 Task: Find connections with filter location Baie-Mahault with filter topic #coacheswith filter profile language English with filter current company Musim Mas Group with filter school Vikrama Simhapuri University College with filter industry Fashion Accessories Manufacturing with filter service category Interaction Design with filter keywords title Interior Designer
Action: Mouse moved to (283, 235)
Screenshot: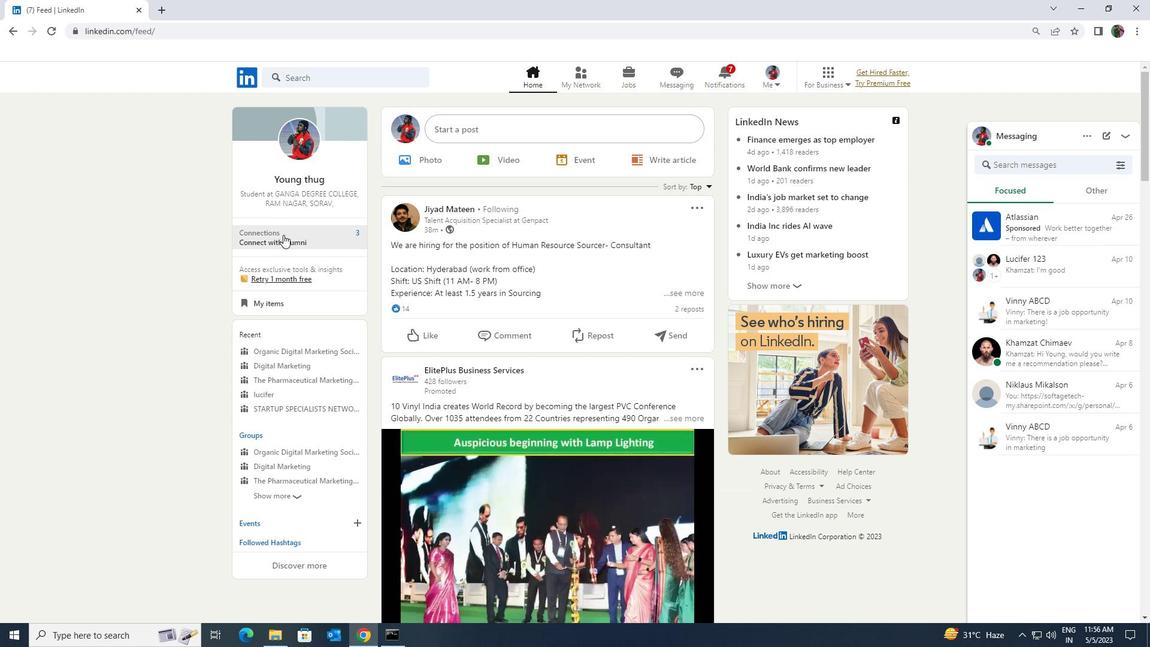 
Action: Mouse pressed left at (283, 235)
Screenshot: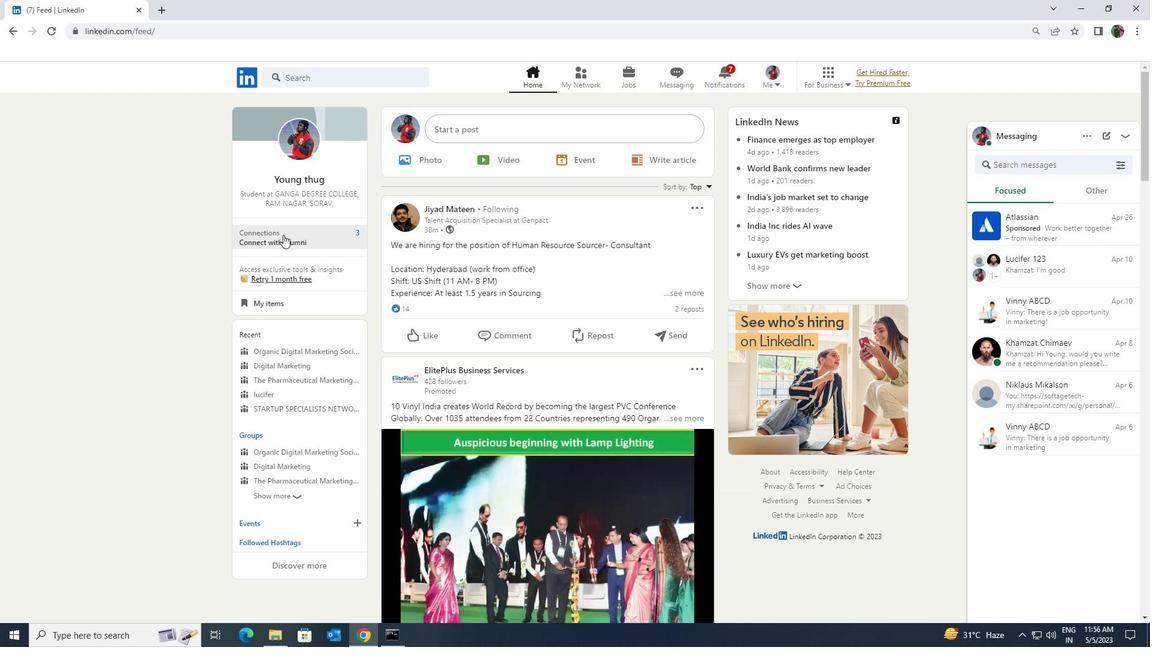 
Action: Mouse moved to (345, 149)
Screenshot: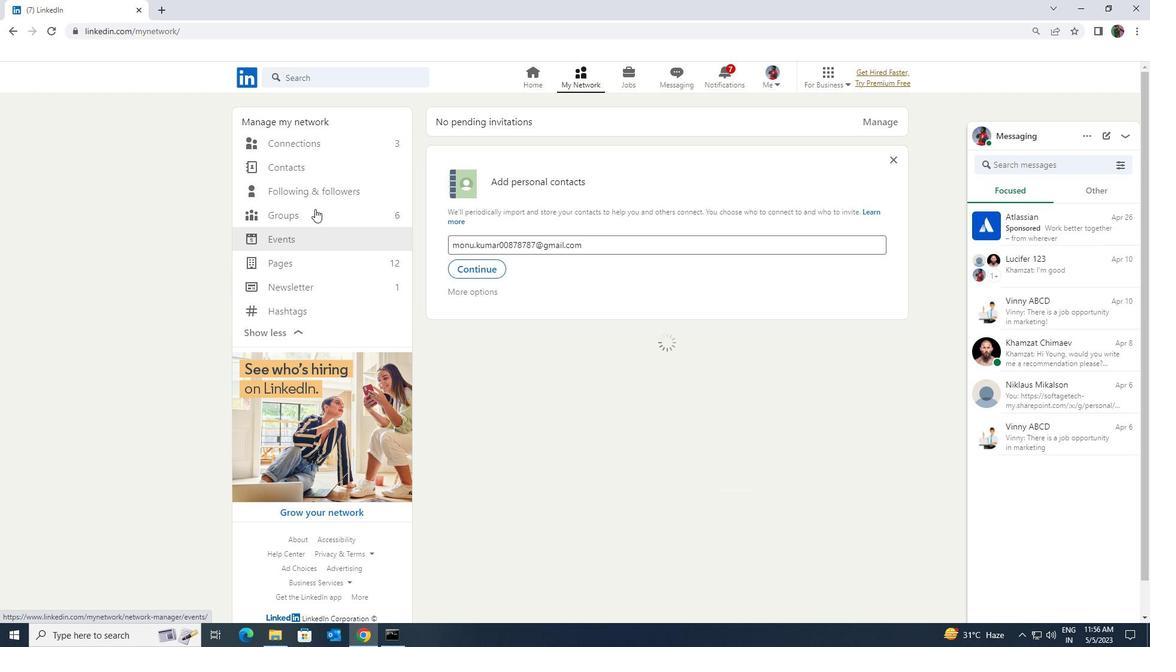 
Action: Mouse pressed left at (345, 149)
Screenshot: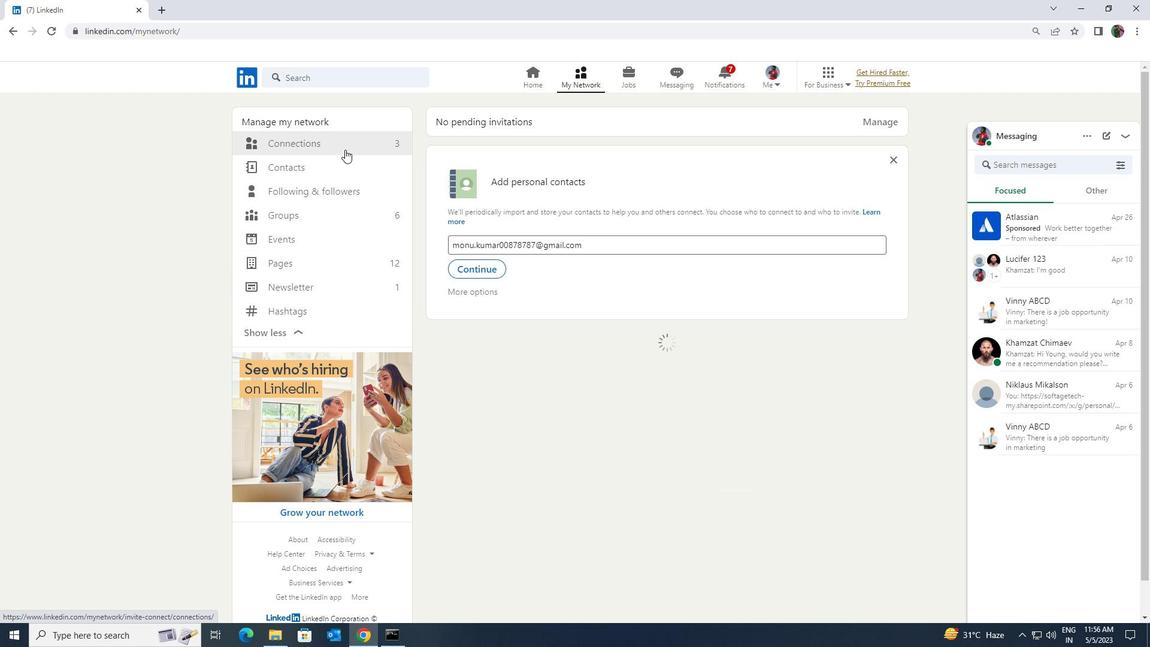 
Action: Mouse moved to (656, 147)
Screenshot: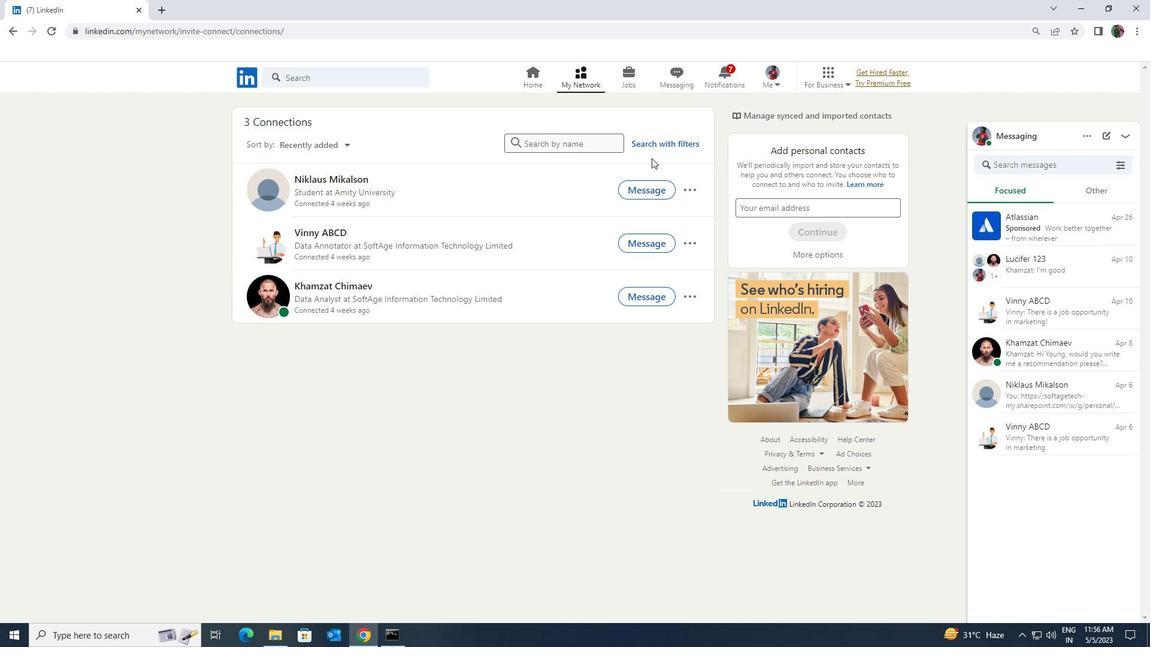 
Action: Mouse pressed left at (656, 147)
Screenshot: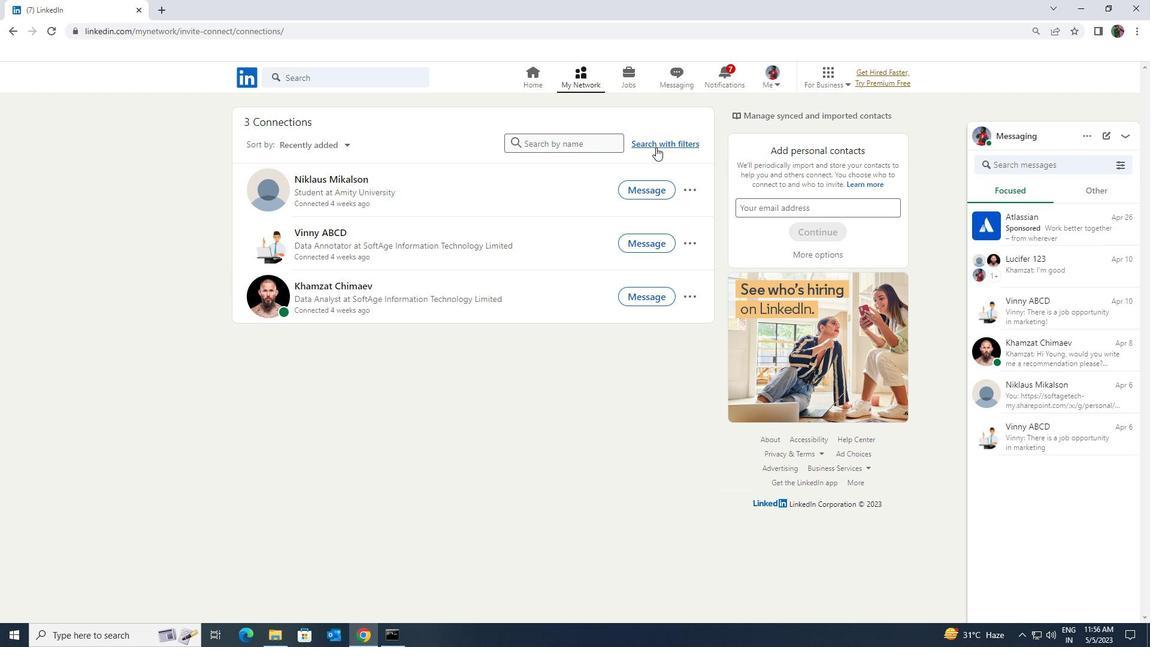 
Action: Mouse moved to (625, 112)
Screenshot: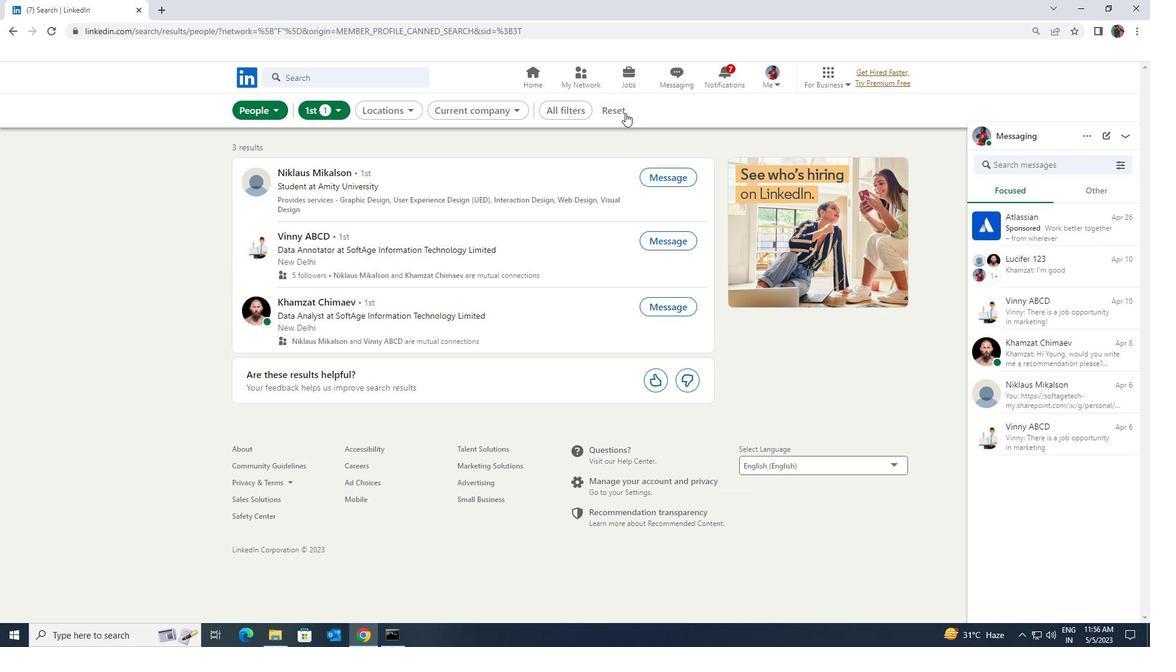 
Action: Mouse pressed left at (625, 112)
Screenshot: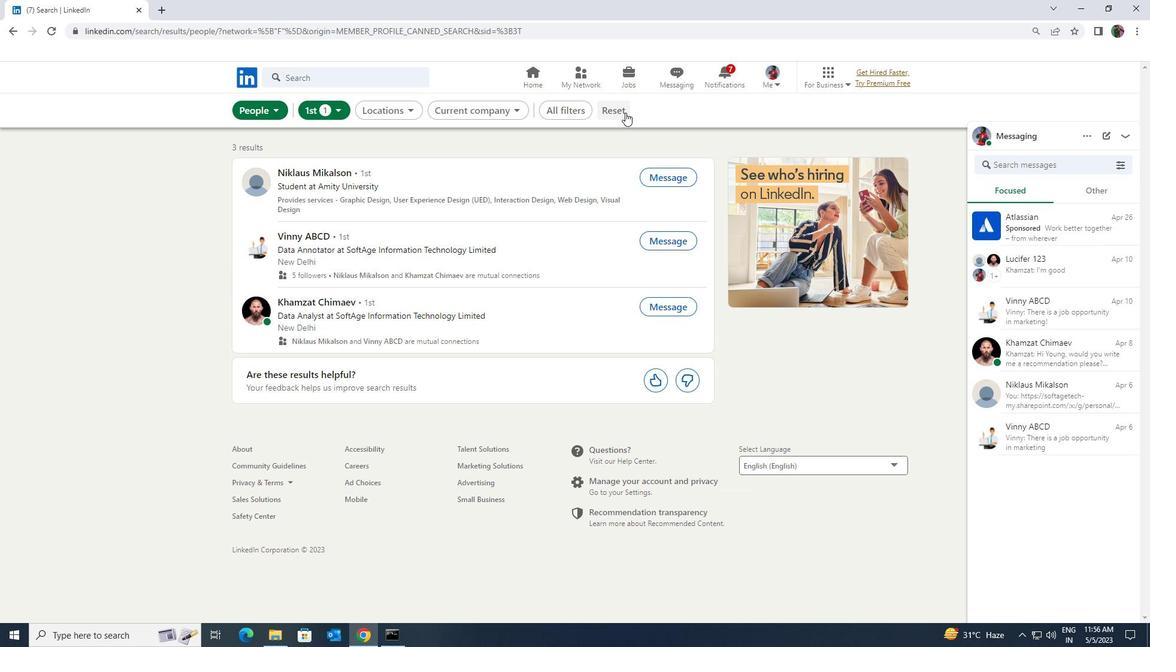 
Action: Mouse moved to (602, 110)
Screenshot: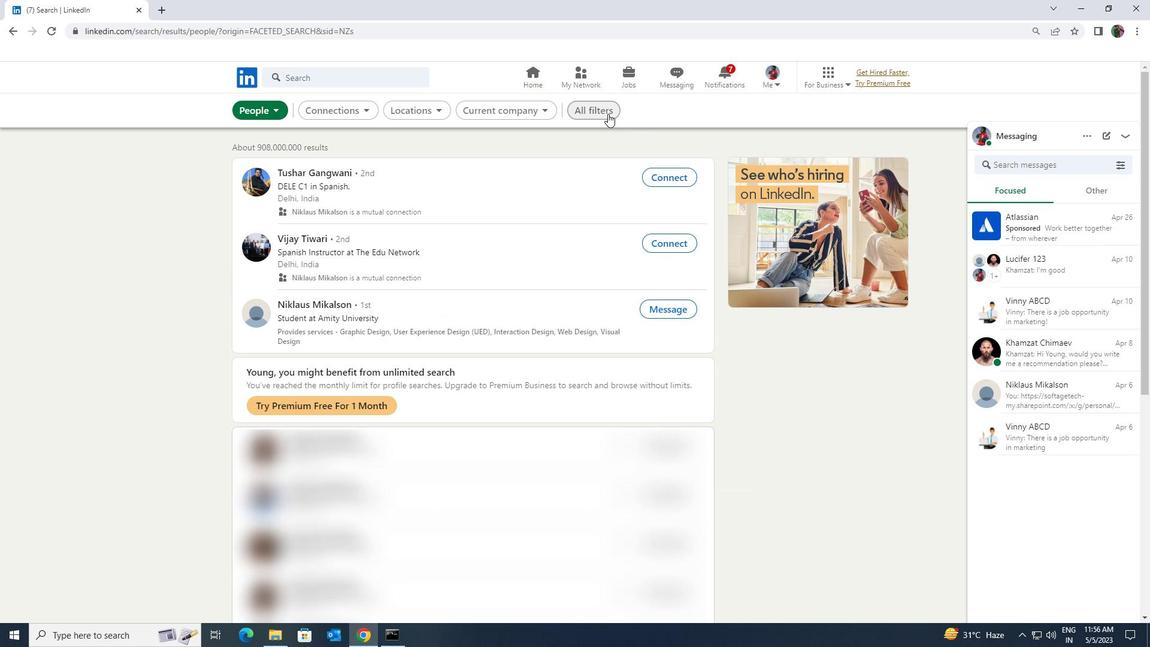 
Action: Mouse pressed left at (602, 110)
Screenshot: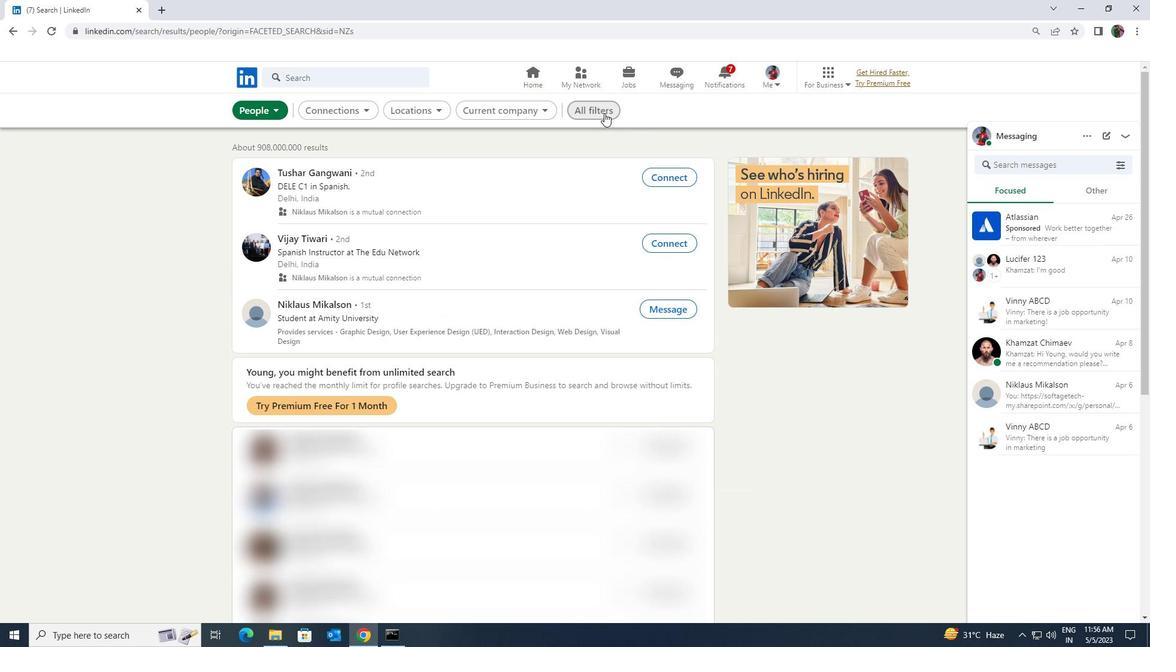 
Action: Mouse moved to (999, 473)
Screenshot: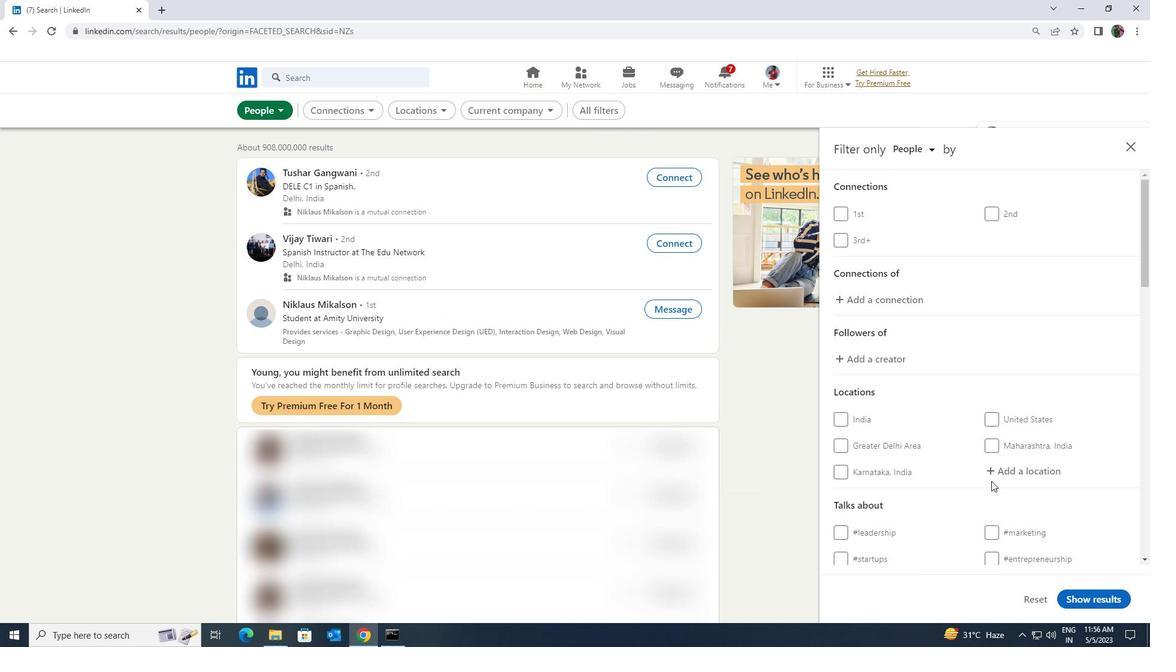 
Action: Mouse pressed left at (999, 473)
Screenshot: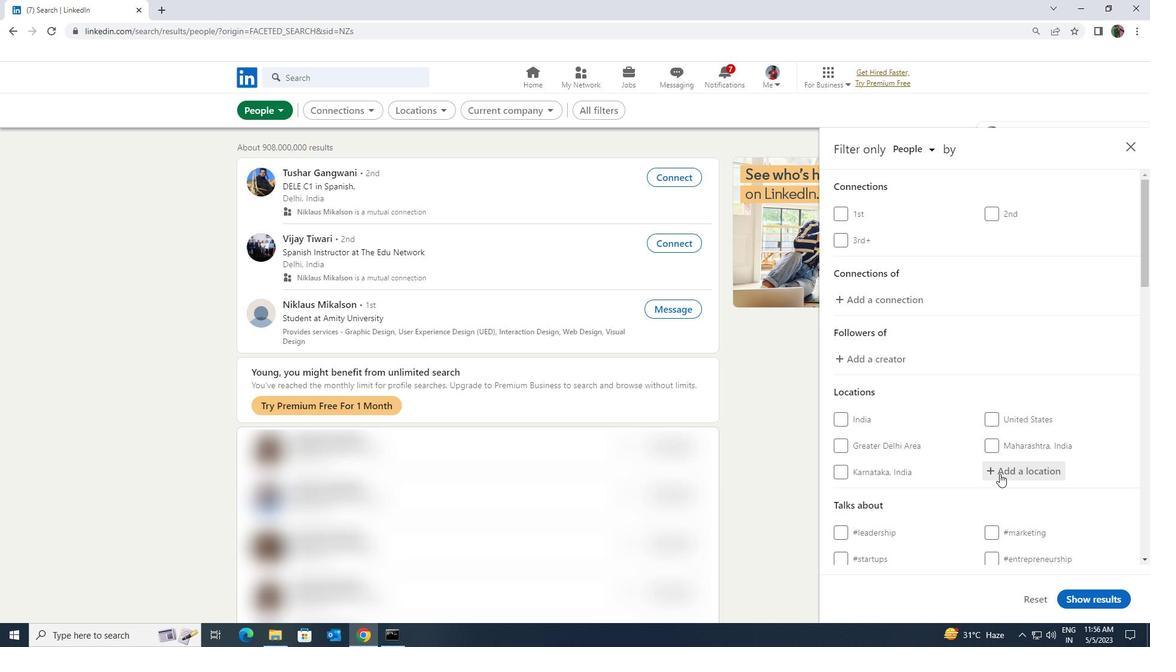 
Action: Mouse moved to (999, 473)
Screenshot: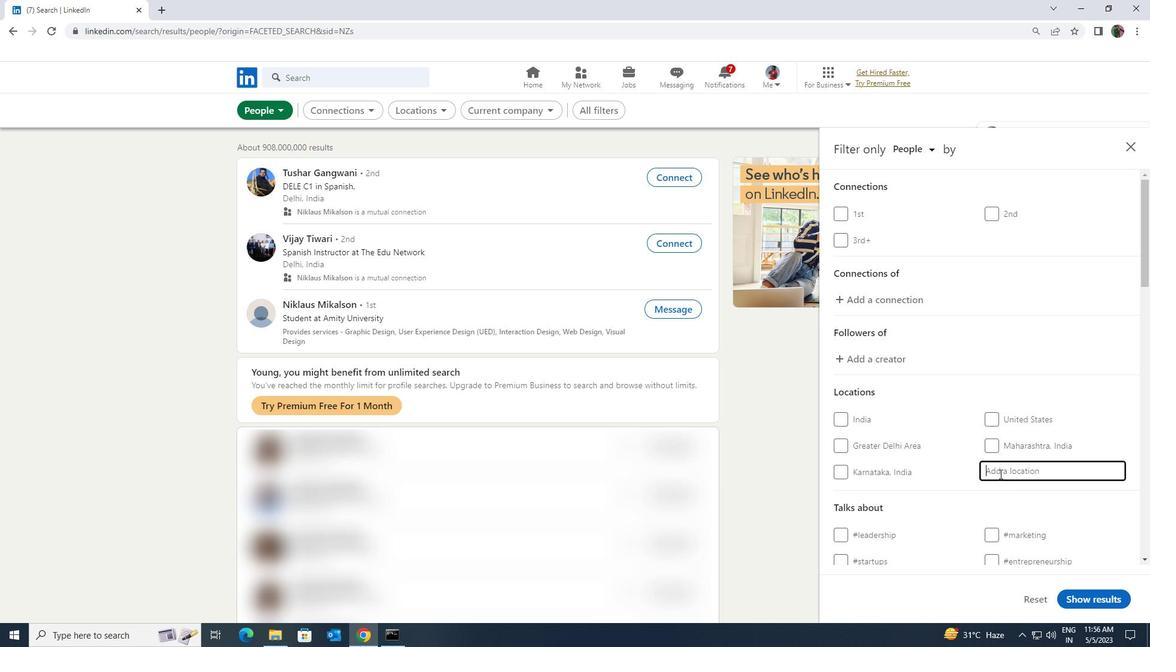 
Action: Key pressed <Key.shift>BAIE
Screenshot: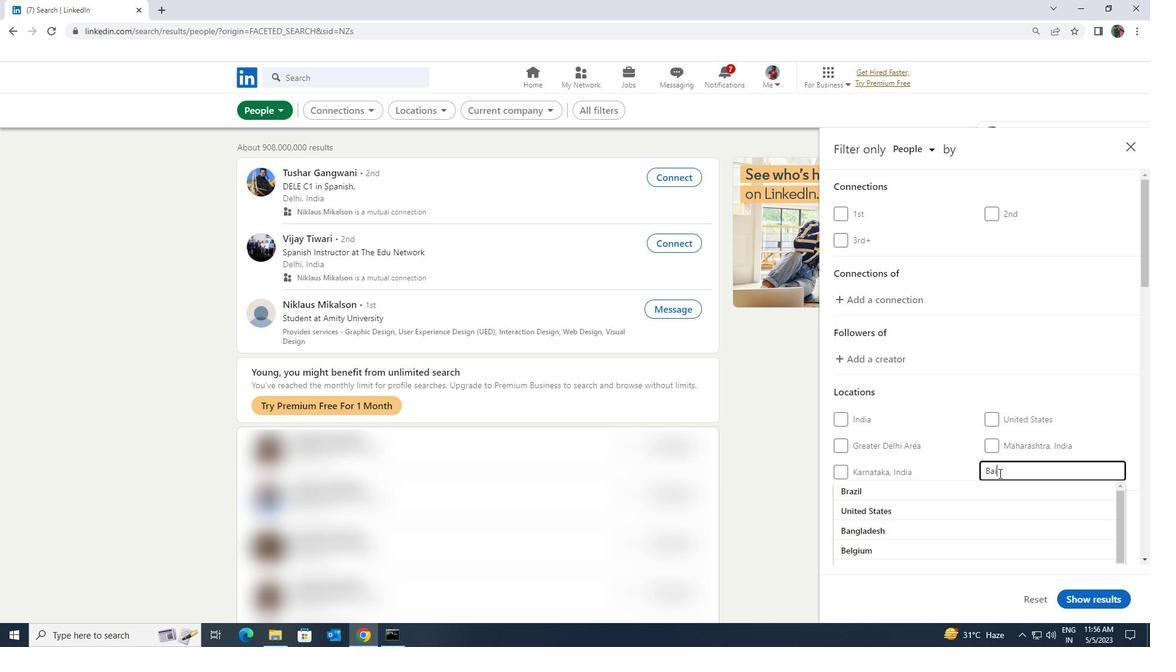 
Action: Mouse moved to (990, 508)
Screenshot: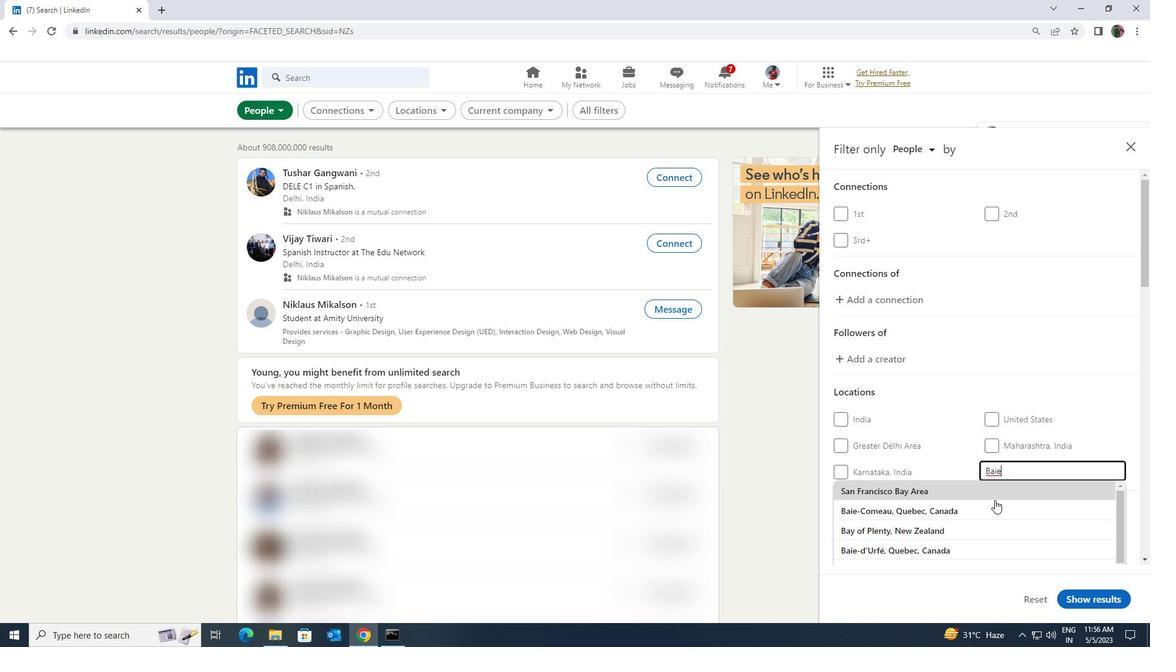 
Action: Mouse pressed left at (990, 508)
Screenshot: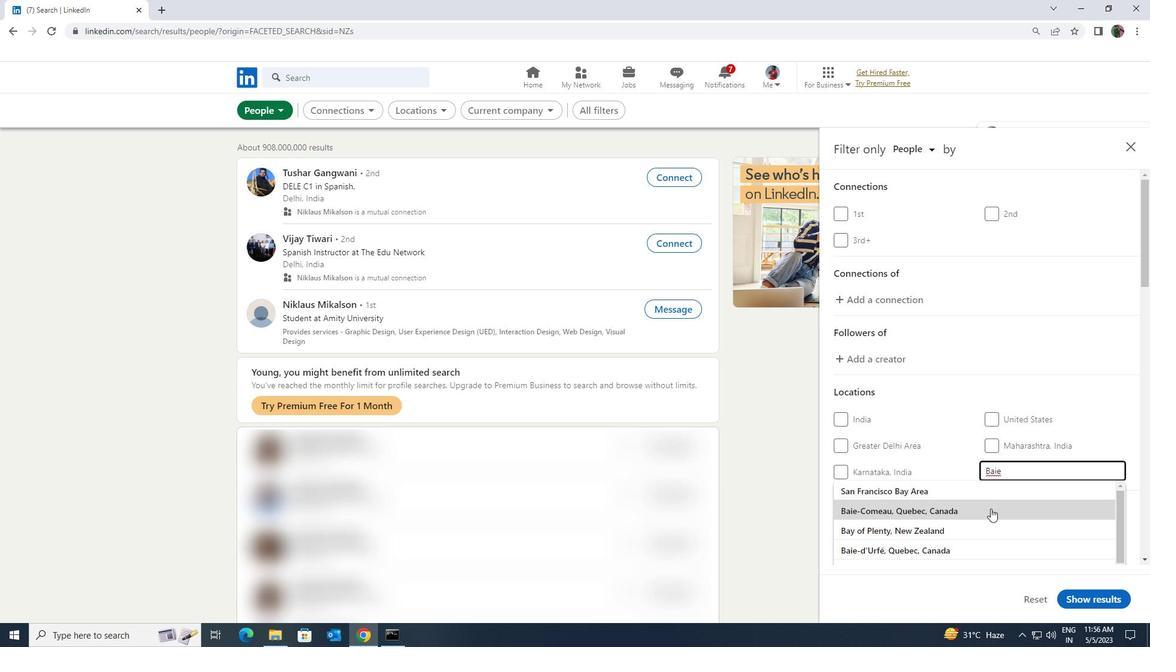
Action: Mouse moved to (989, 511)
Screenshot: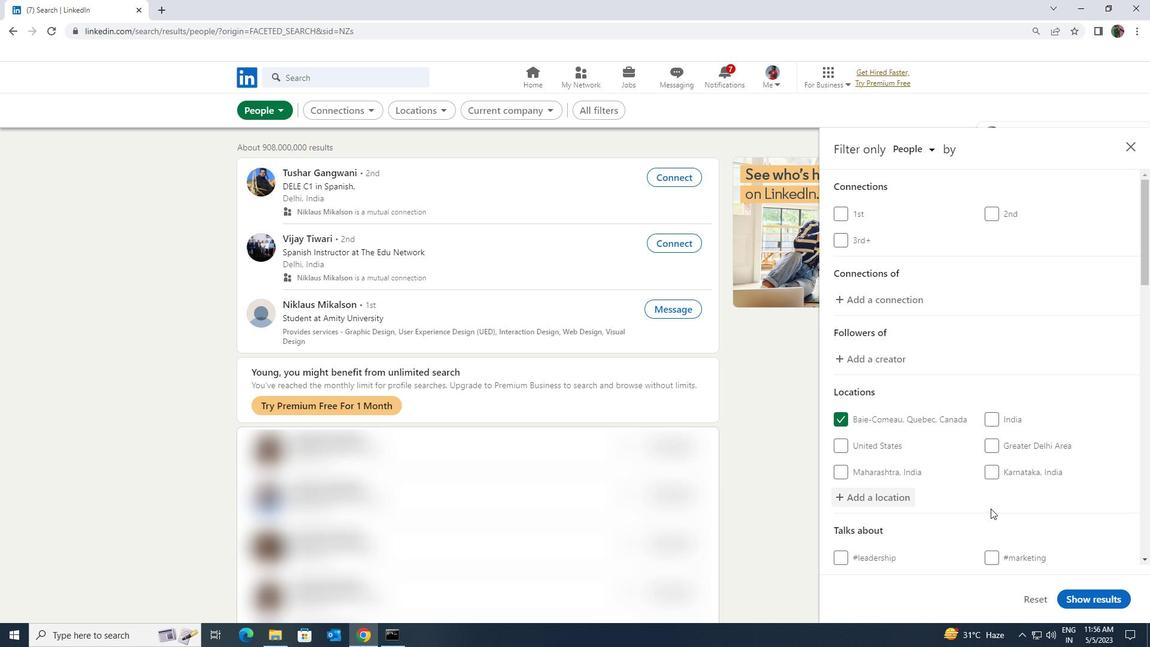 
Action: Mouse scrolled (989, 510) with delta (0, 0)
Screenshot: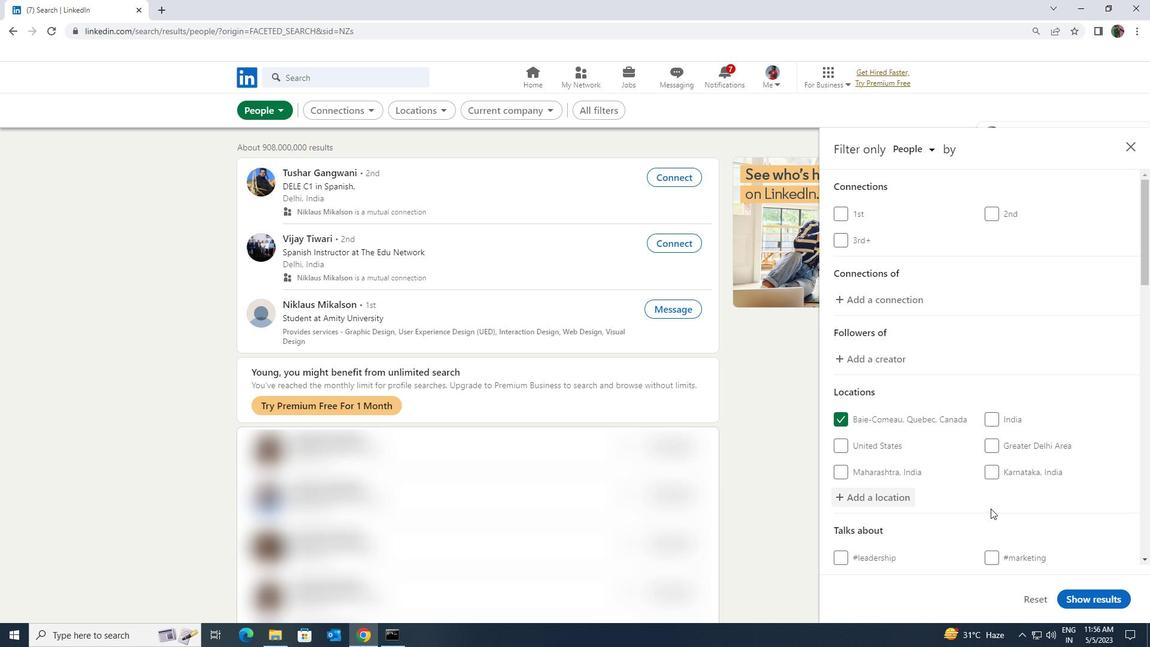
Action: Mouse scrolled (989, 510) with delta (0, 0)
Screenshot: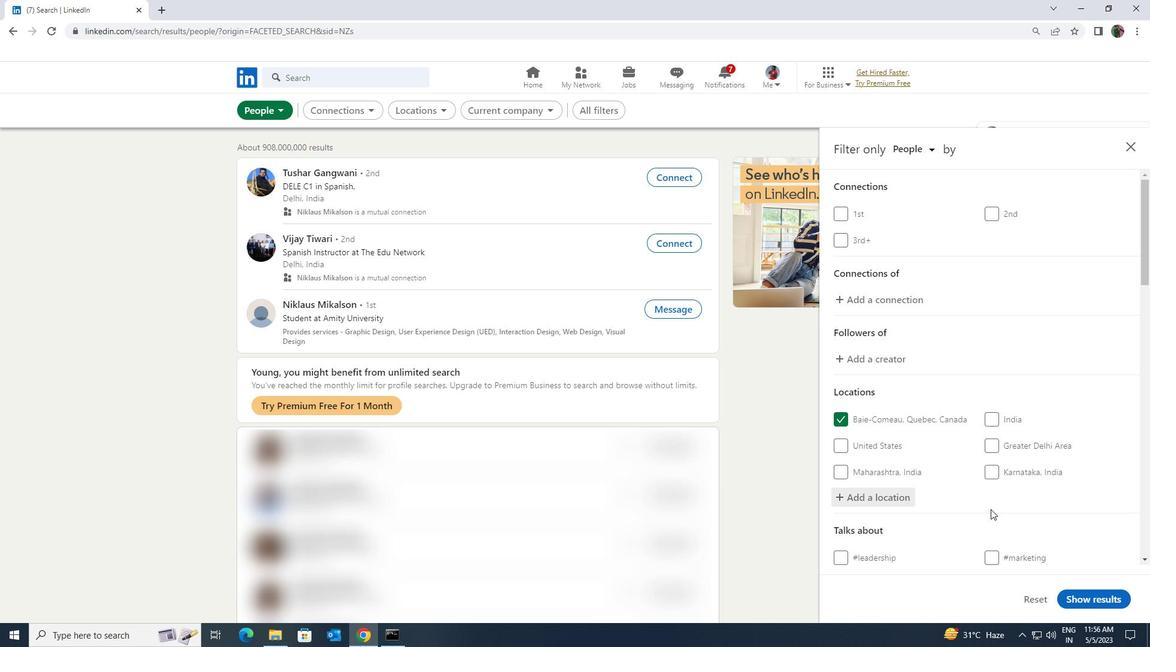 
Action: Mouse moved to (996, 493)
Screenshot: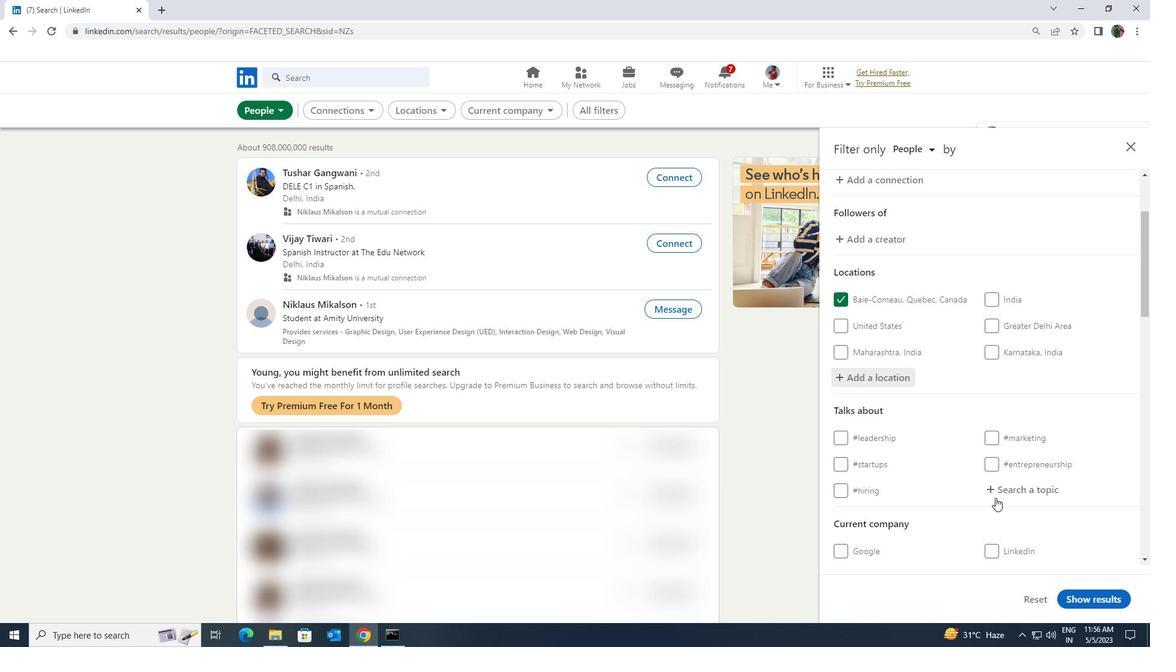 
Action: Mouse pressed left at (996, 493)
Screenshot: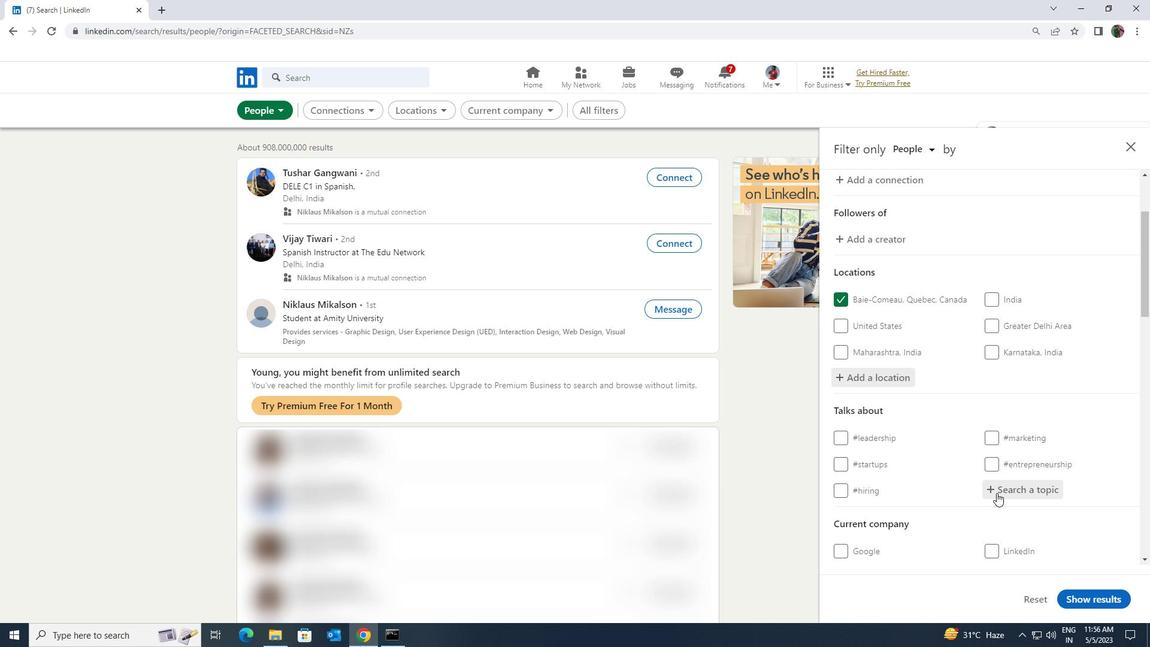 
Action: Key pressed <Key.shift><Key.shift><Key.shift><Key.shift><Key.shift><Key.shift><Key.shift><Key.shift>COACHES
Screenshot: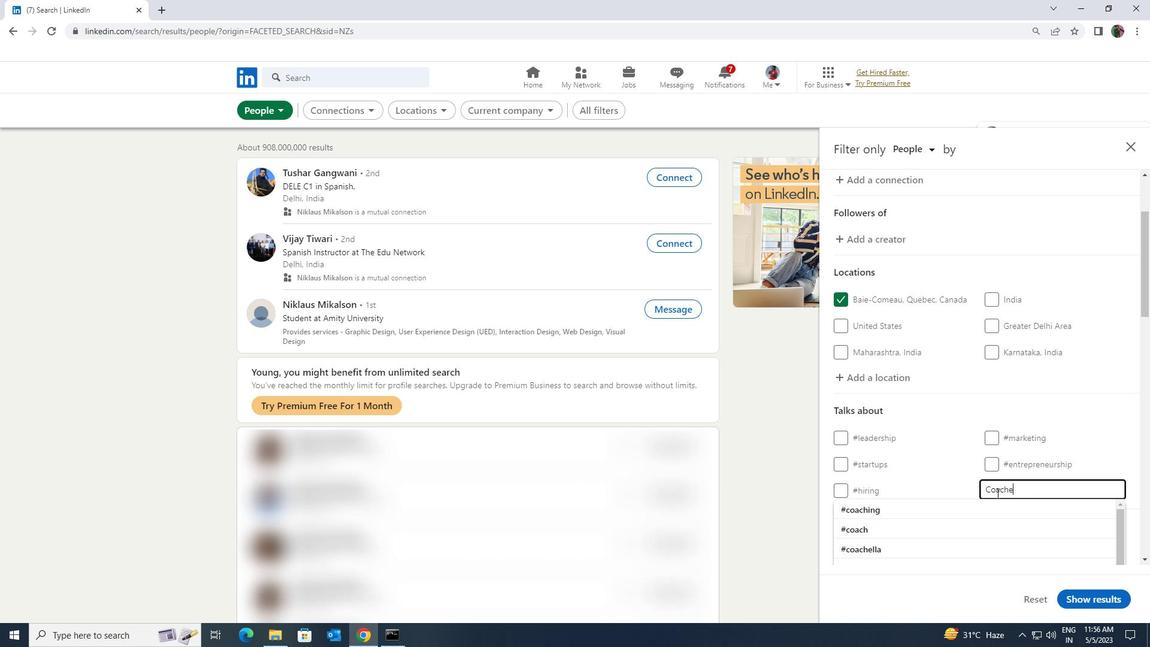 
Action: Mouse moved to (995, 502)
Screenshot: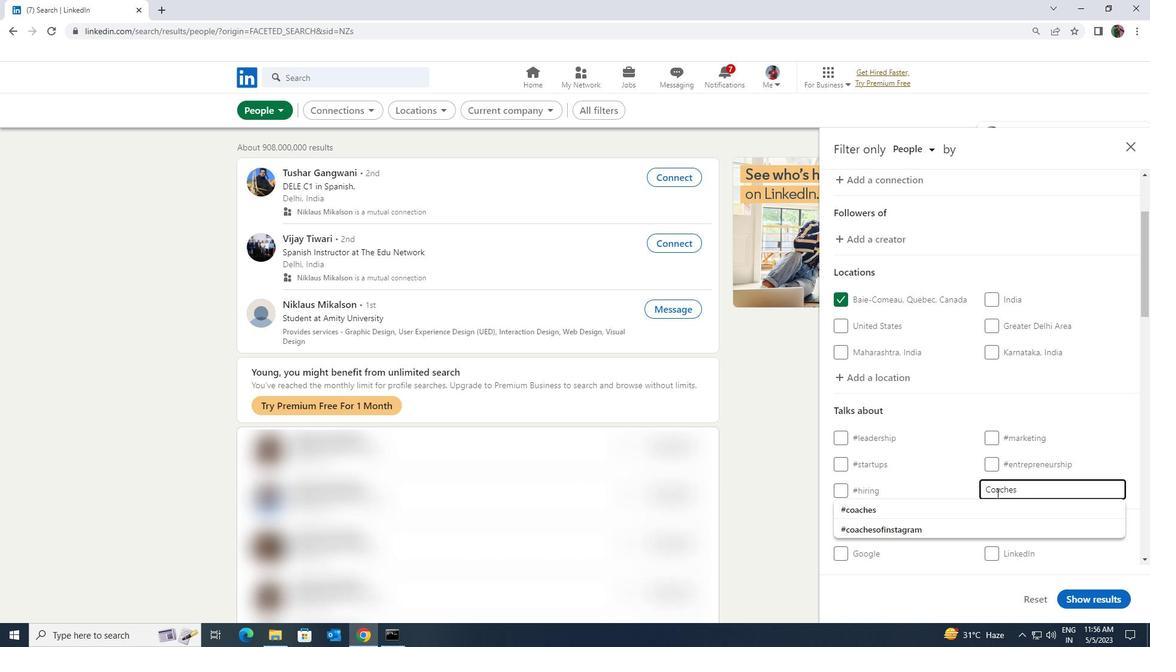 
Action: Mouse pressed left at (995, 502)
Screenshot: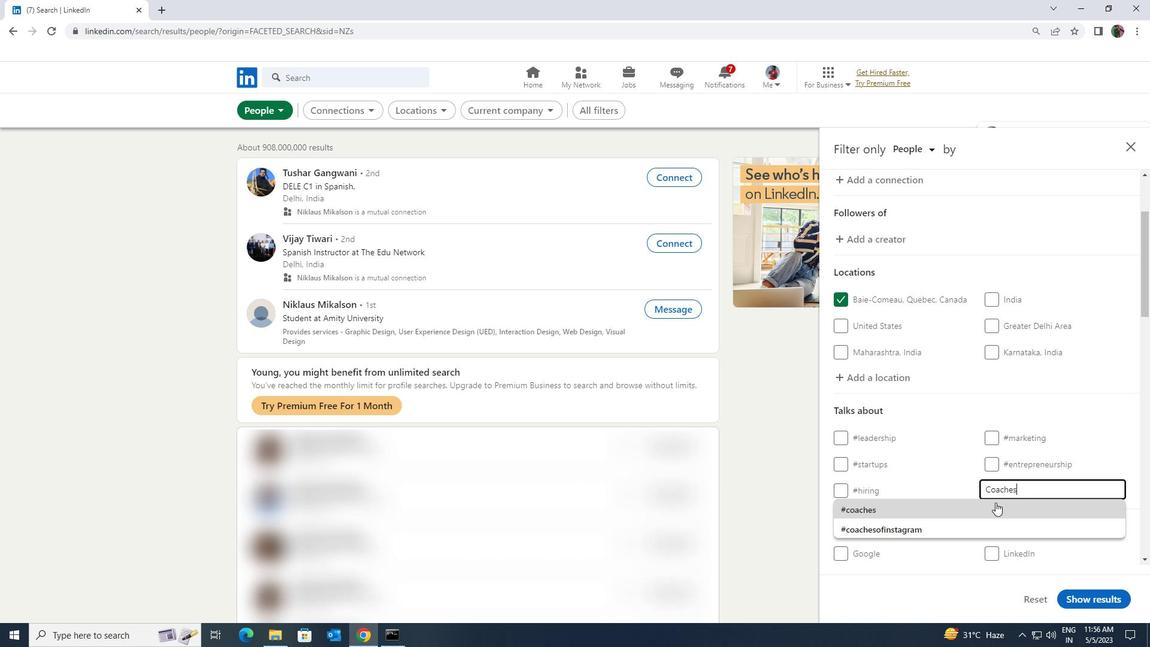 
Action: Mouse scrolled (995, 502) with delta (0, 0)
Screenshot: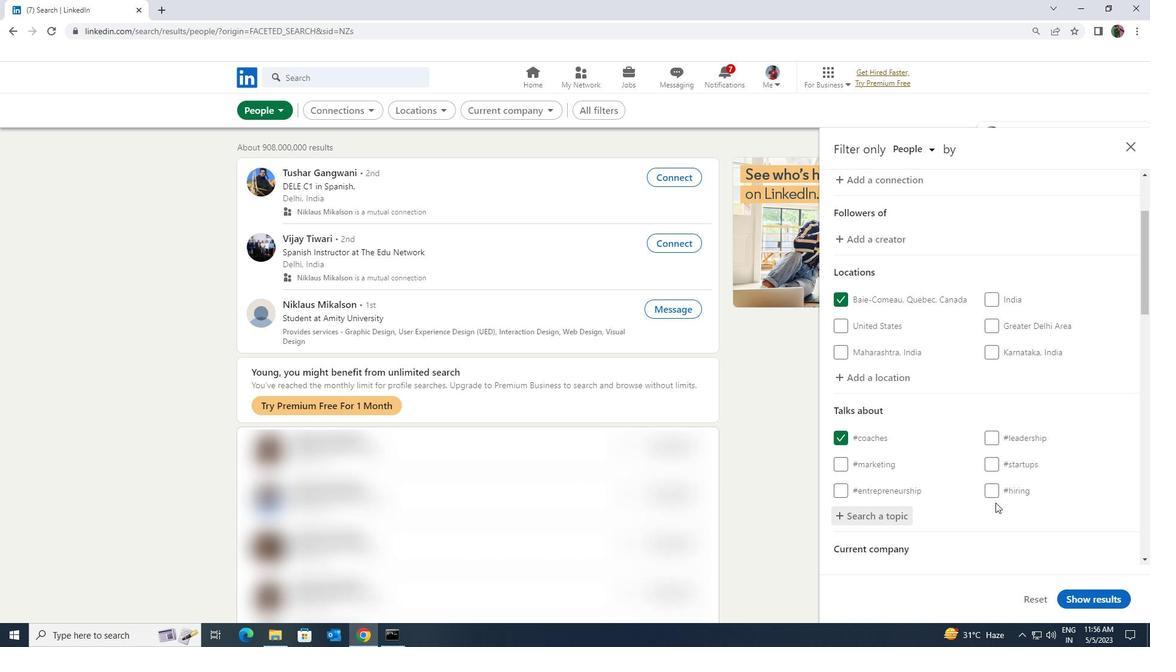 
Action: Mouse scrolled (995, 502) with delta (0, 0)
Screenshot: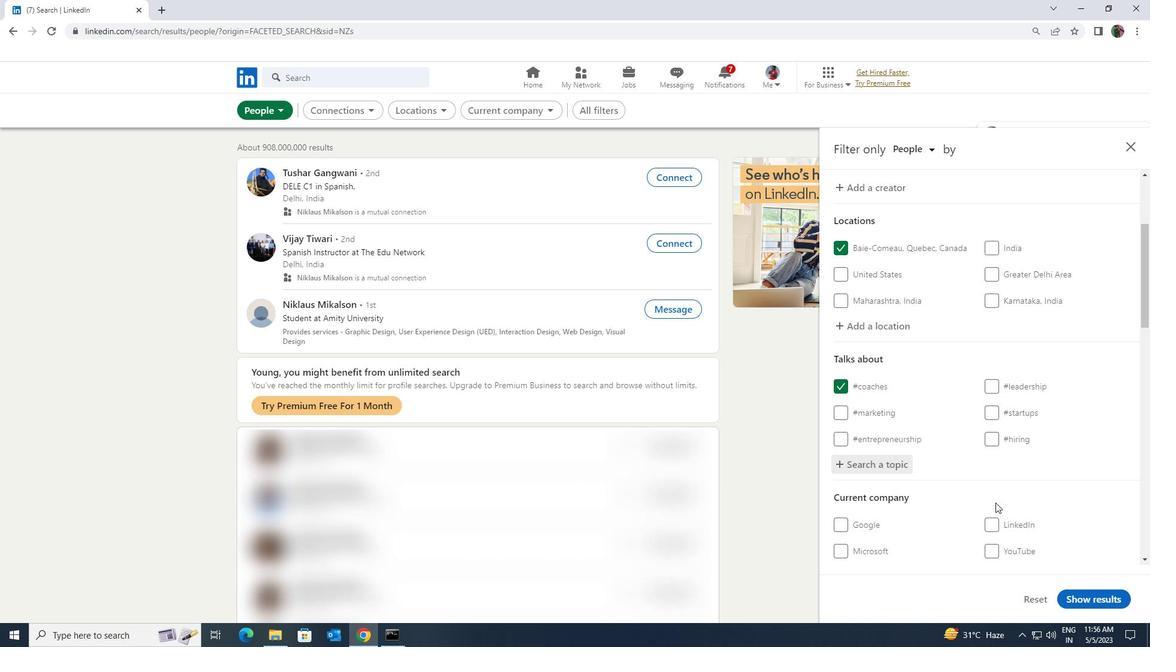 
Action: Mouse moved to (996, 511)
Screenshot: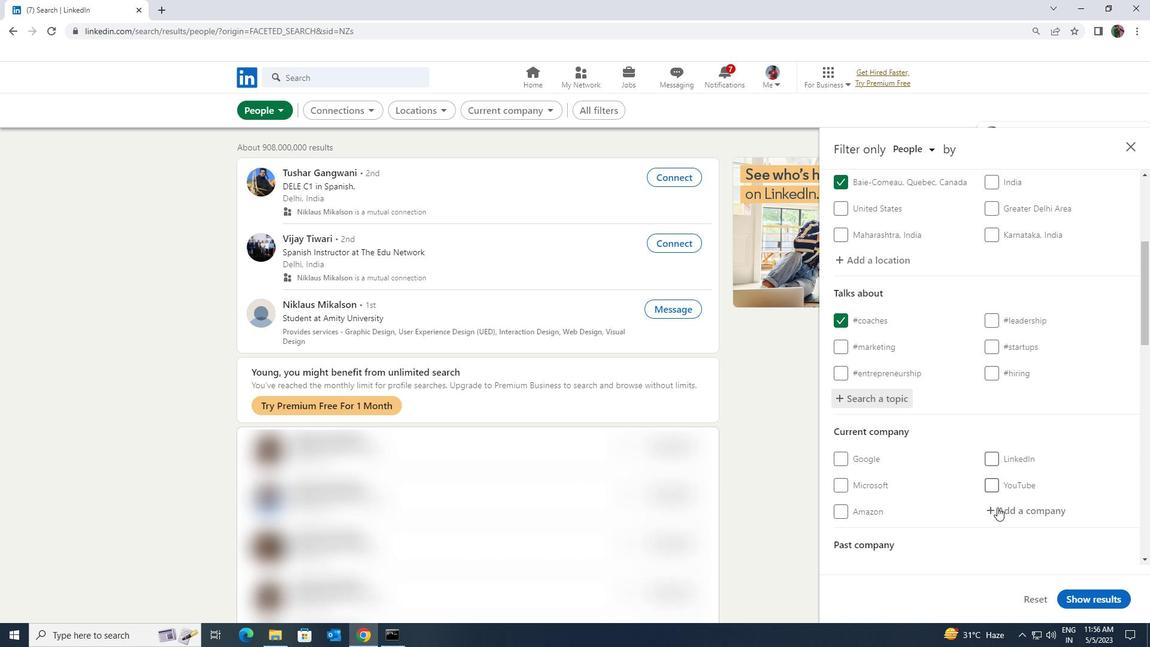 
Action: Mouse scrolled (996, 511) with delta (0, 0)
Screenshot: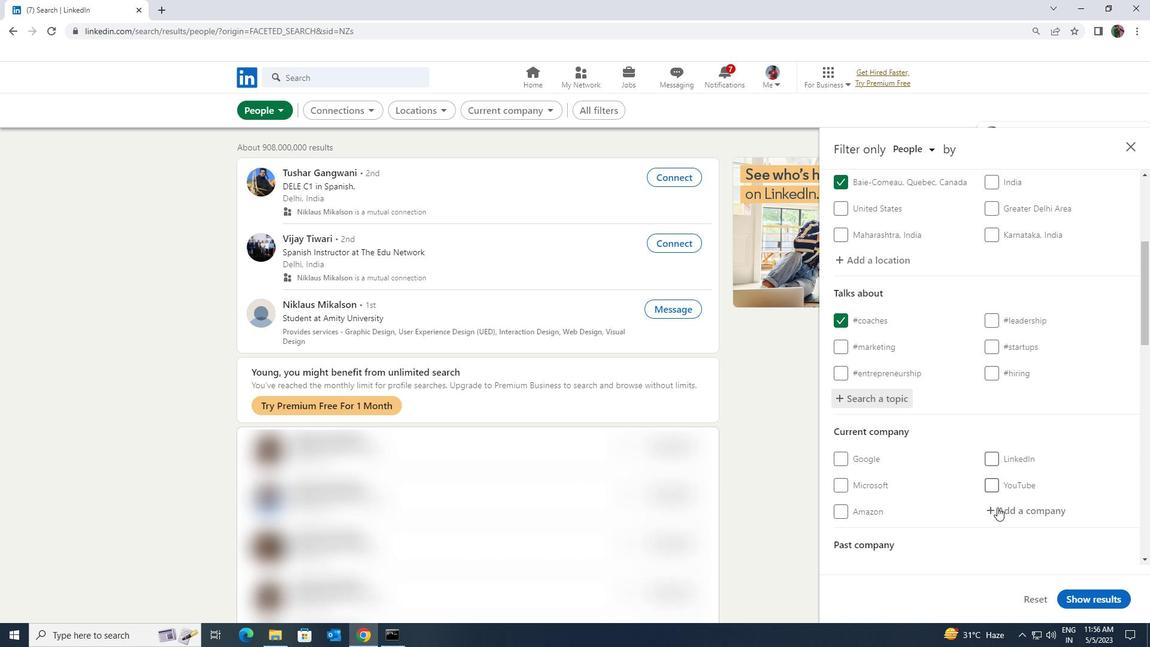 
Action: Mouse moved to (995, 514)
Screenshot: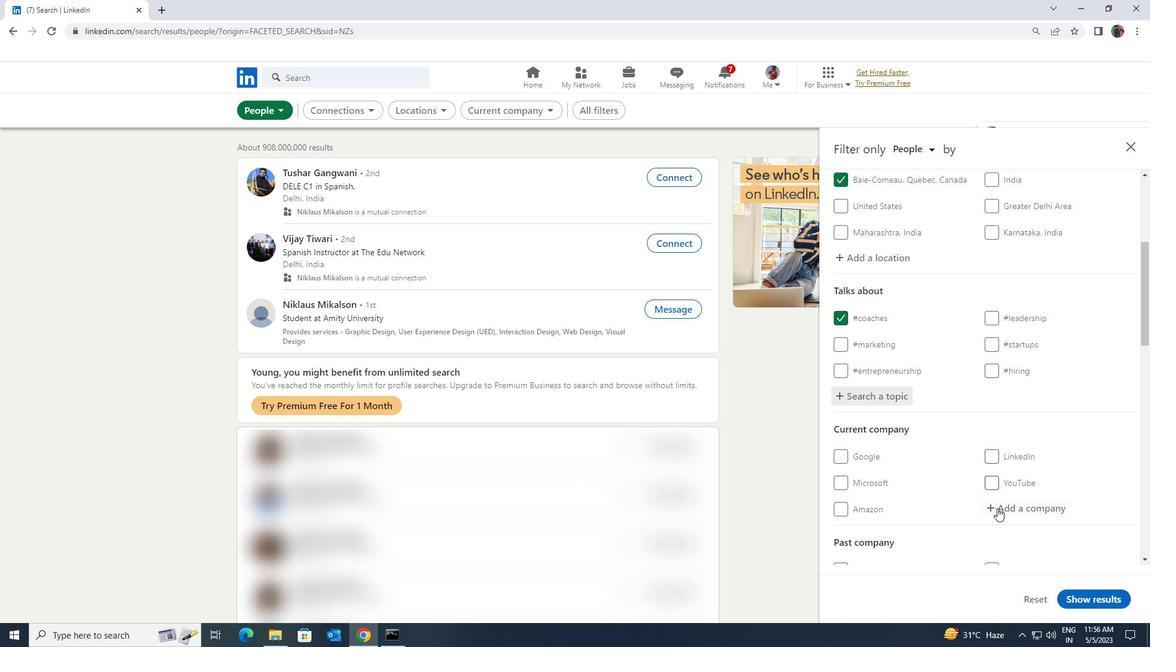 
Action: Mouse scrolled (995, 514) with delta (0, 0)
Screenshot: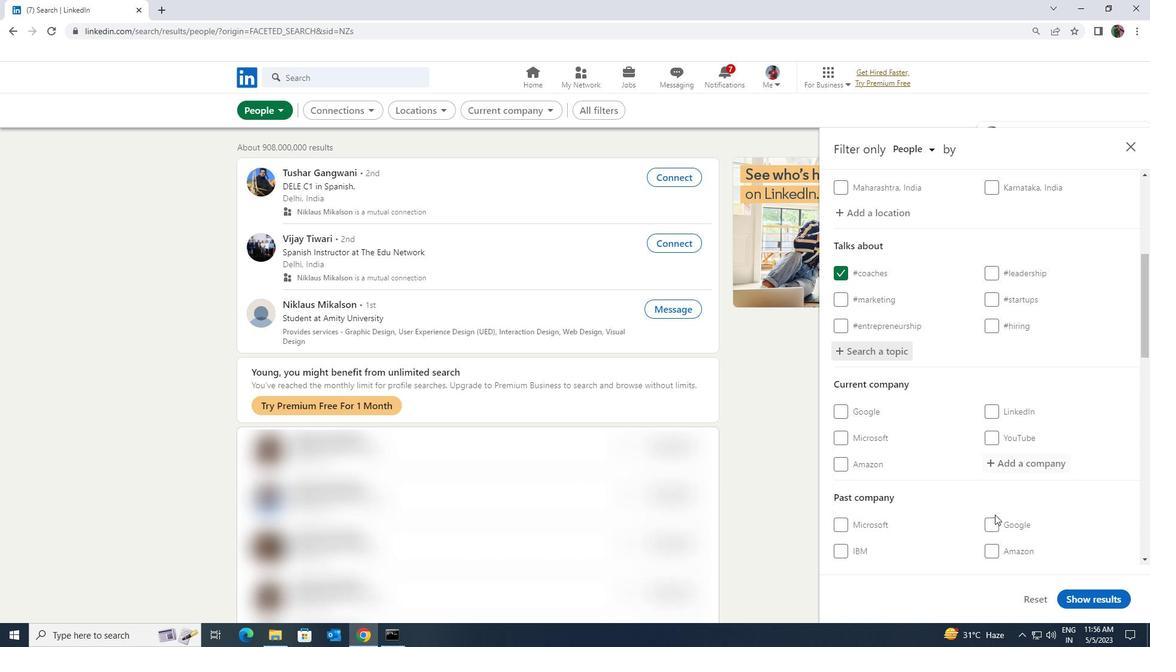
Action: Mouse scrolled (995, 514) with delta (0, 0)
Screenshot: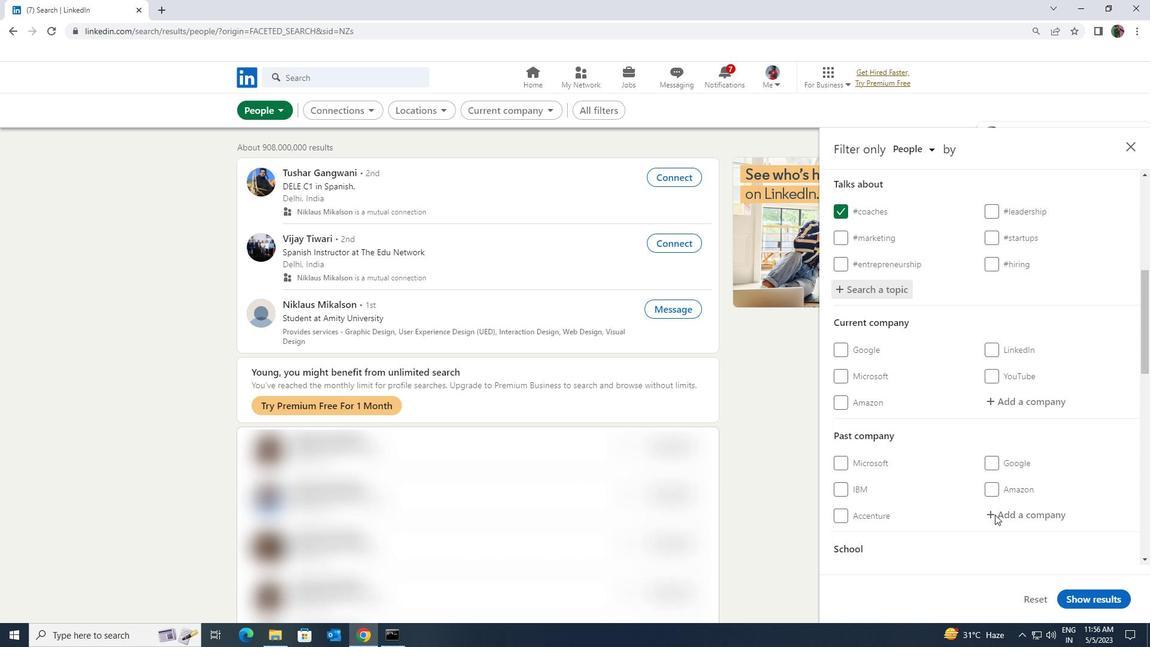 
Action: Mouse scrolled (995, 514) with delta (0, 0)
Screenshot: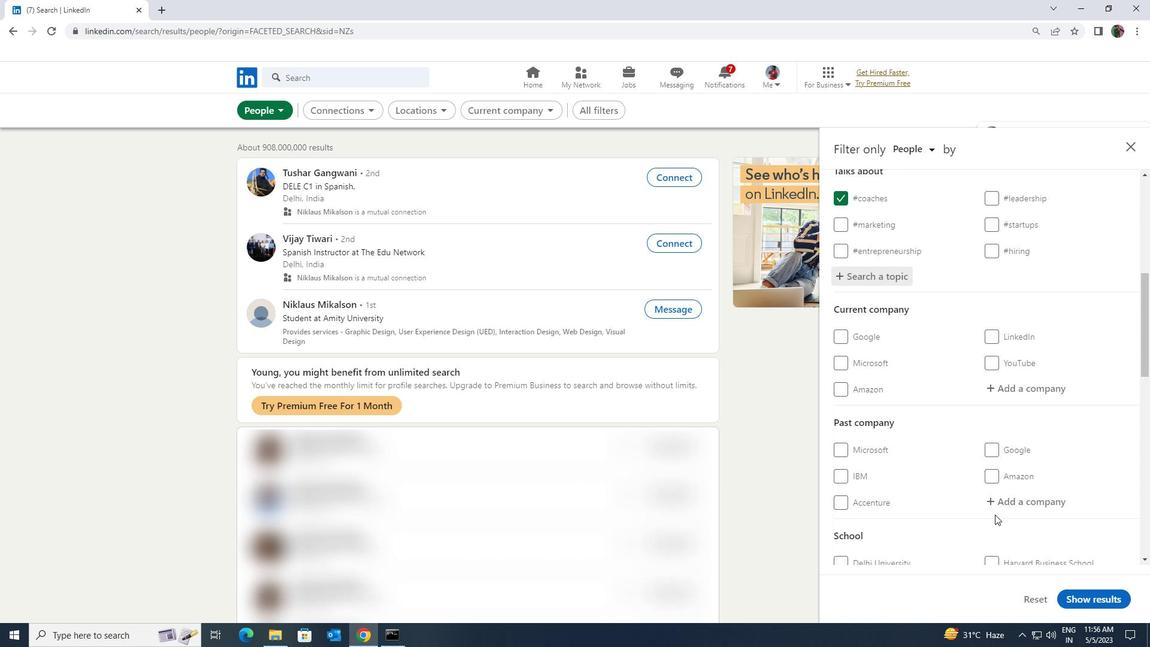 
Action: Mouse scrolled (995, 514) with delta (0, 0)
Screenshot: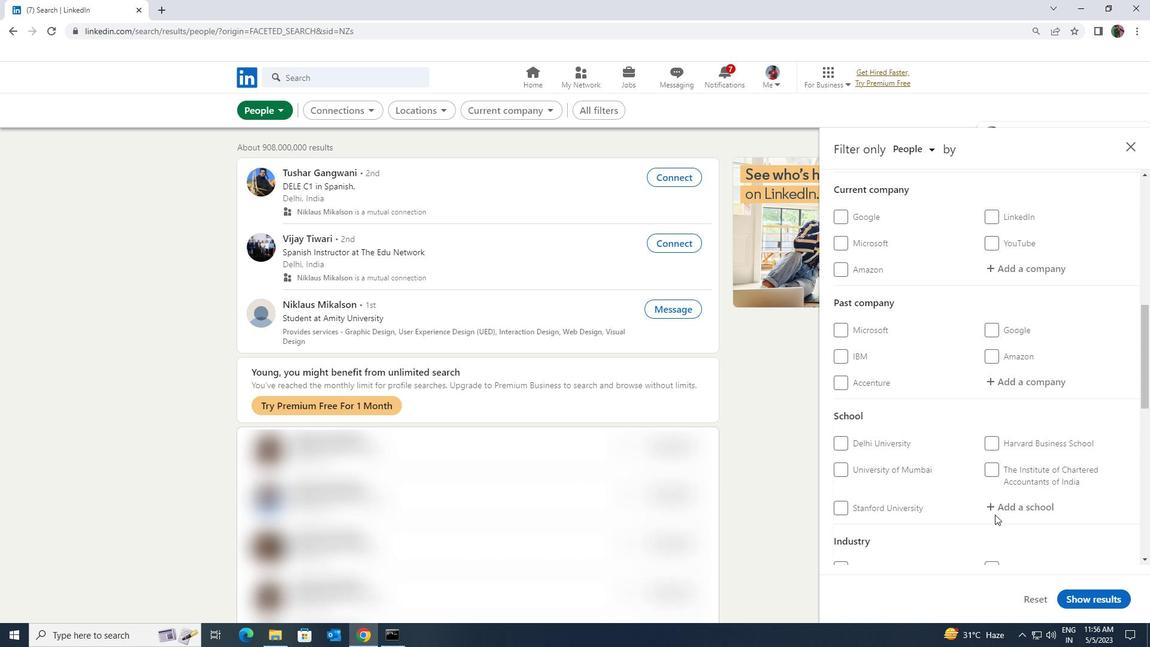 
Action: Mouse scrolled (995, 514) with delta (0, 0)
Screenshot: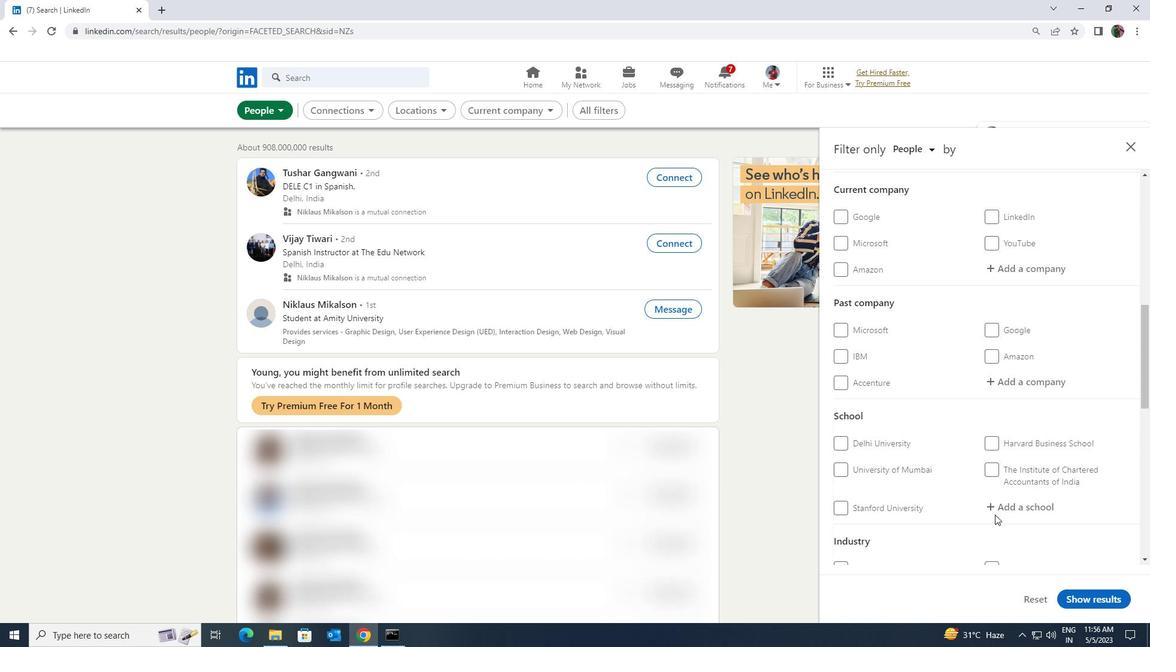 
Action: Mouse moved to (987, 510)
Screenshot: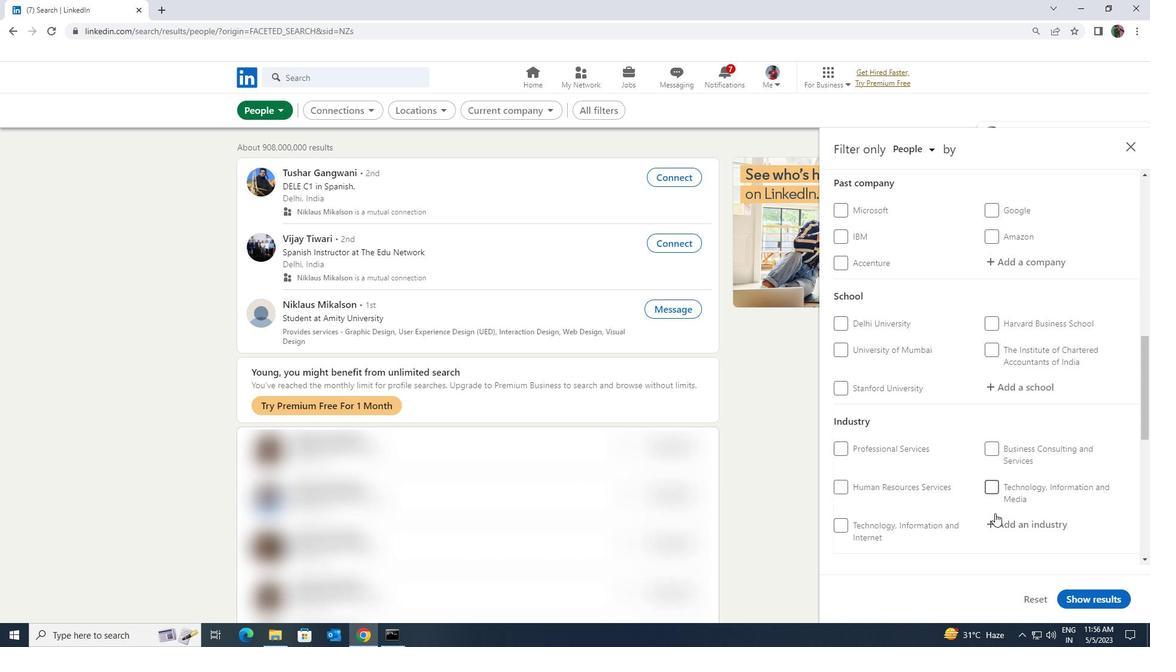 
Action: Mouse scrolled (987, 509) with delta (0, 0)
Screenshot: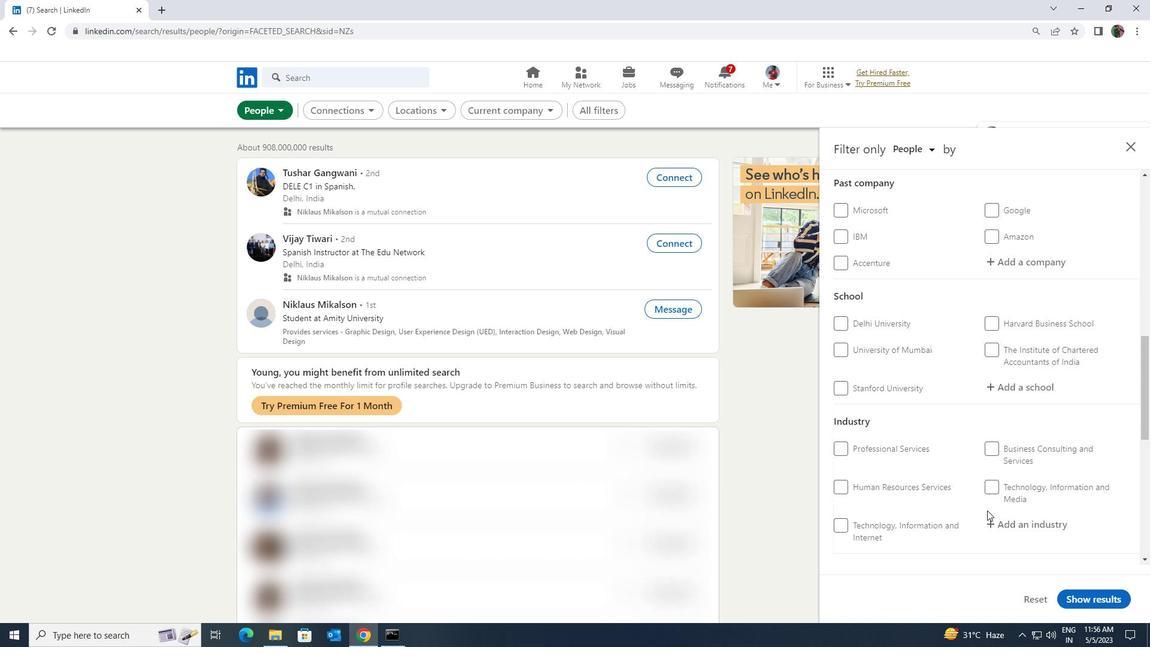 
Action: Mouse moved to (880, 539)
Screenshot: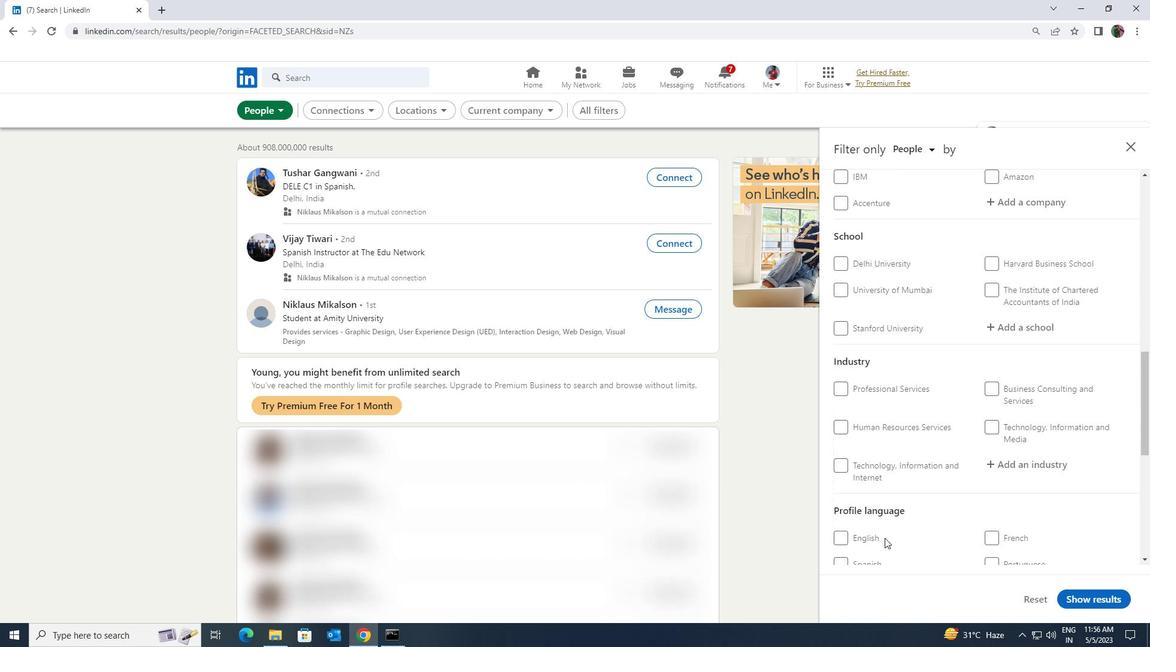 
Action: Mouse pressed left at (880, 539)
Screenshot: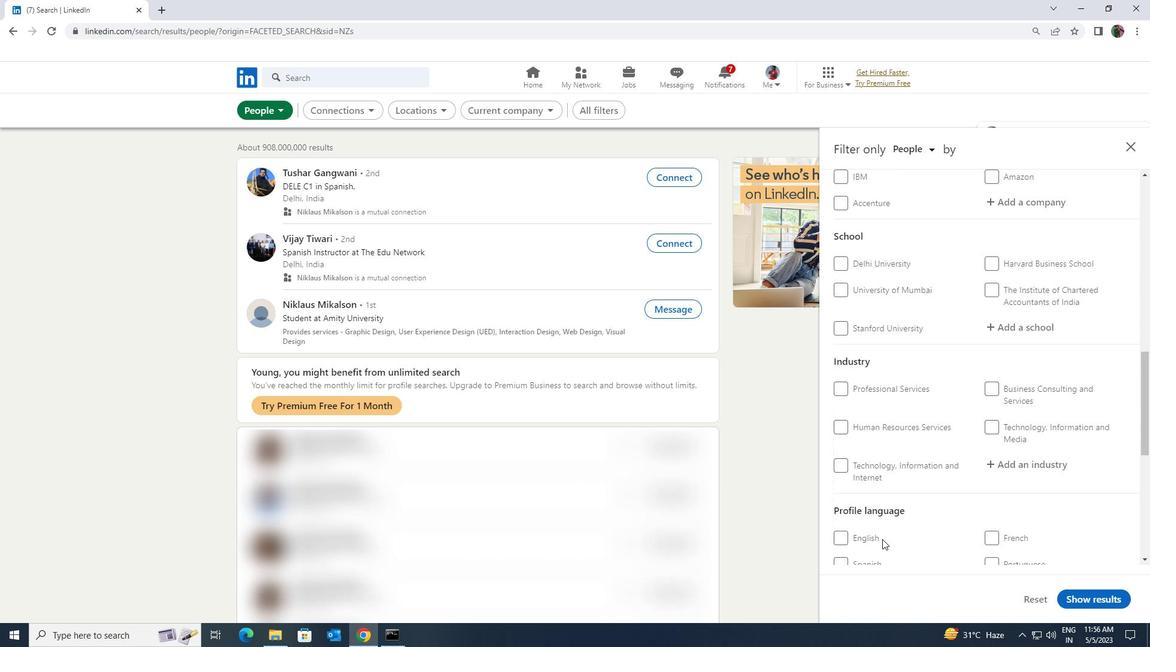 
Action: Mouse moved to (868, 538)
Screenshot: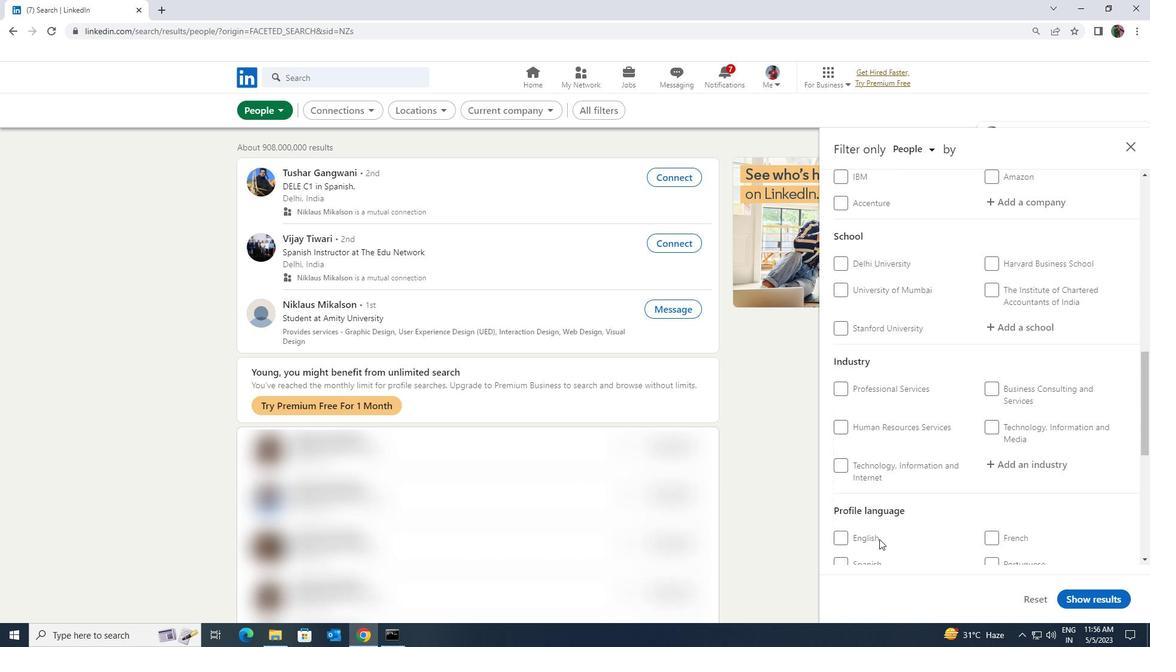 
Action: Mouse pressed left at (868, 538)
Screenshot: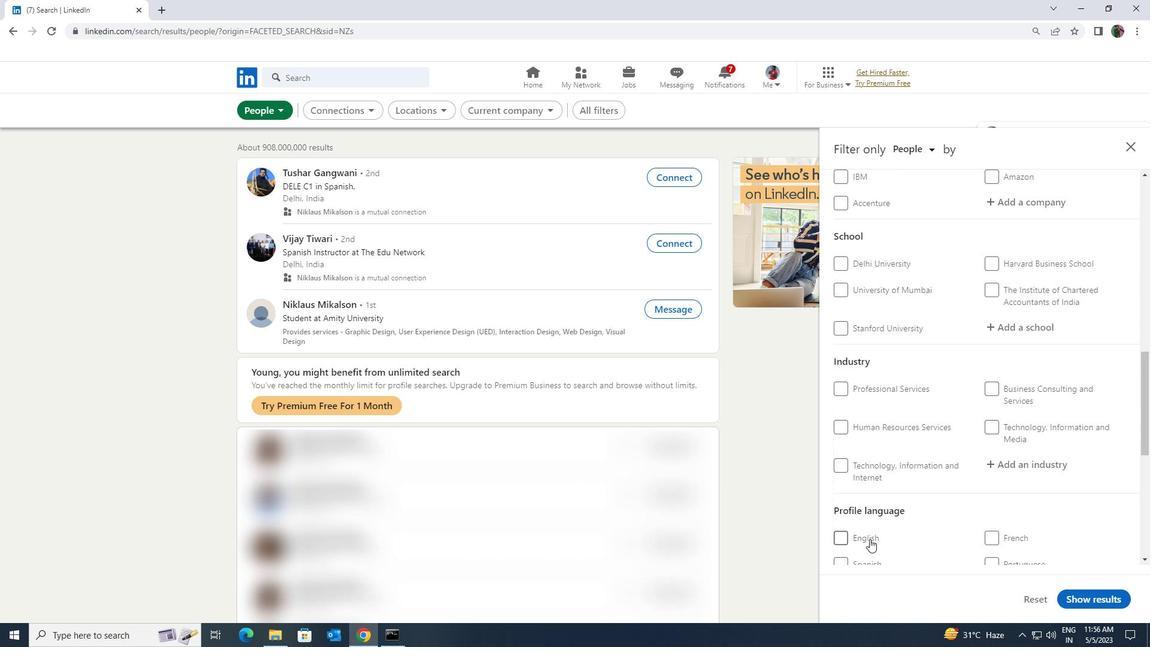 
Action: Mouse moved to (932, 533)
Screenshot: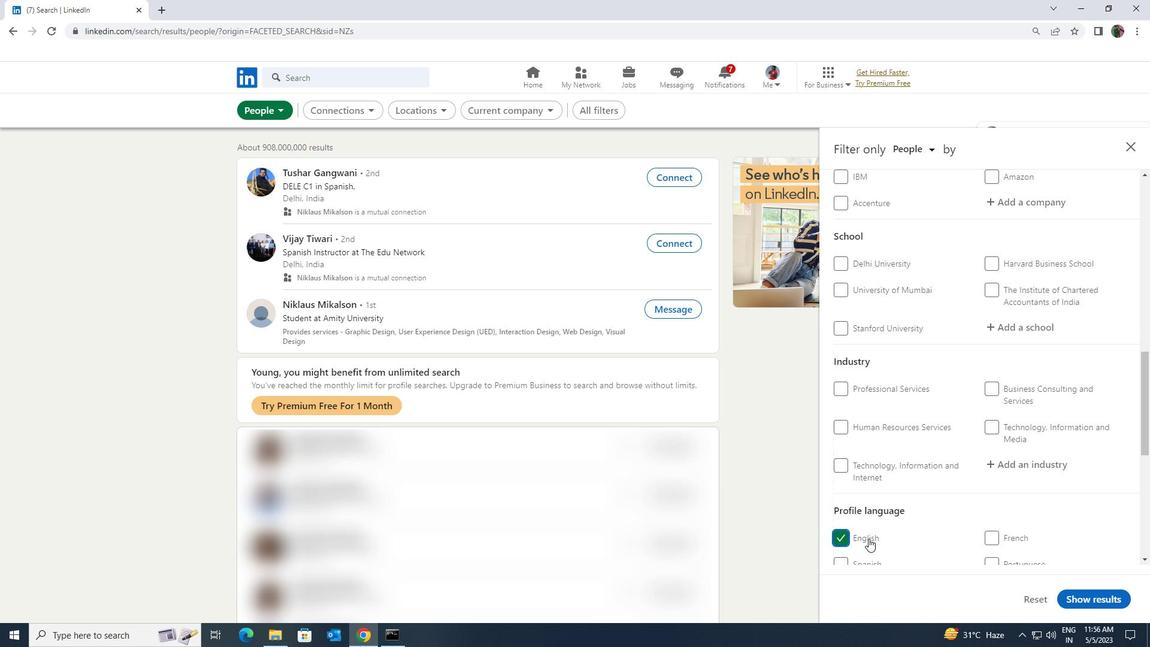 
Action: Mouse scrolled (932, 534) with delta (0, 0)
Screenshot: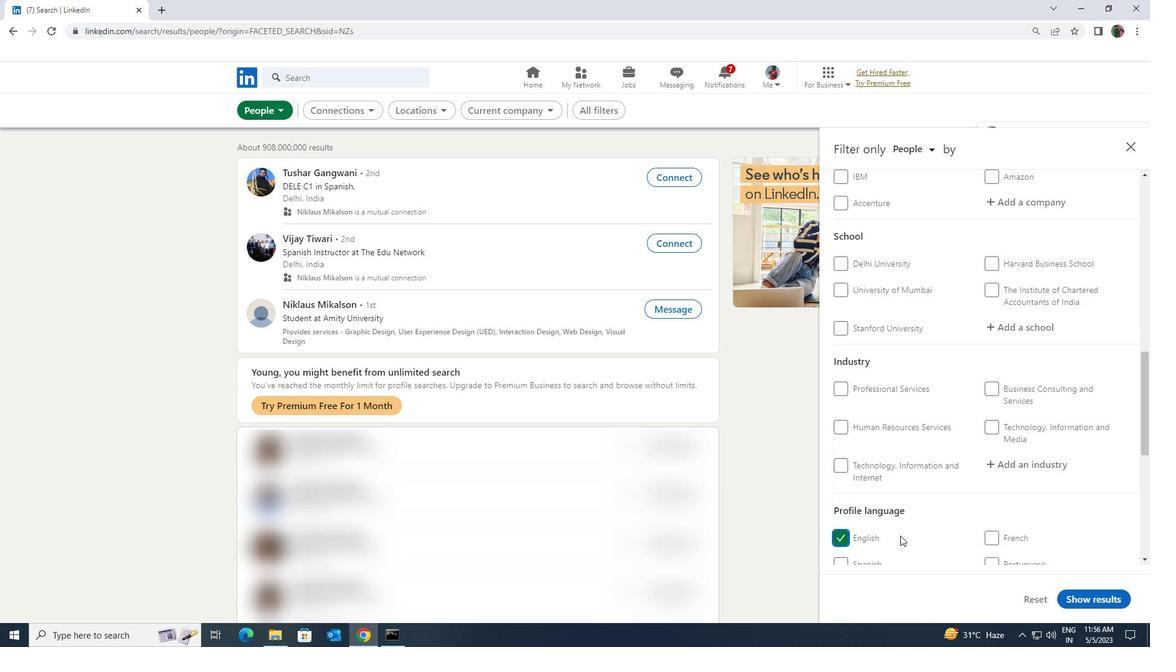 
Action: Mouse scrolled (932, 534) with delta (0, 0)
Screenshot: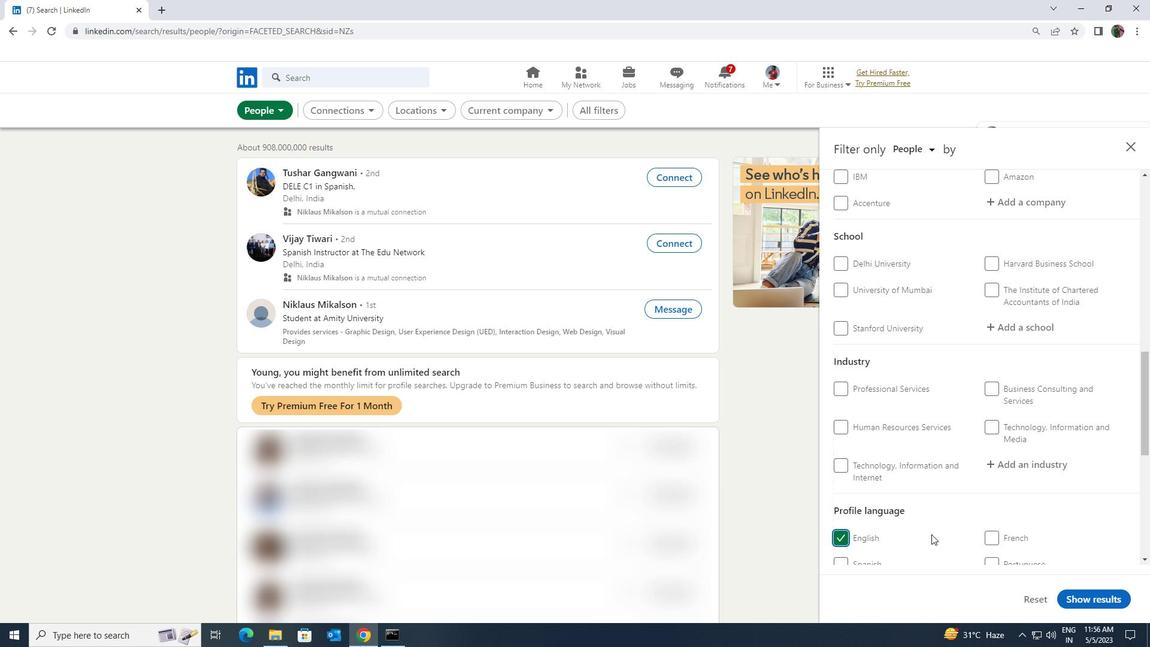 
Action: Mouse moved to (932, 532)
Screenshot: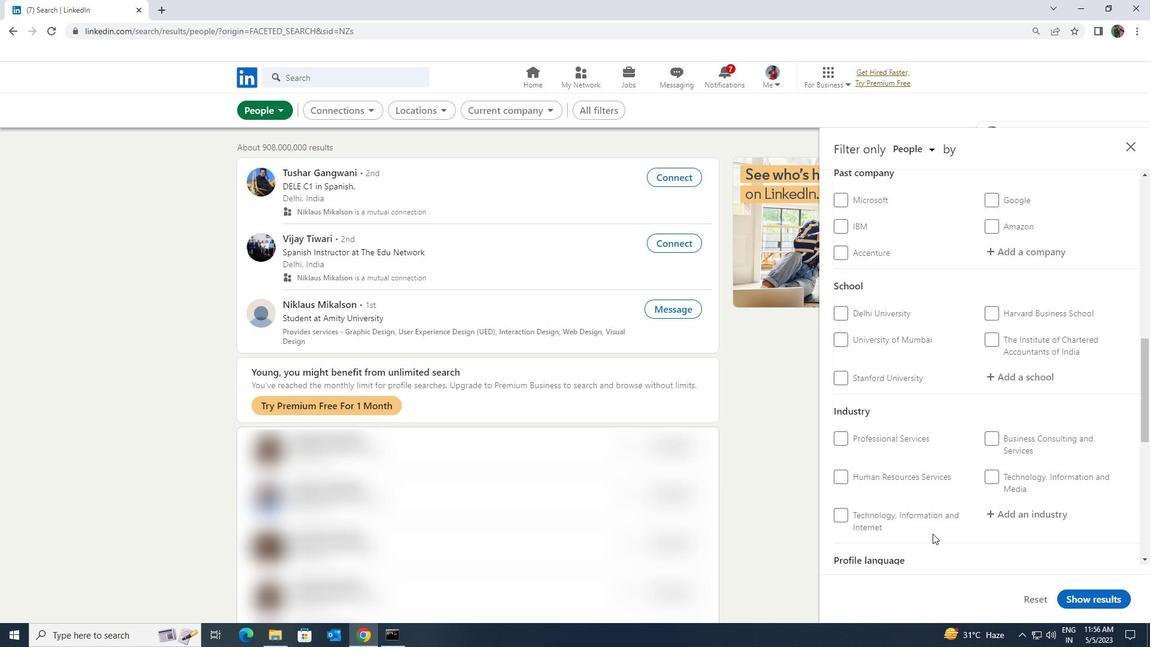 
Action: Mouse scrolled (932, 533) with delta (0, 0)
Screenshot: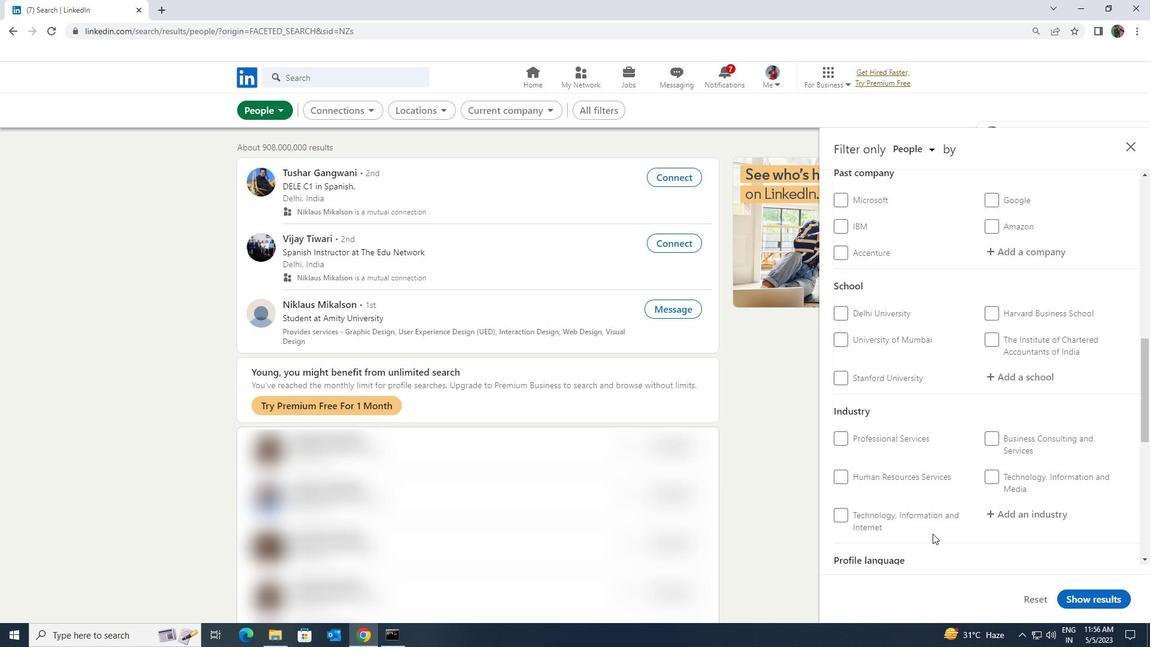 
Action: Mouse moved to (932, 532)
Screenshot: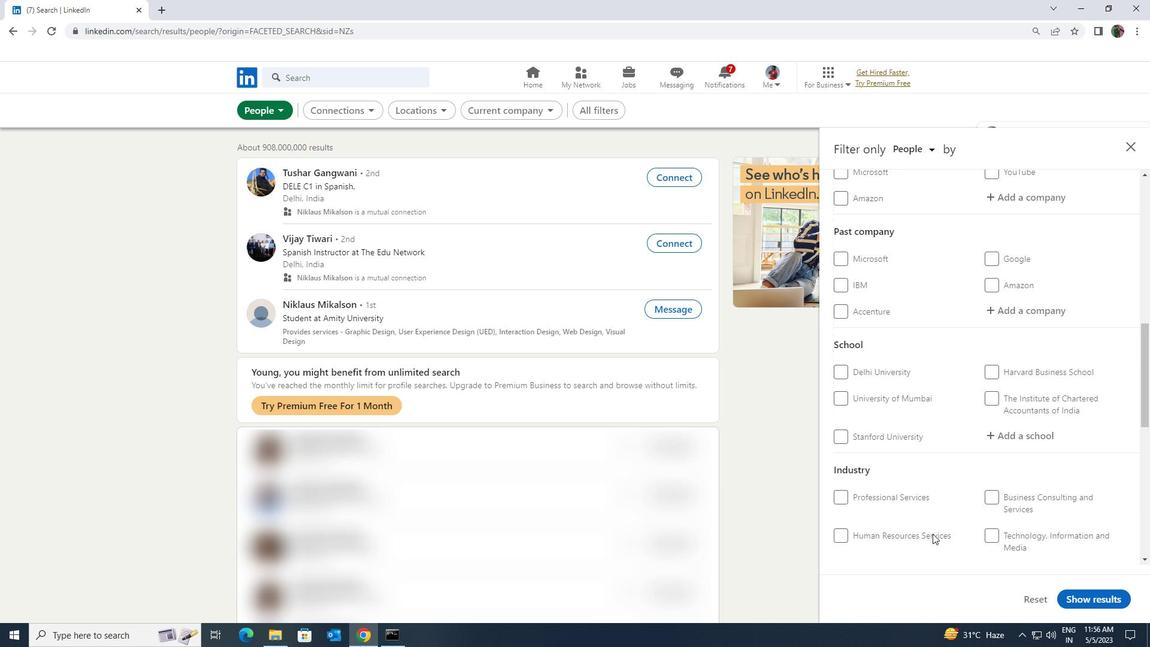 
Action: Mouse scrolled (932, 533) with delta (0, 0)
Screenshot: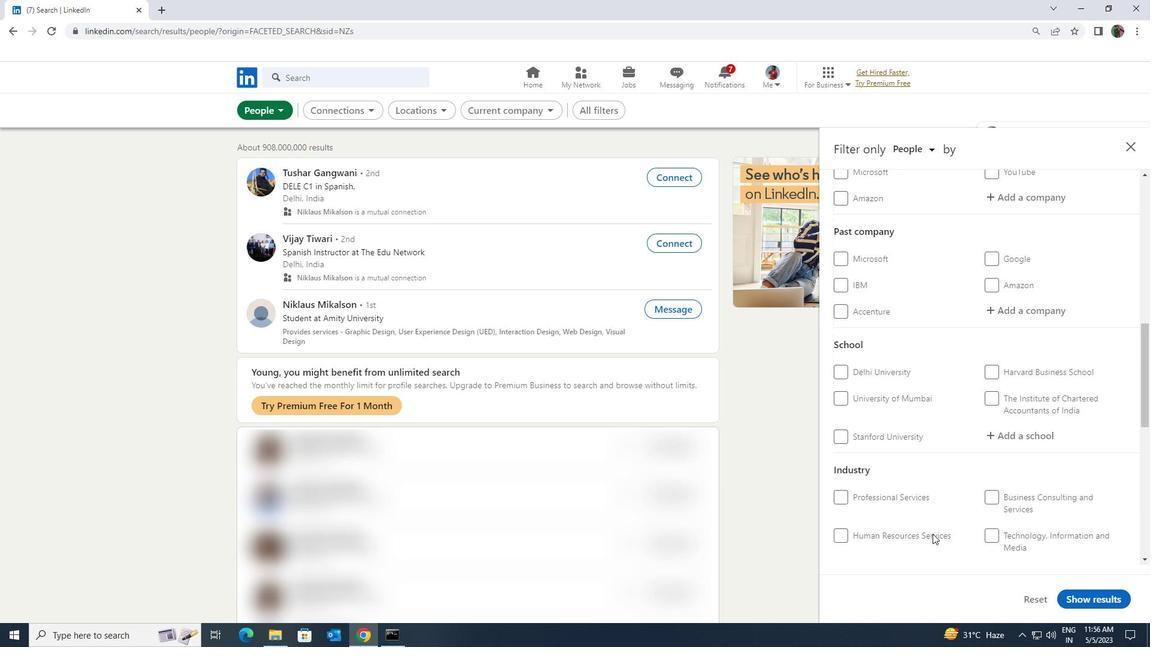 
Action: Mouse scrolled (932, 533) with delta (0, 0)
Screenshot: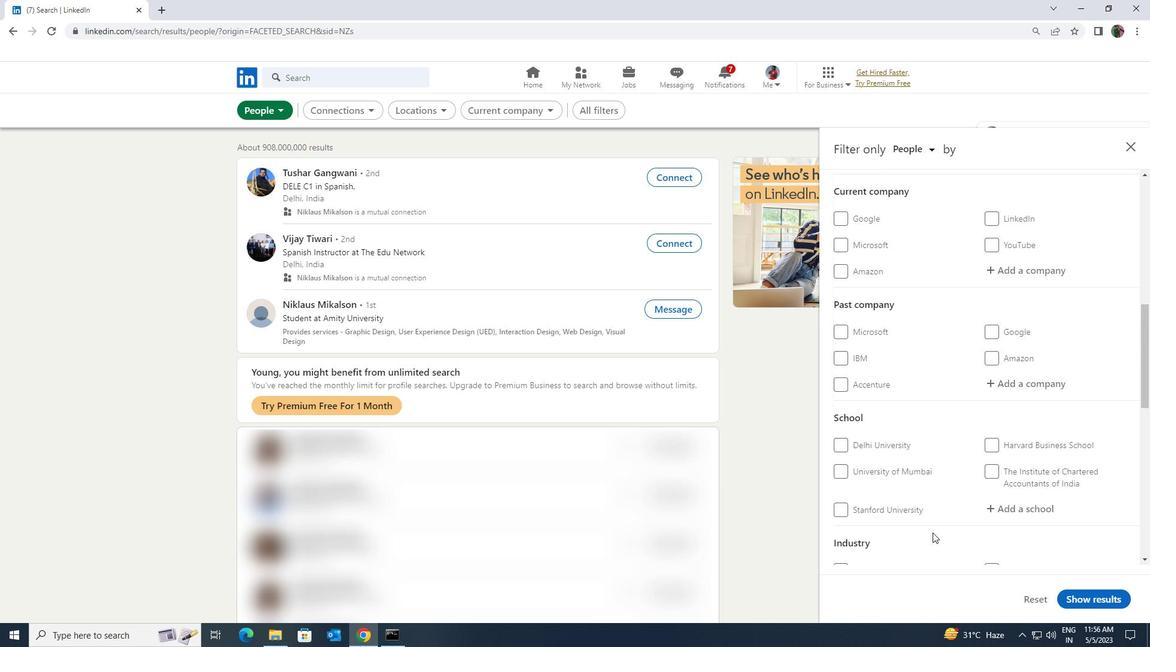 
Action: Mouse moved to (931, 534)
Screenshot: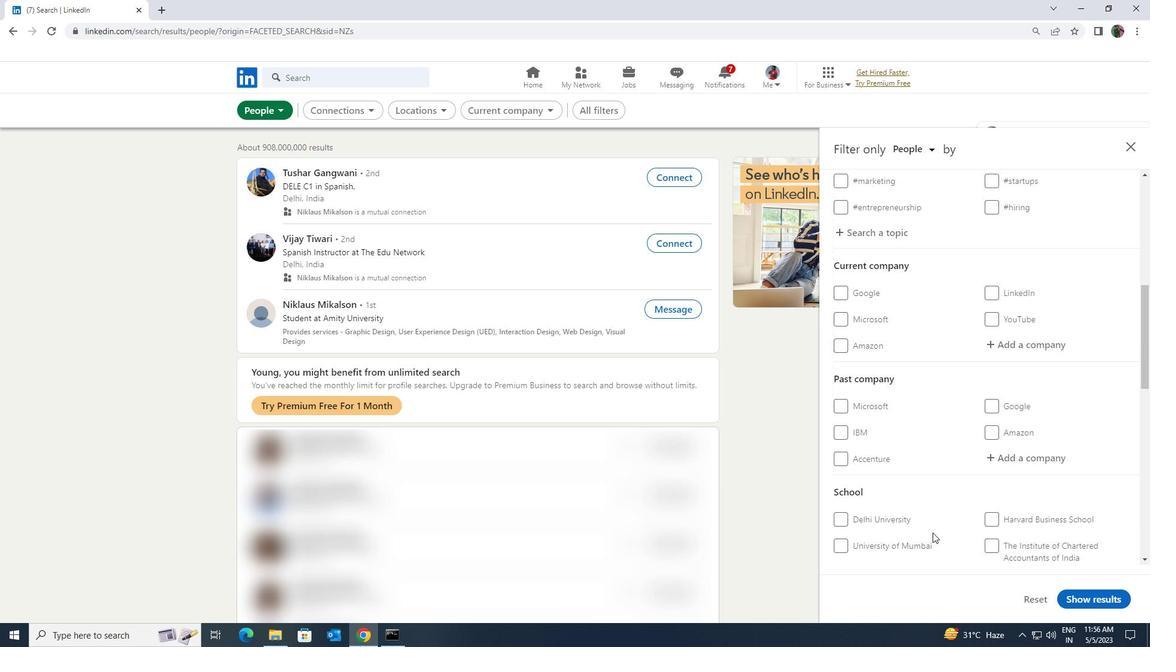 
Action: Mouse scrolled (931, 535) with delta (0, 0)
Screenshot: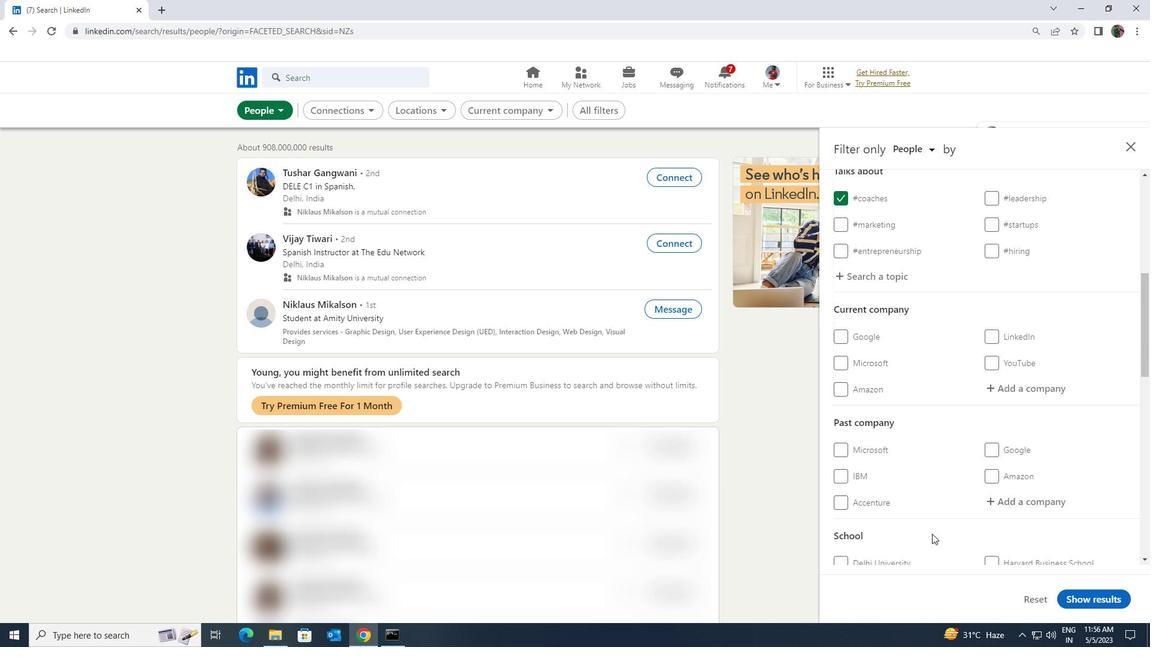 
Action: Mouse scrolled (931, 535) with delta (0, 0)
Screenshot: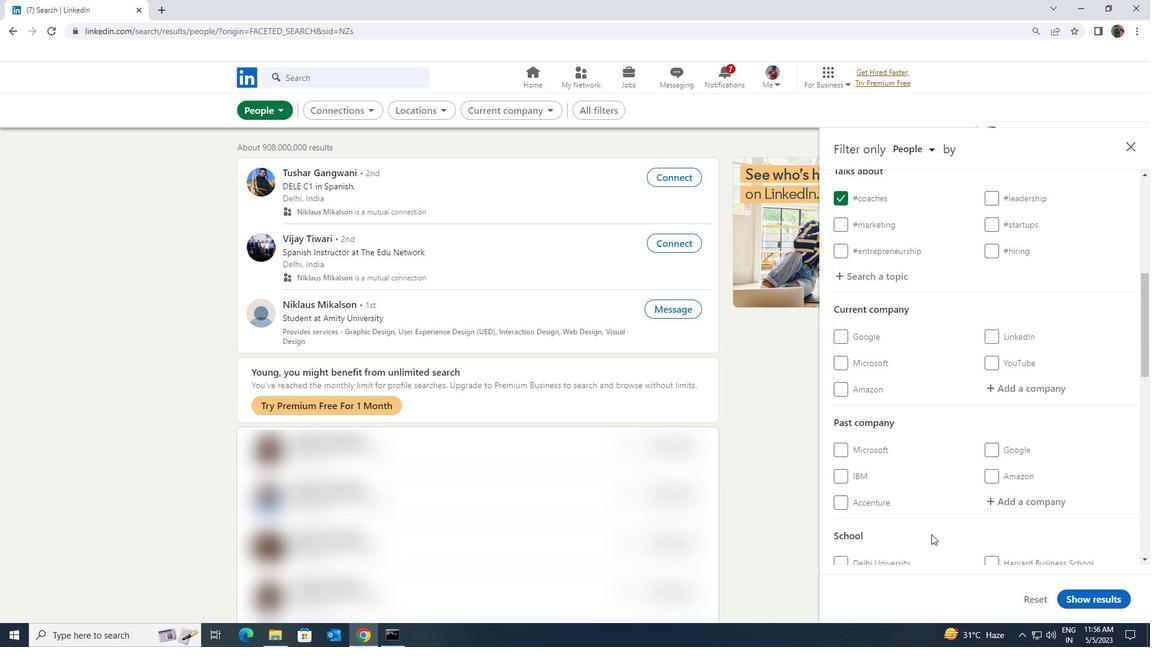 
Action: Mouse moved to (1038, 499)
Screenshot: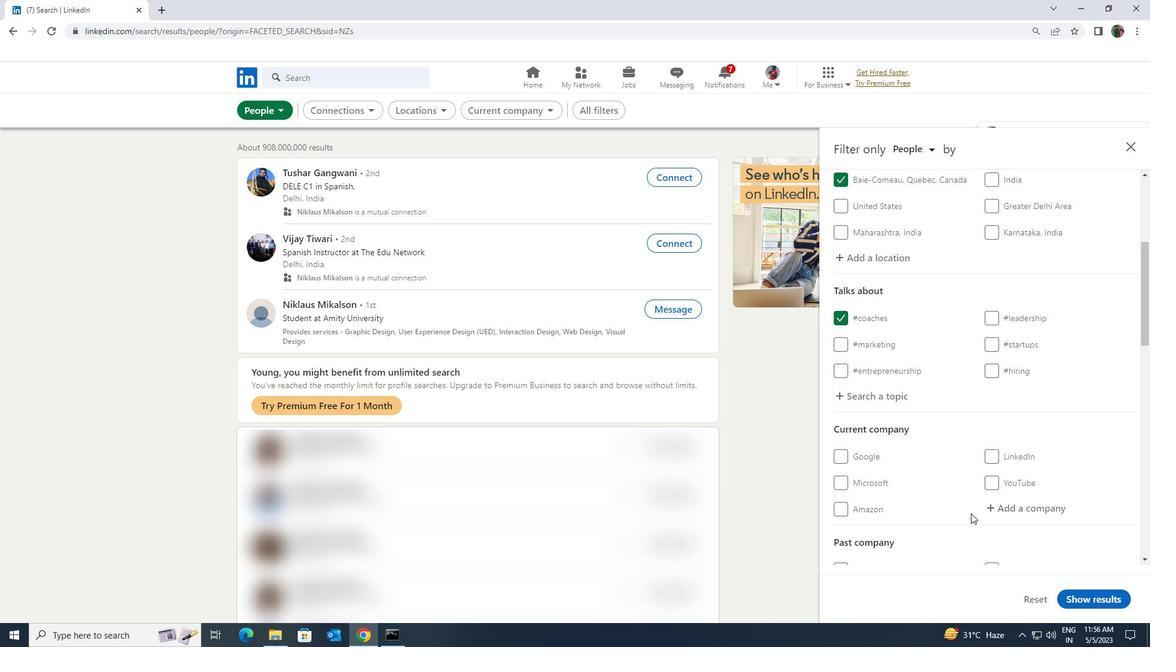 
Action: Mouse pressed left at (1038, 499)
Screenshot: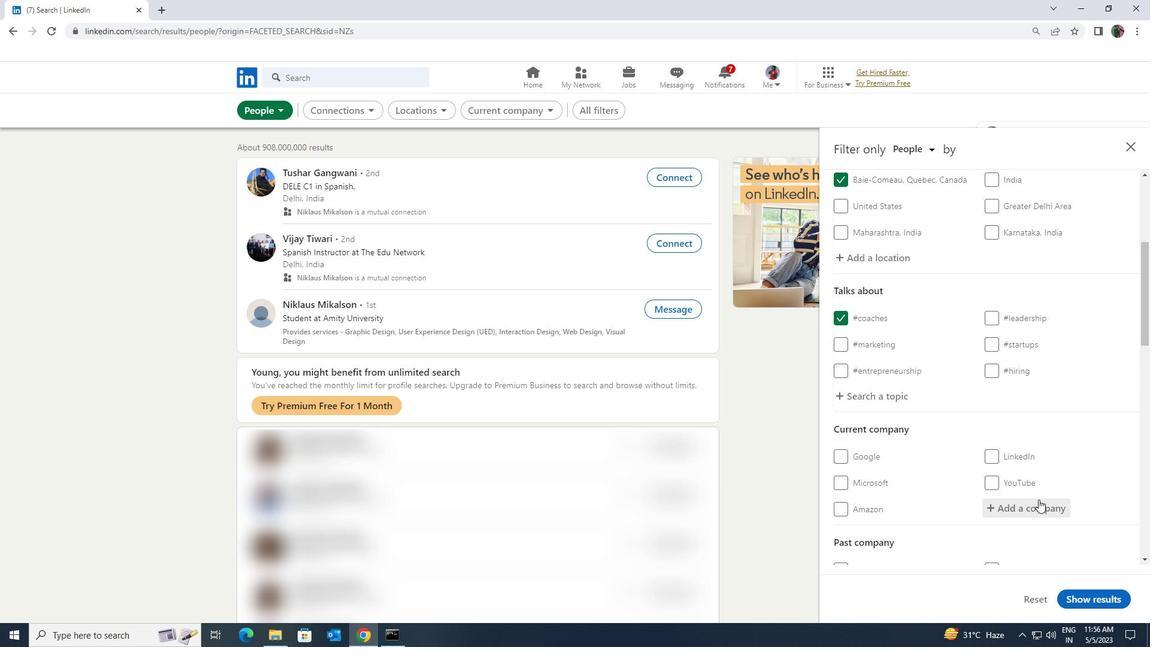 
Action: Key pressed <Key.shift>MUSO<Key.backspace>IM<Key.space><Key.shift>MAS
Screenshot: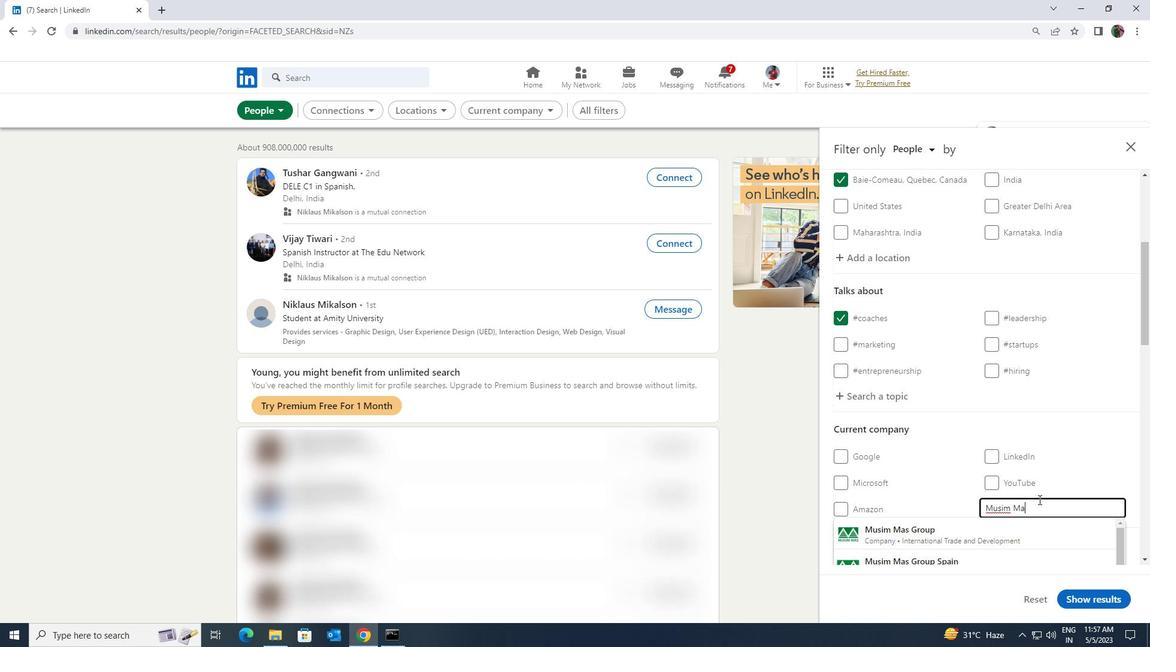 
Action: Mouse moved to (1013, 529)
Screenshot: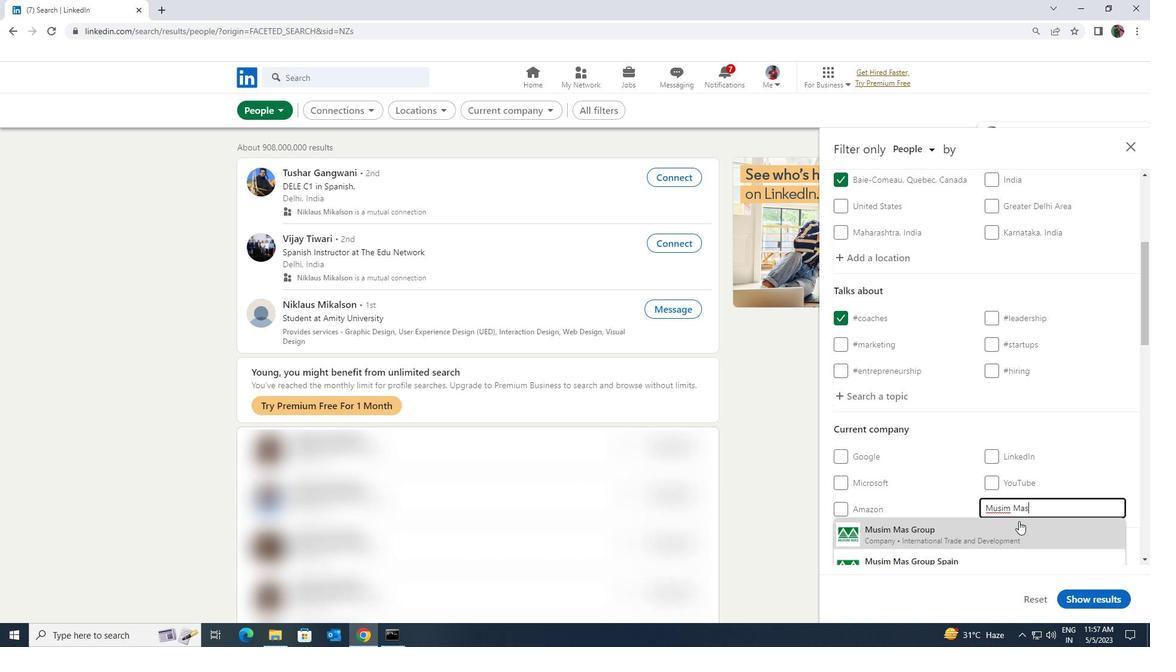 
Action: Mouse pressed left at (1013, 529)
Screenshot: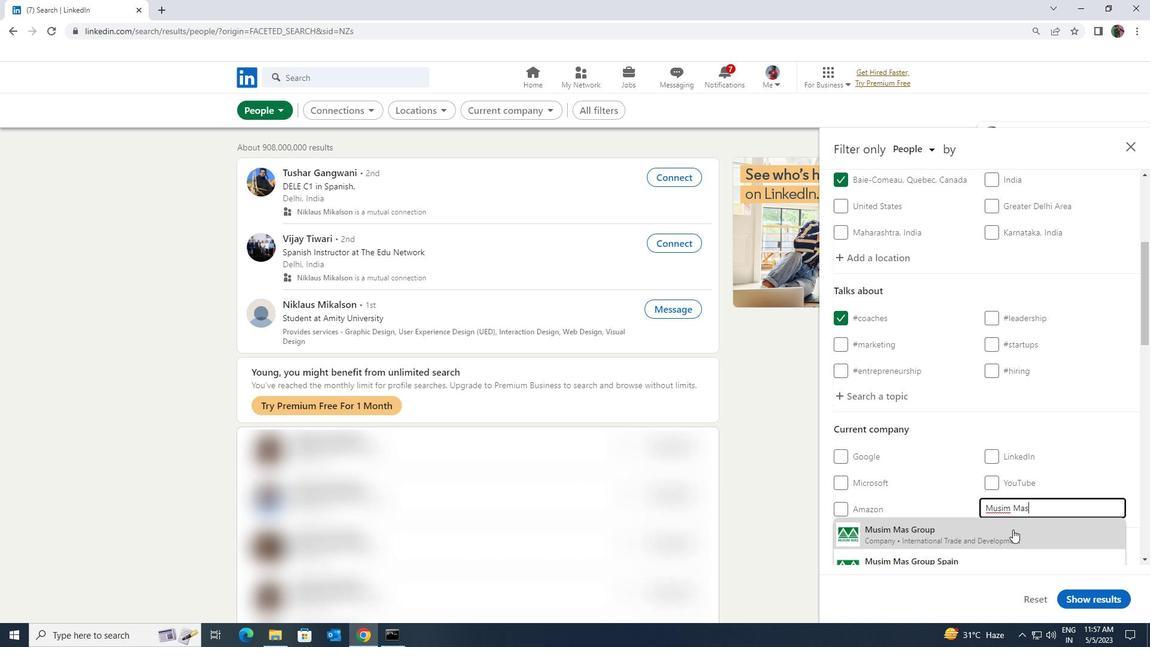 
Action: Mouse moved to (1008, 507)
Screenshot: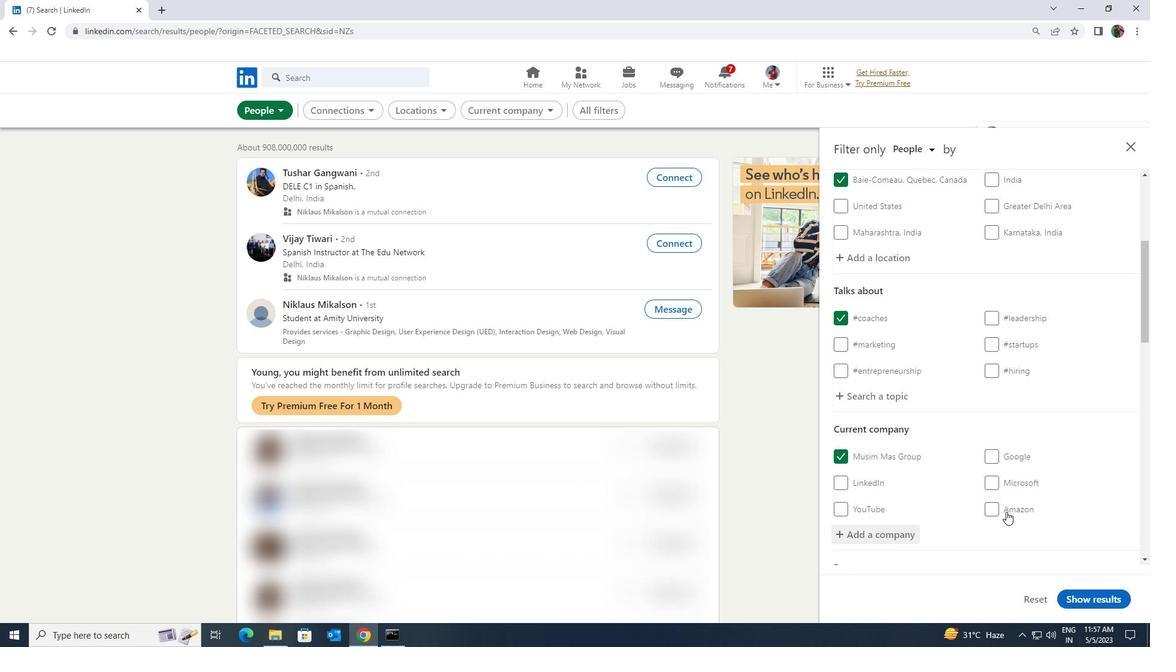 
Action: Mouse scrolled (1008, 506) with delta (0, 0)
Screenshot: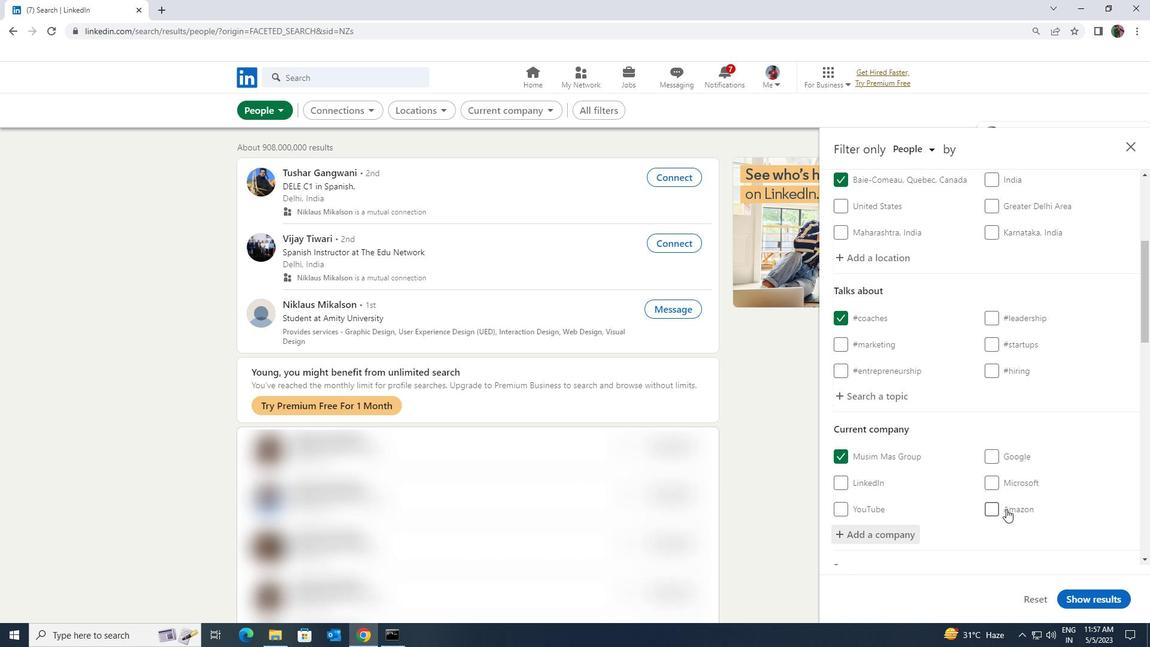 
Action: Mouse scrolled (1008, 506) with delta (0, 0)
Screenshot: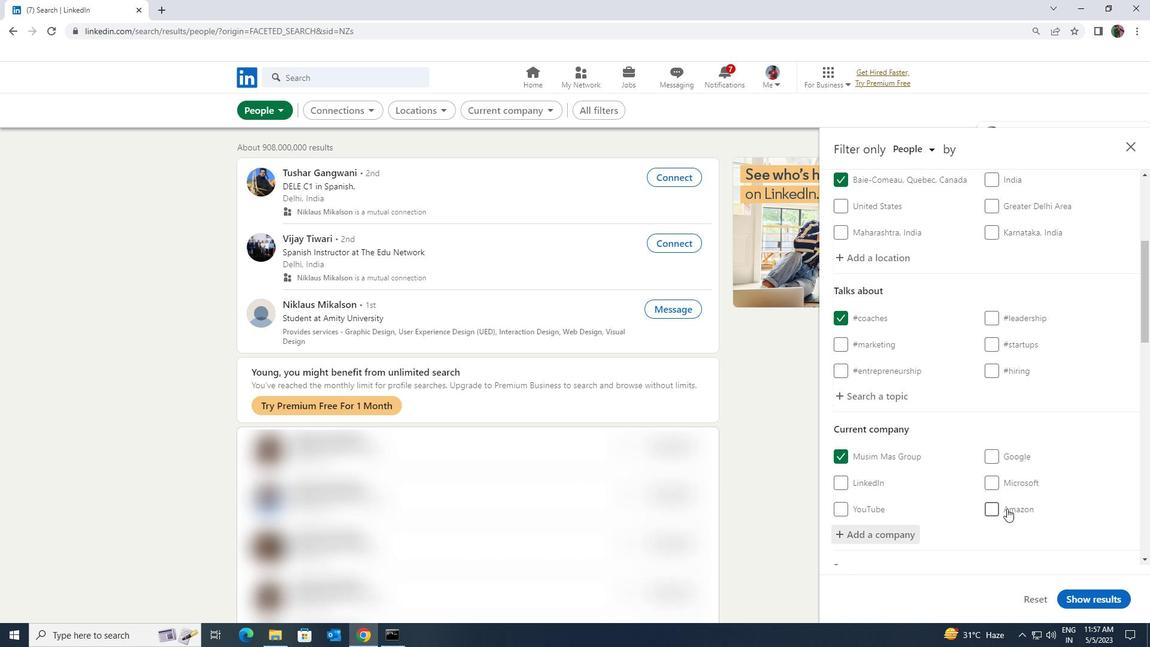 
Action: Mouse moved to (1008, 506)
Screenshot: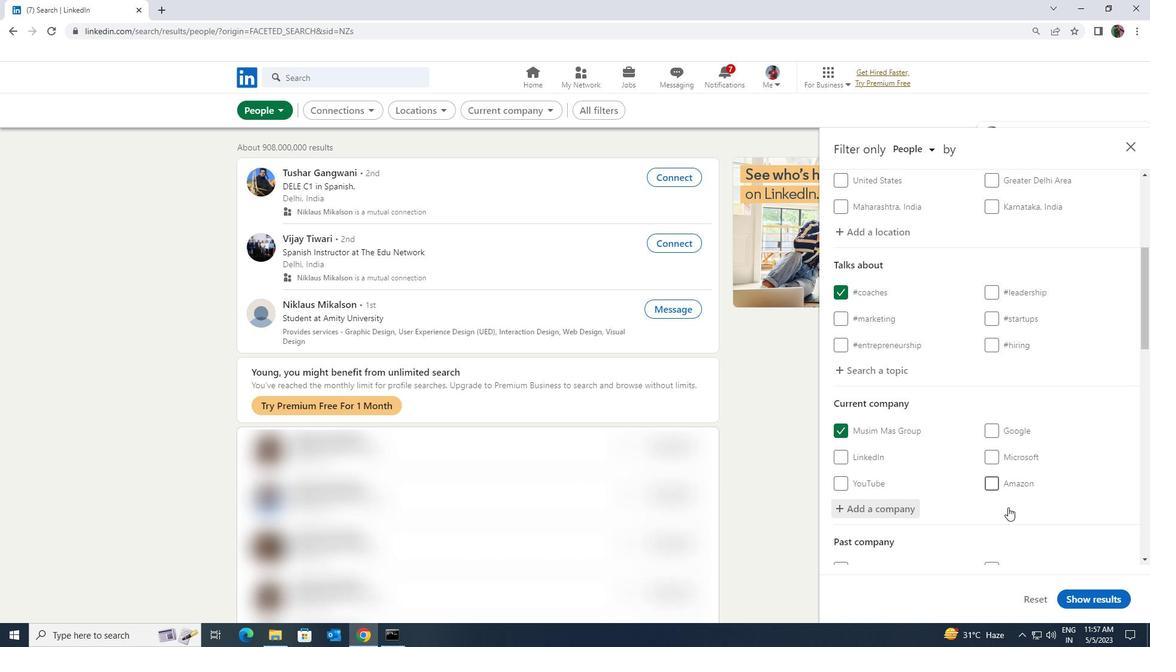 
Action: Mouse scrolled (1008, 506) with delta (0, 0)
Screenshot: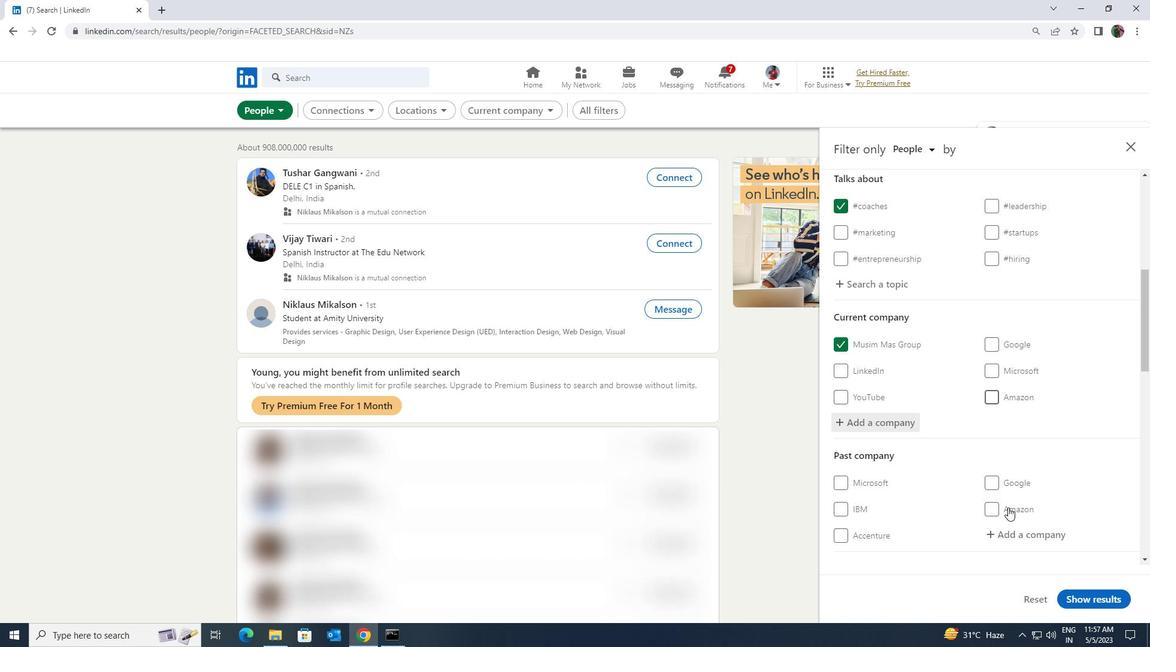 
Action: Mouse moved to (1008, 503)
Screenshot: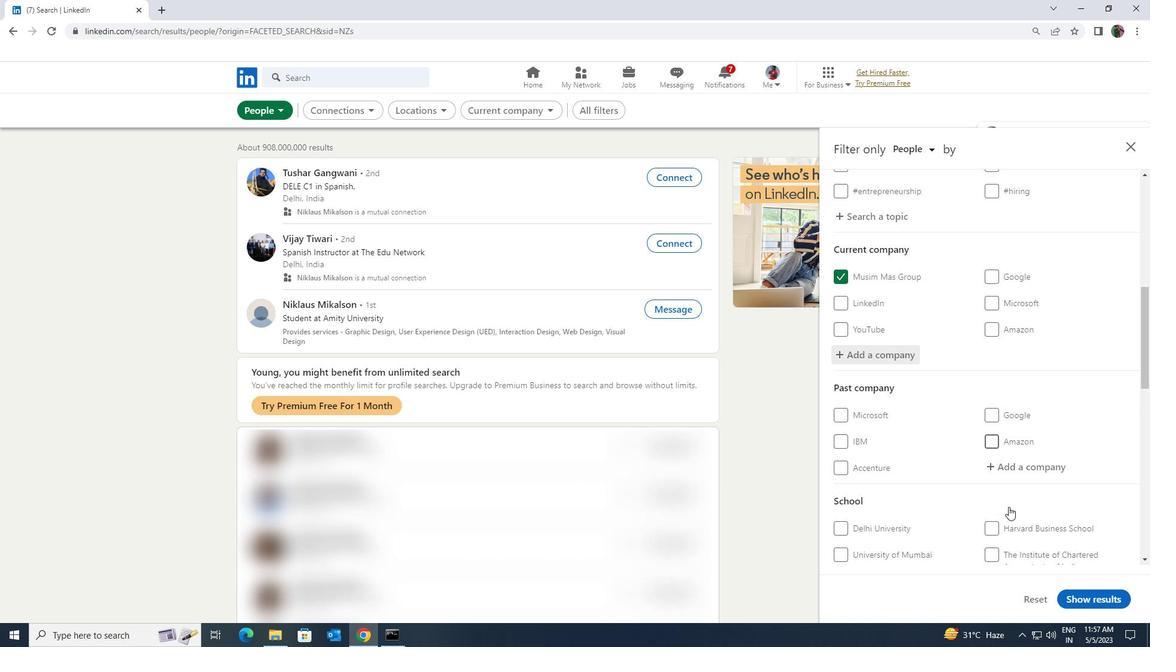 
Action: Mouse scrolled (1008, 502) with delta (0, 0)
Screenshot: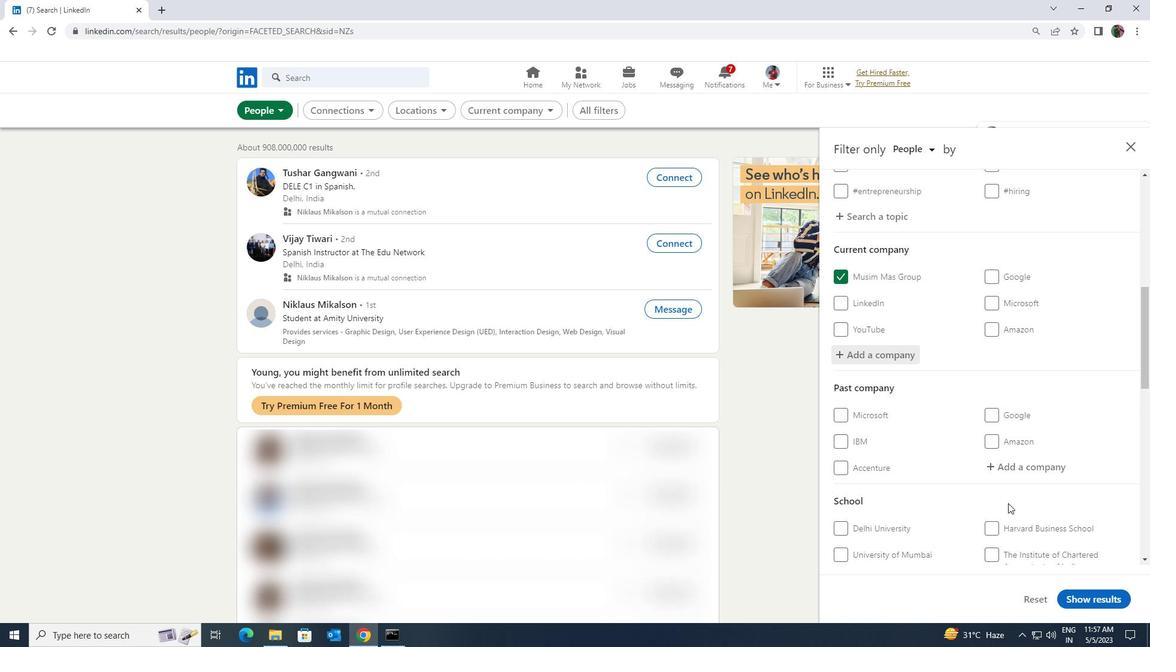 
Action: Mouse moved to (1008, 502)
Screenshot: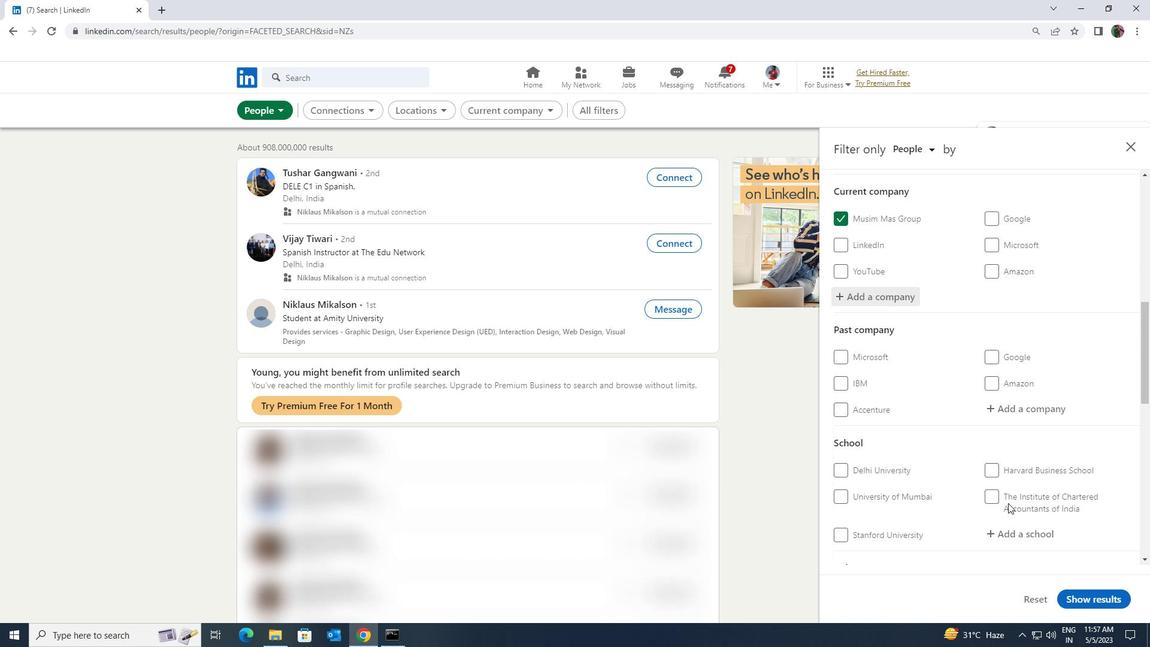 
Action: Mouse scrolled (1008, 502) with delta (0, 0)
Screenshot: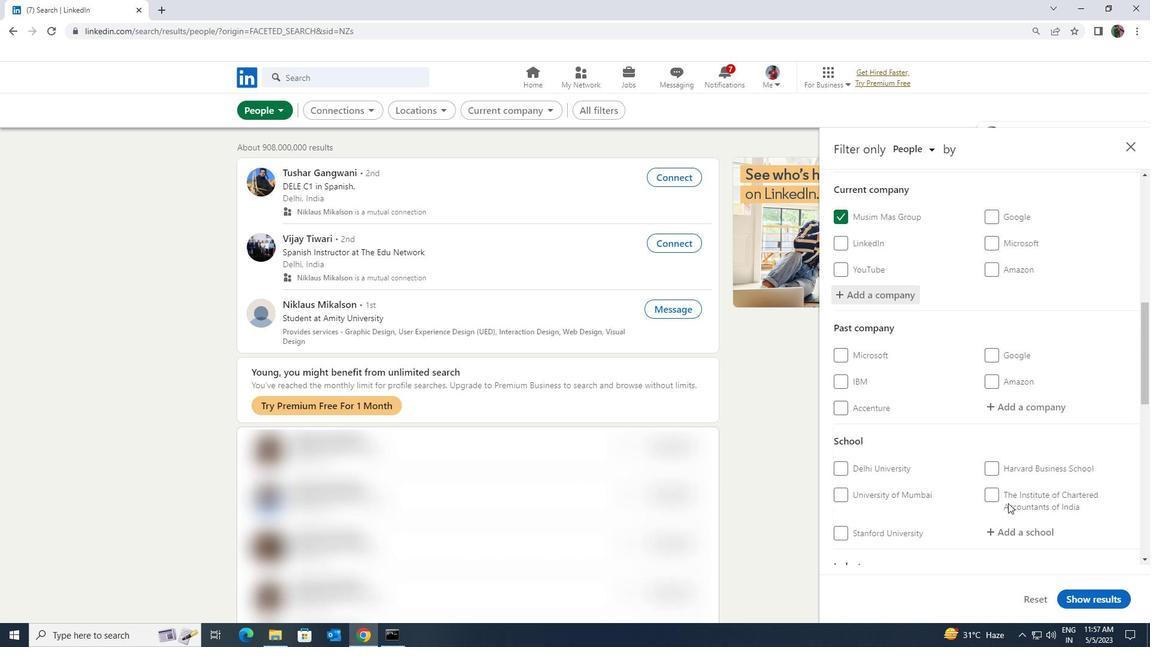 
Action: Mouse moved to (1011, 474)
Screenshot: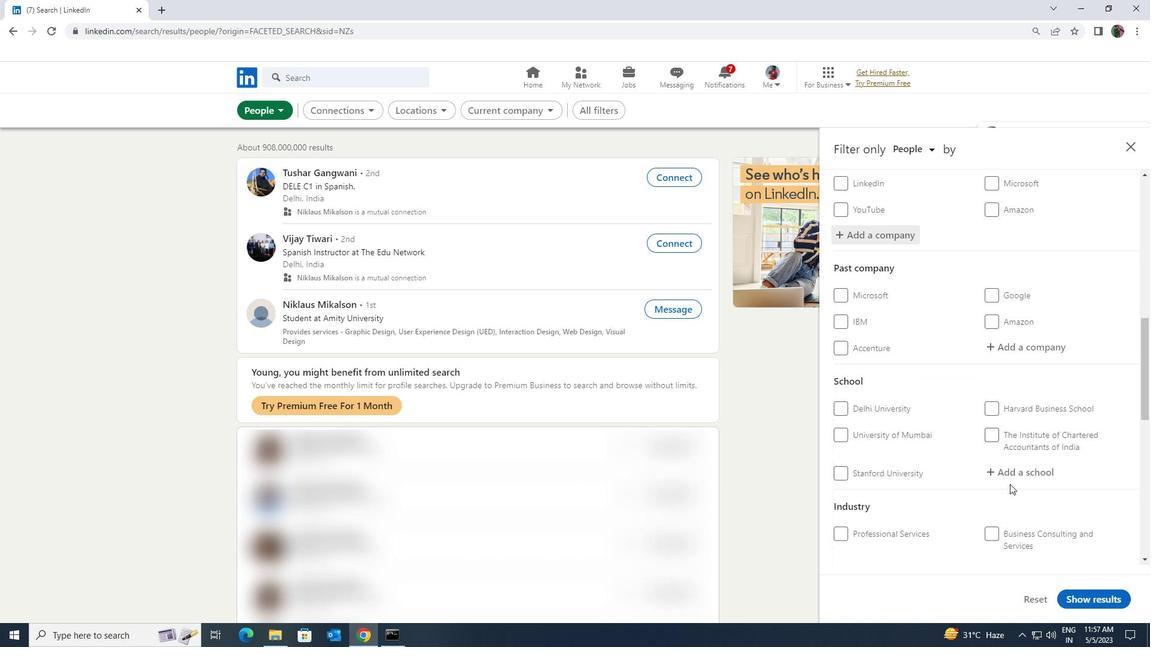 
Action: Mouse pressed left at (1011, 474)
Screenshot: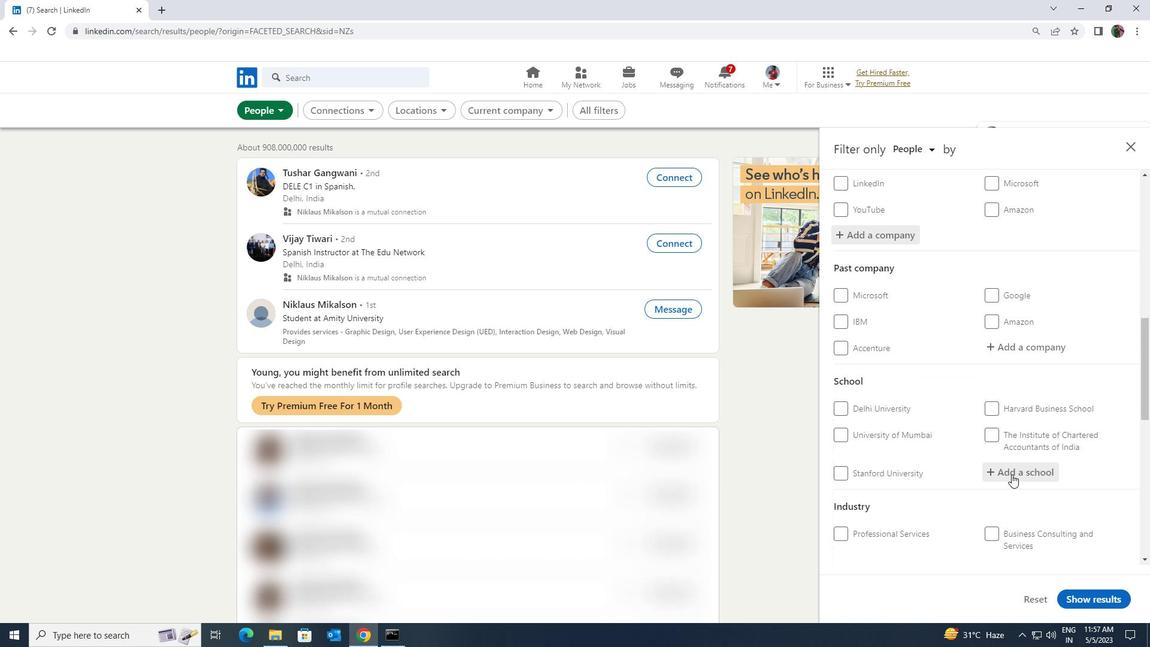 
Action: Mouse moved to (1011, 473)
Screenshot: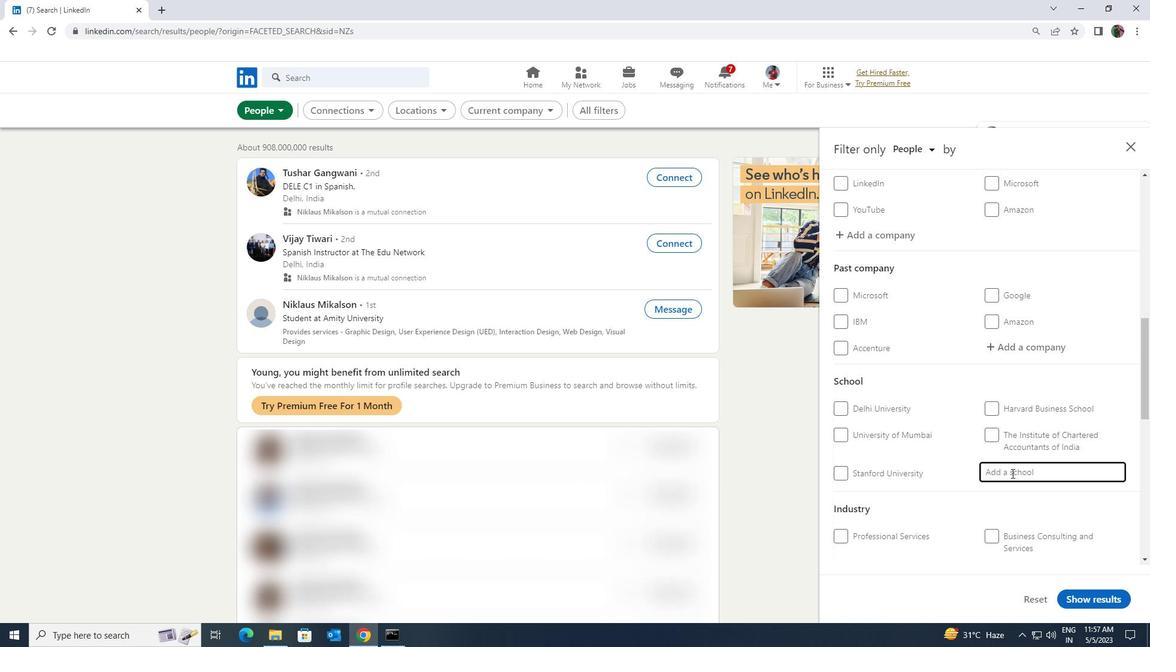 
Action: Key pressed <Key.shift><Key.shift><Key.shift><Key.shift><Key.shift><Key.shift>VIKRAMA<Key.space><Key.shift>SIM
Screenshot: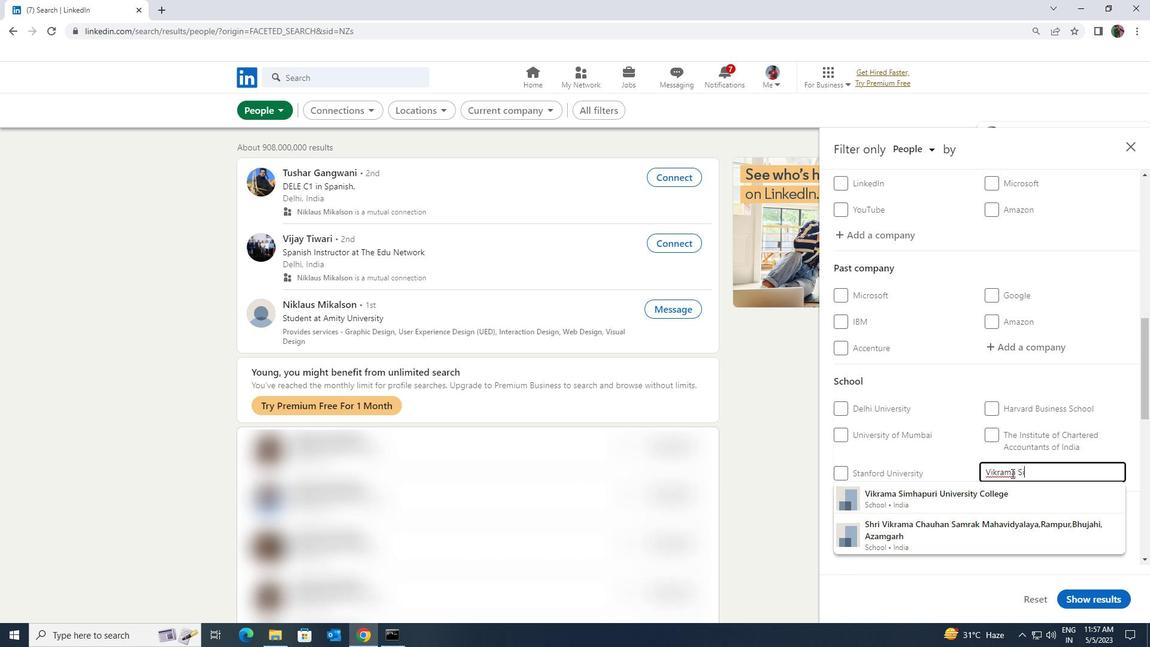 
Action: Mouse moved to (1007, 493)
Screenshot: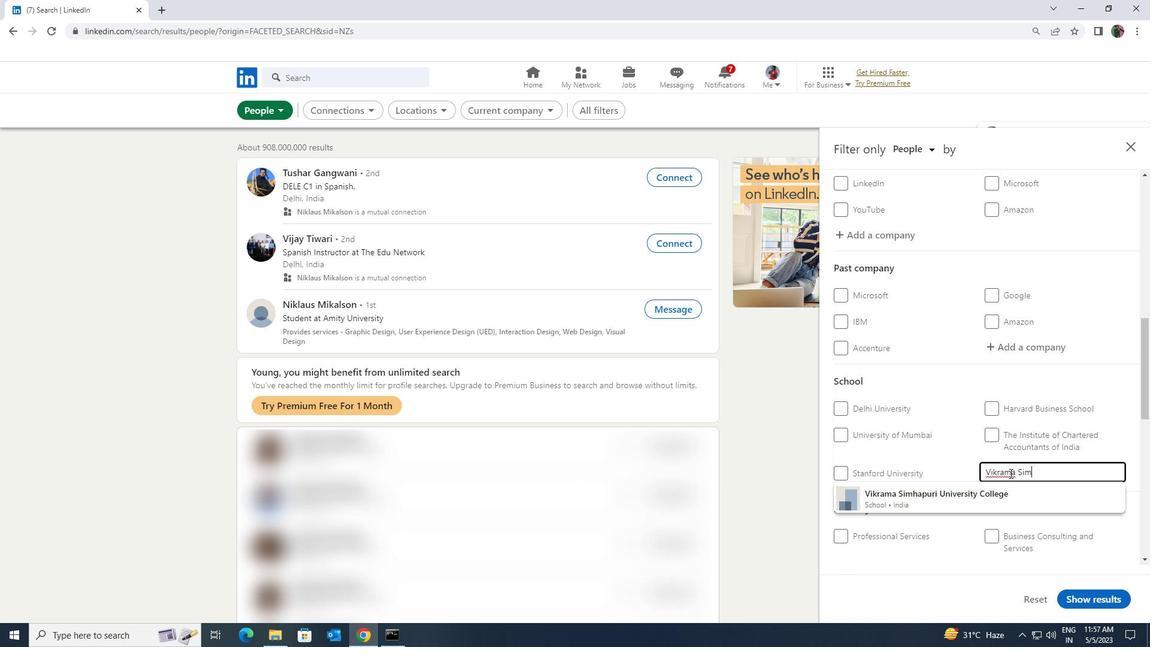 
Action: Mouse pressed left at (1007, 493)
Screenshot: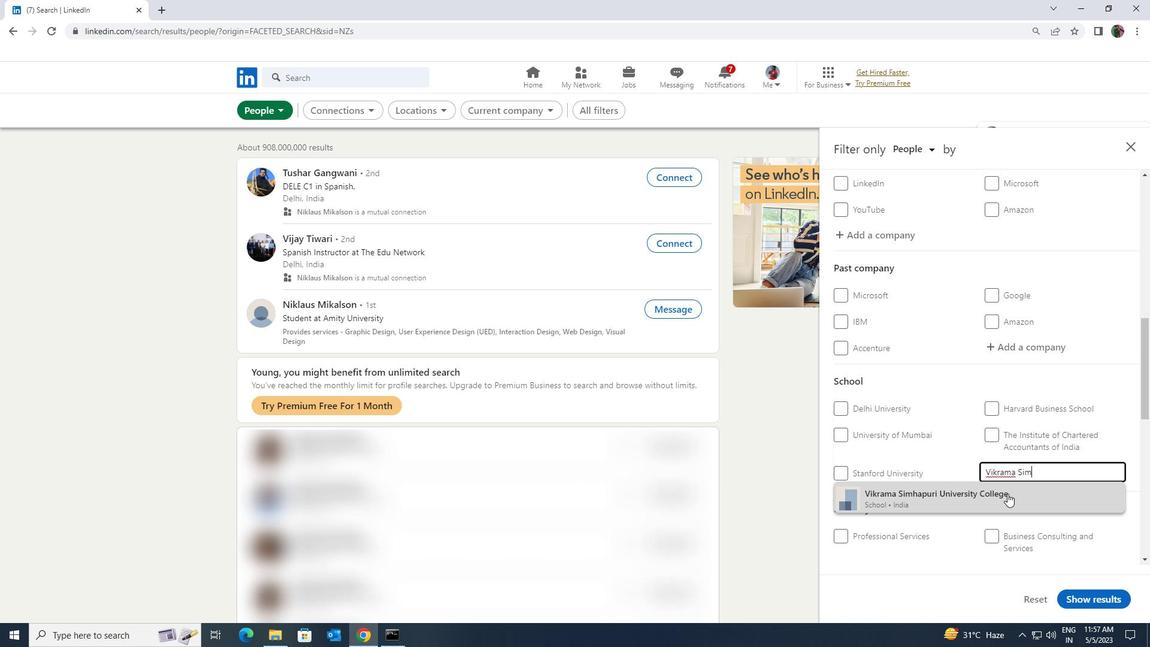 
Action: Mouse moved to (1005, 492)
Screenshot: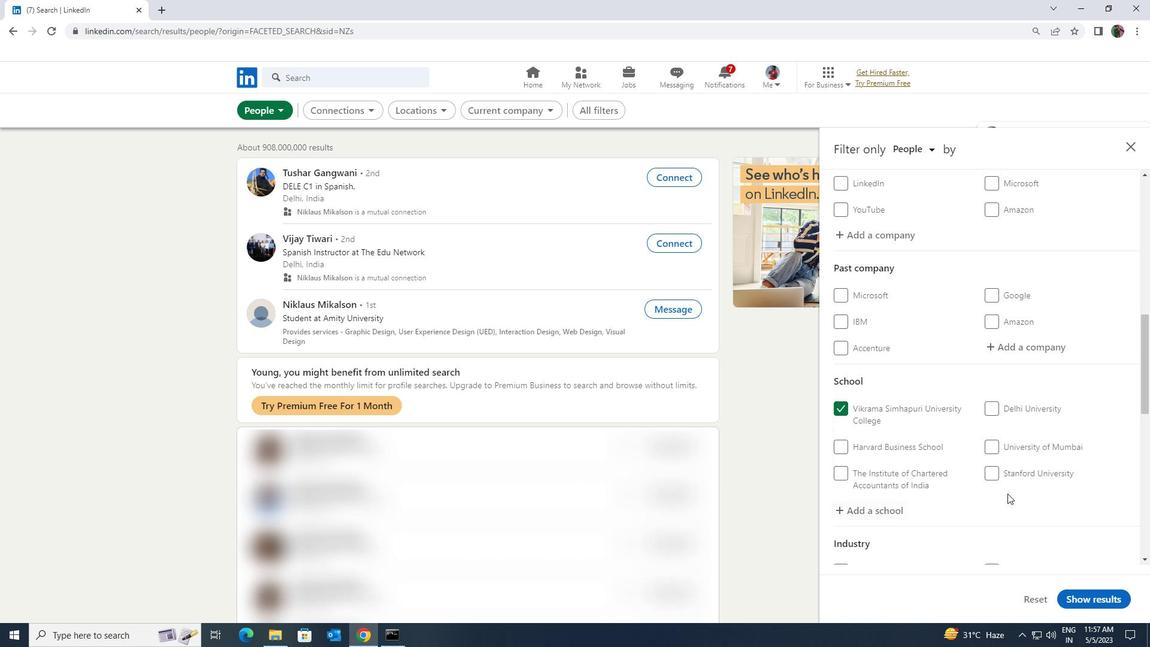 
Action: Mouse scrolled (1005, 491) with delta (0, 0)
Screenshot: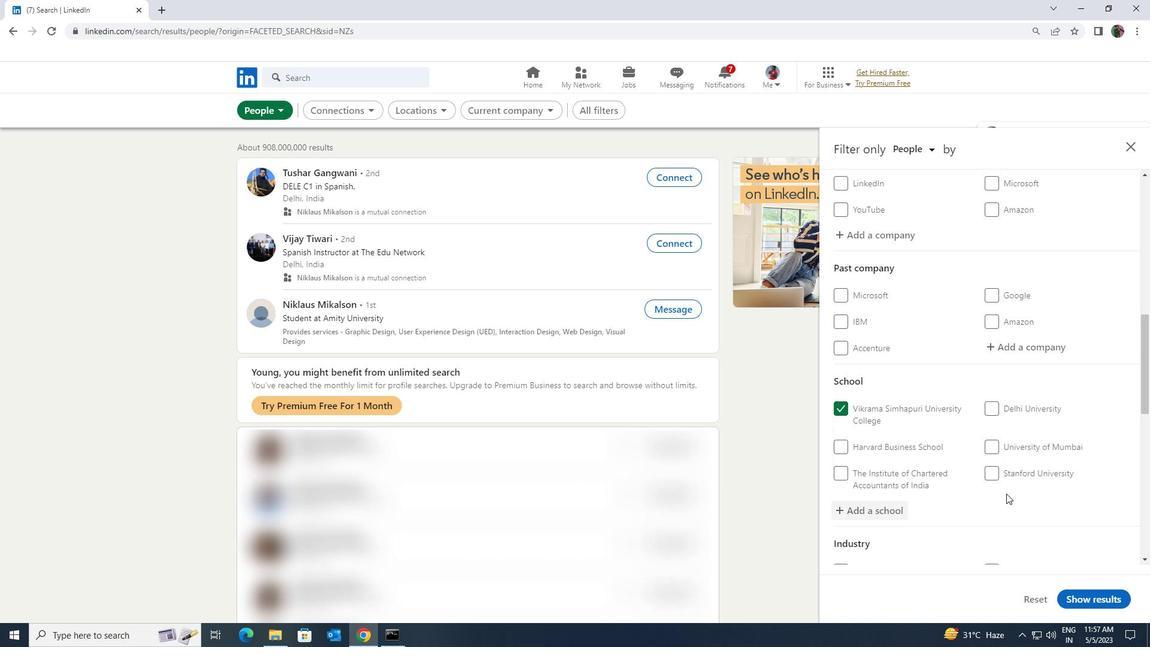 
Action: Mouse scrolled (1005, 491) with delta (0, 0)
Screenshot: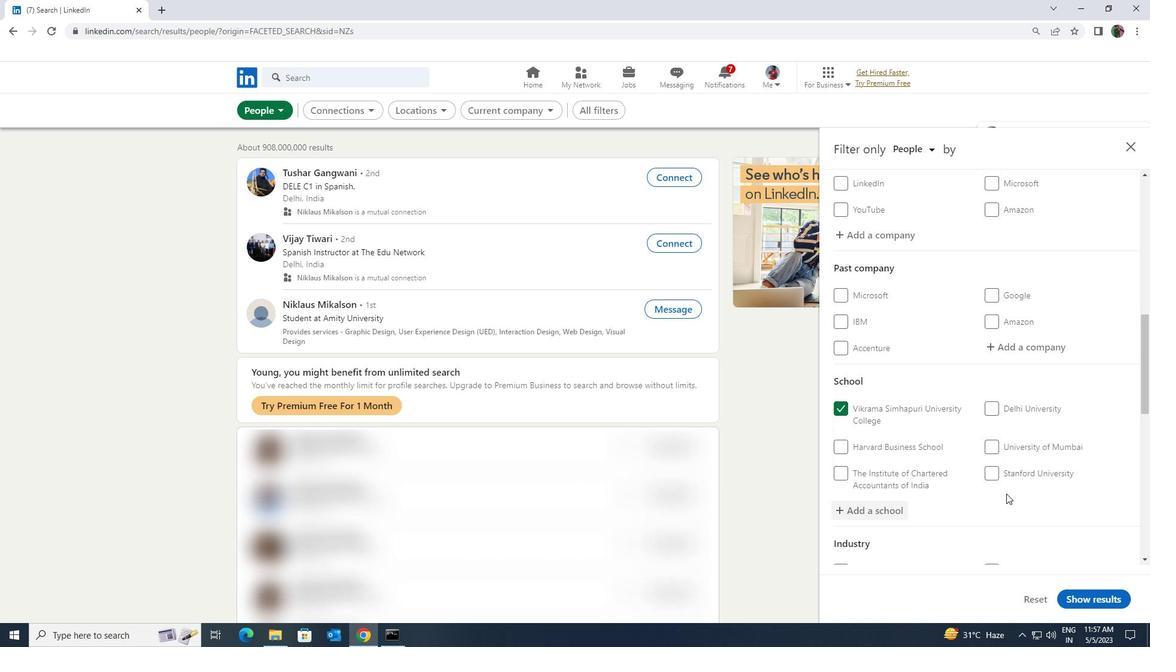 
Action: Mouse scrolled (1005, 491) with delta (0, 0)
Screenshot: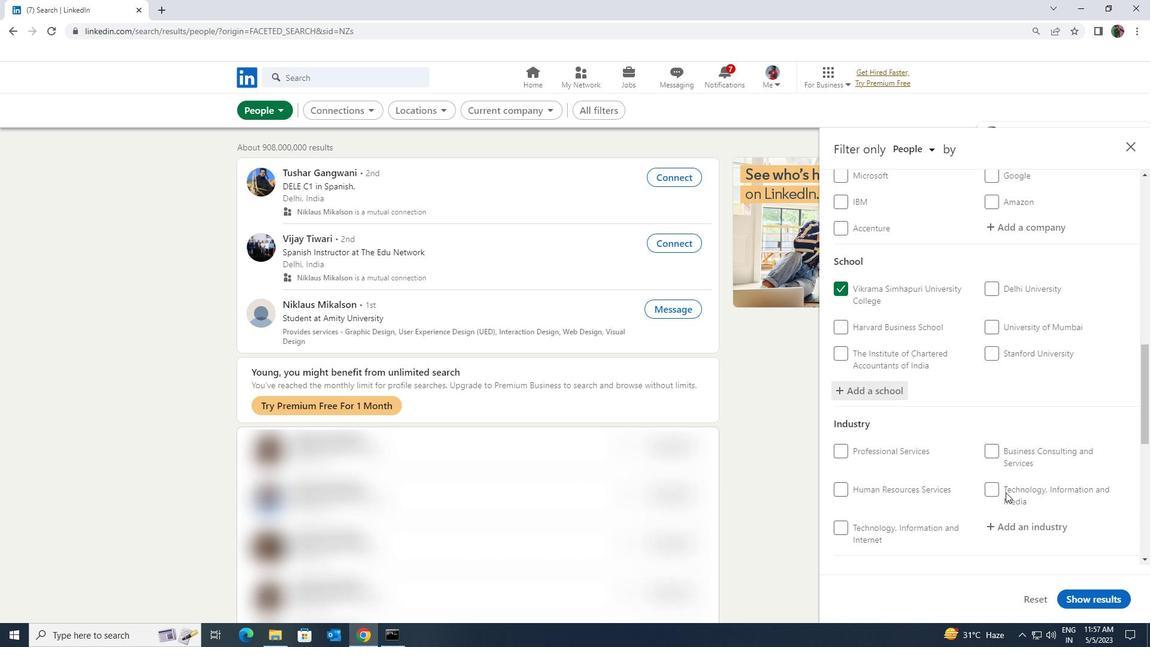 
Action: Mouse moved to (1006, 472)
Screenshot: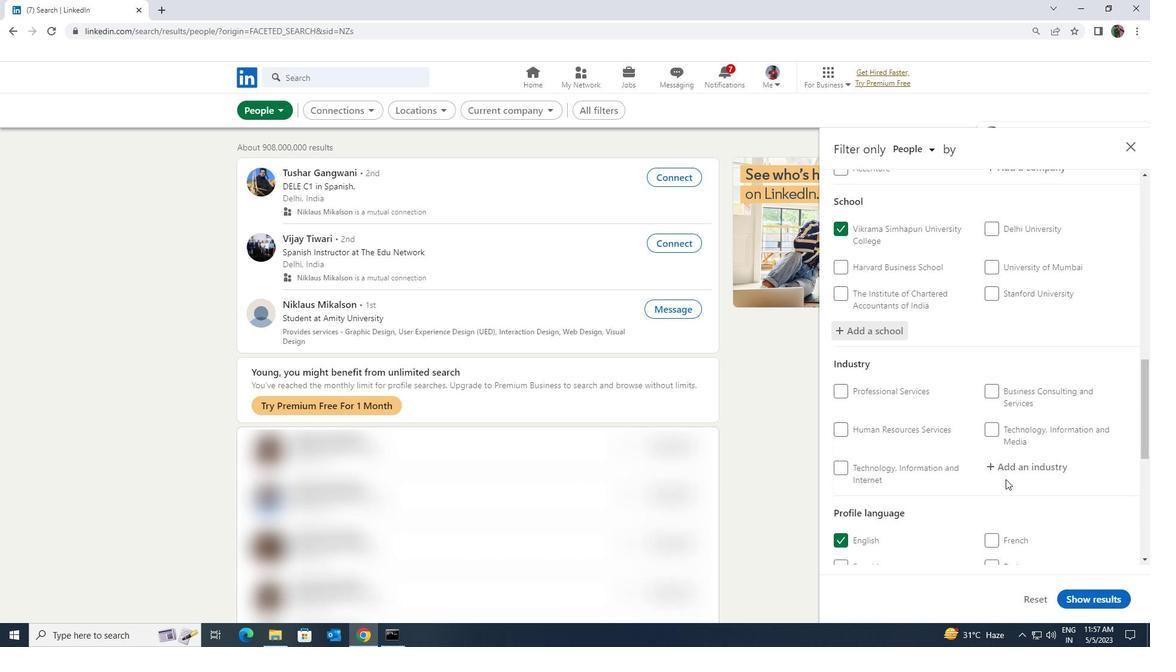 
Action: Mouse pressed left at (1006, 472)
Screenshot: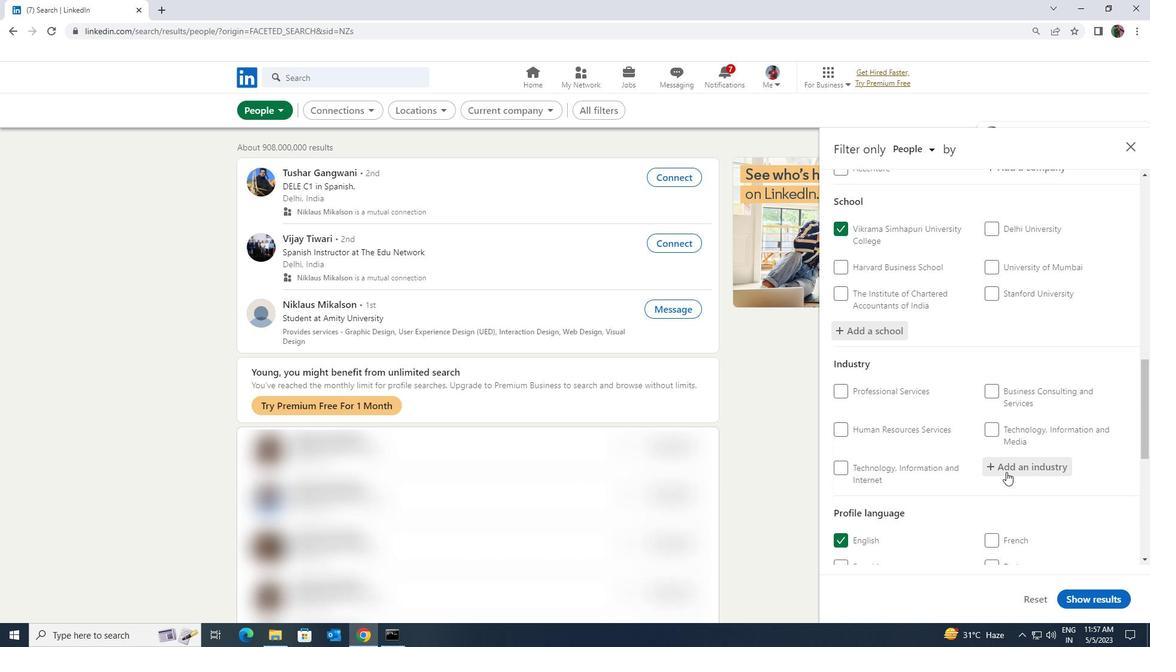 
Action: Key pressed <Key.shift><Key.shift>FASHION<Key.space><Key.shift>ACC
Screenshot: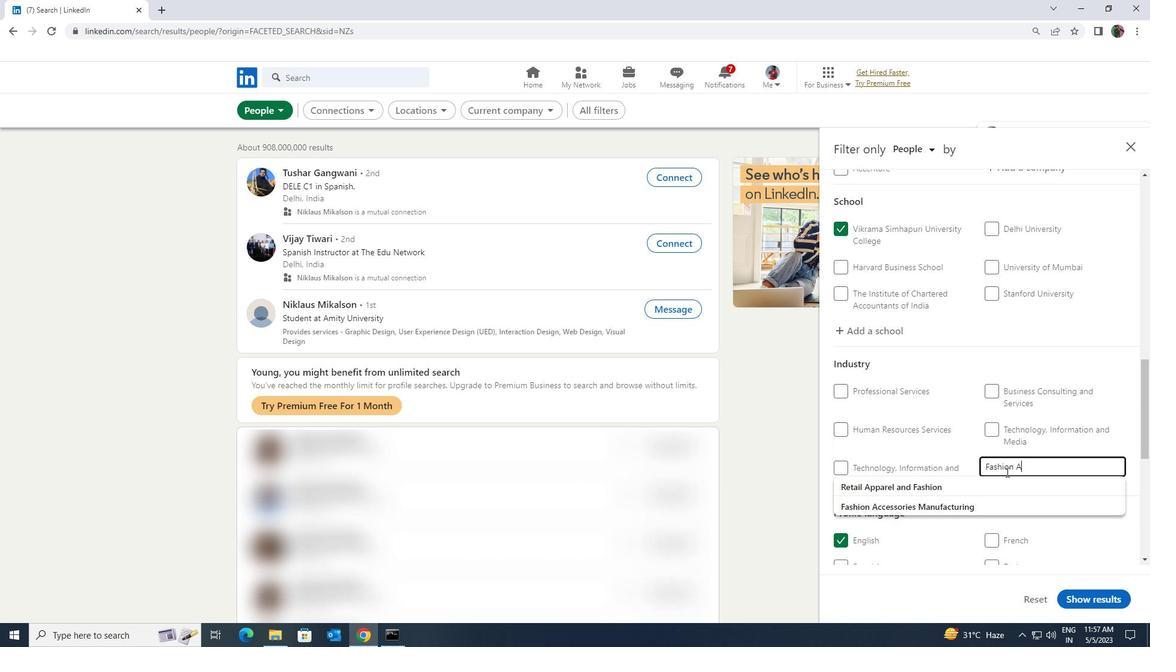 
Action: Mouse moved to (996, 476)
Screenshot: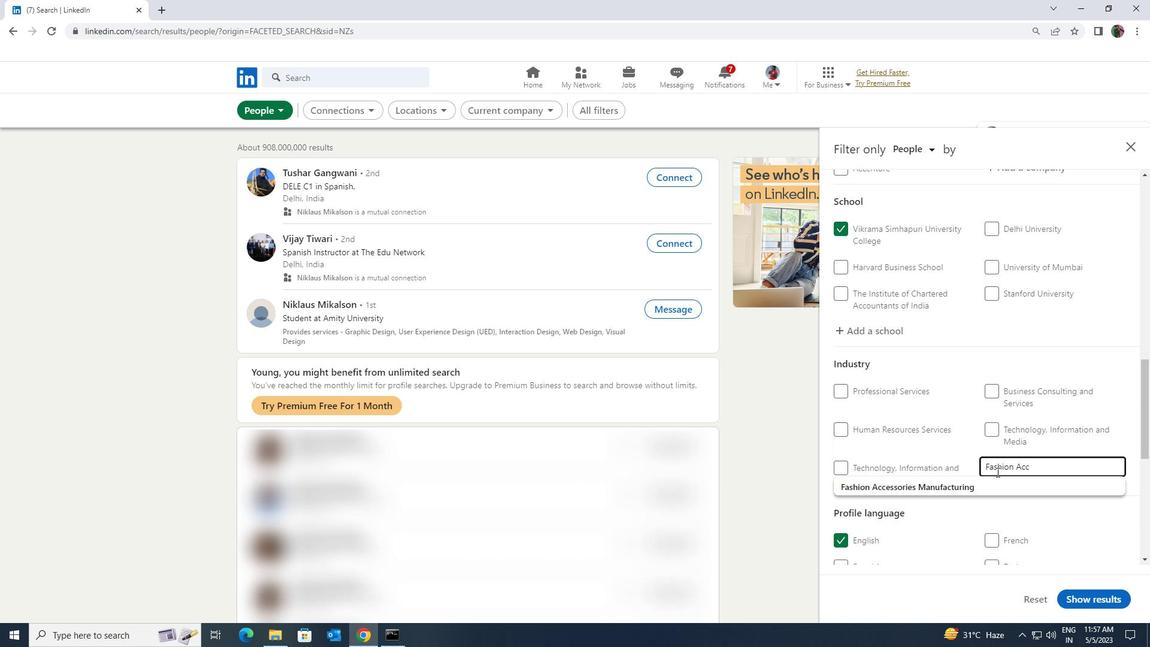 
Action: Mouse pressed left at (996, 476)
Screenshot: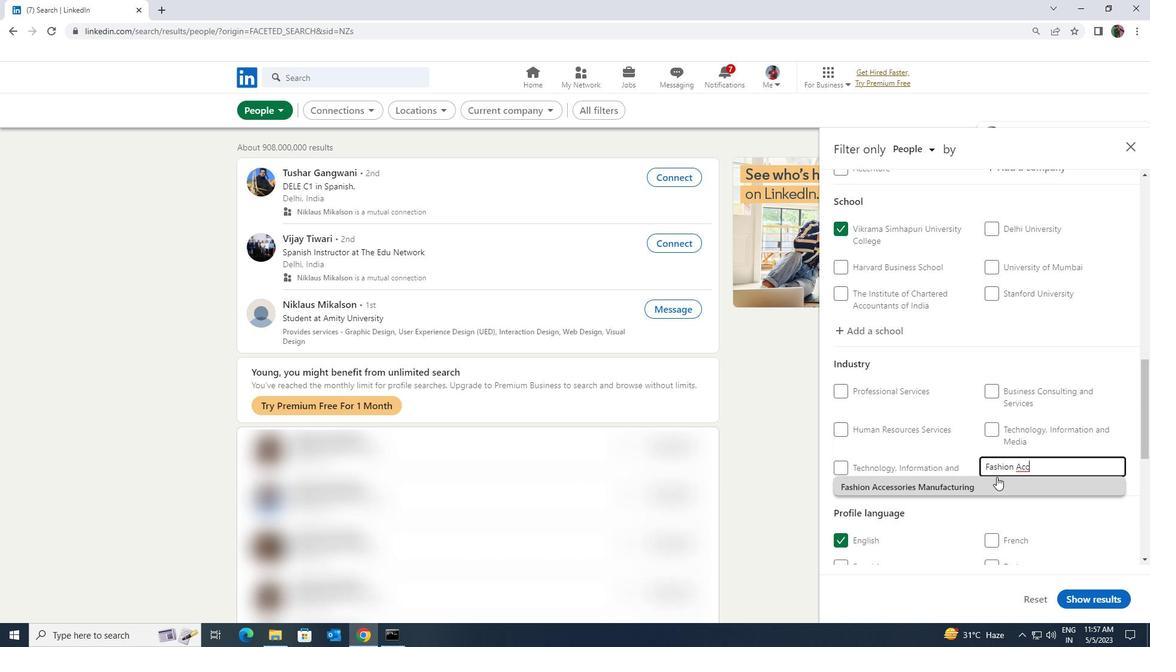 
Action: Mouse moved to (1001, 476)
Screenshot: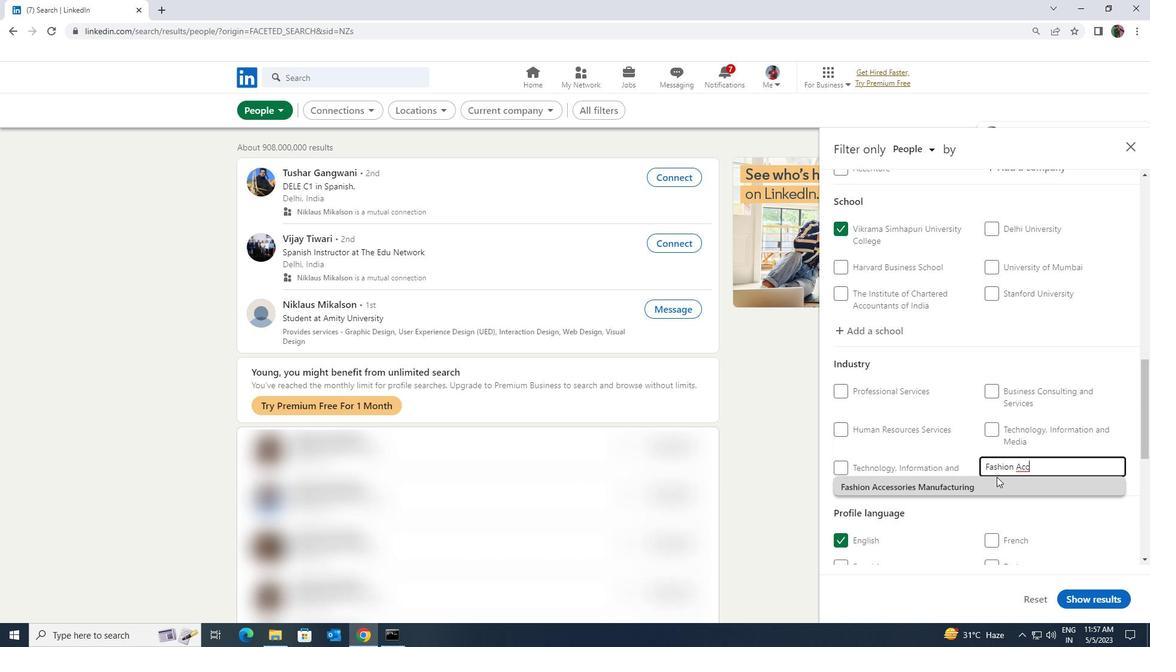 
Action: Mouse scrolled (1001, 476) with delta (0, 0)
Screenshot: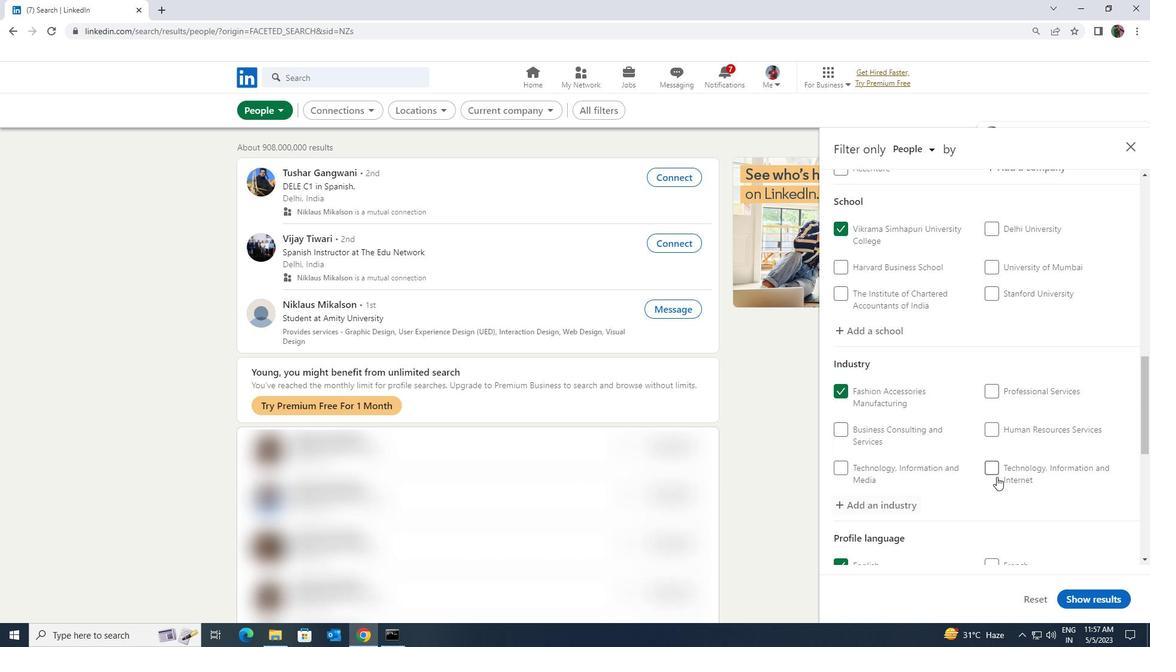 
Action: Mouse scrolled (1001, 476) with delta (0, 0)
Screenshot: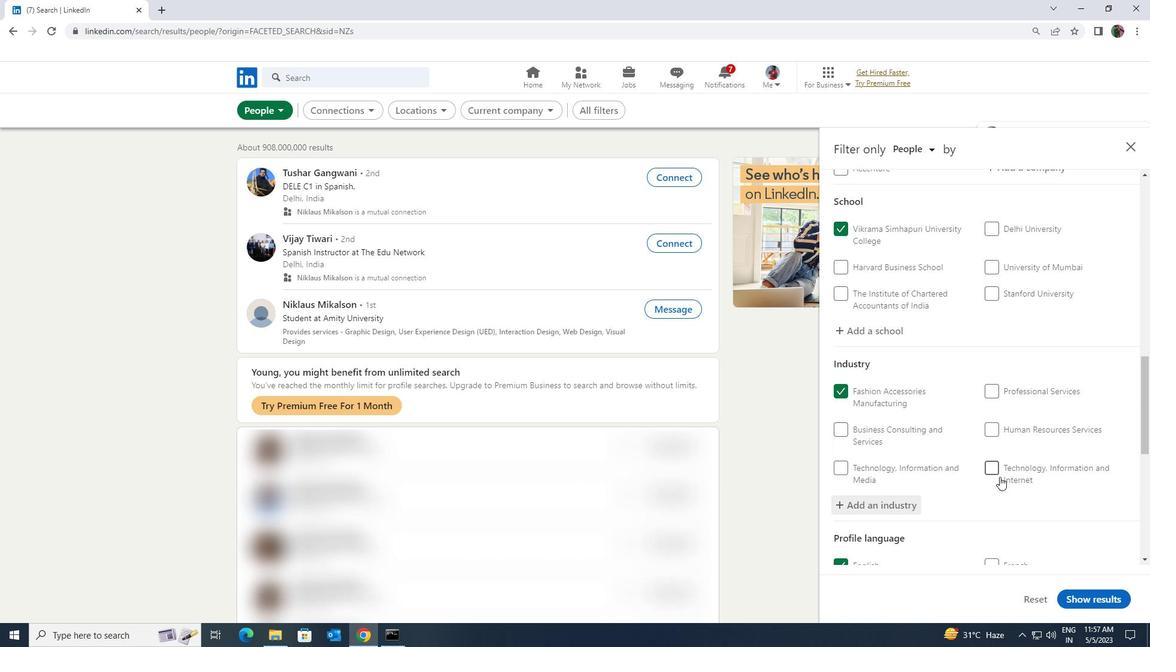 
Action: Mouse scrolled (1001, 476) with delta (0, 0)
Screenshot: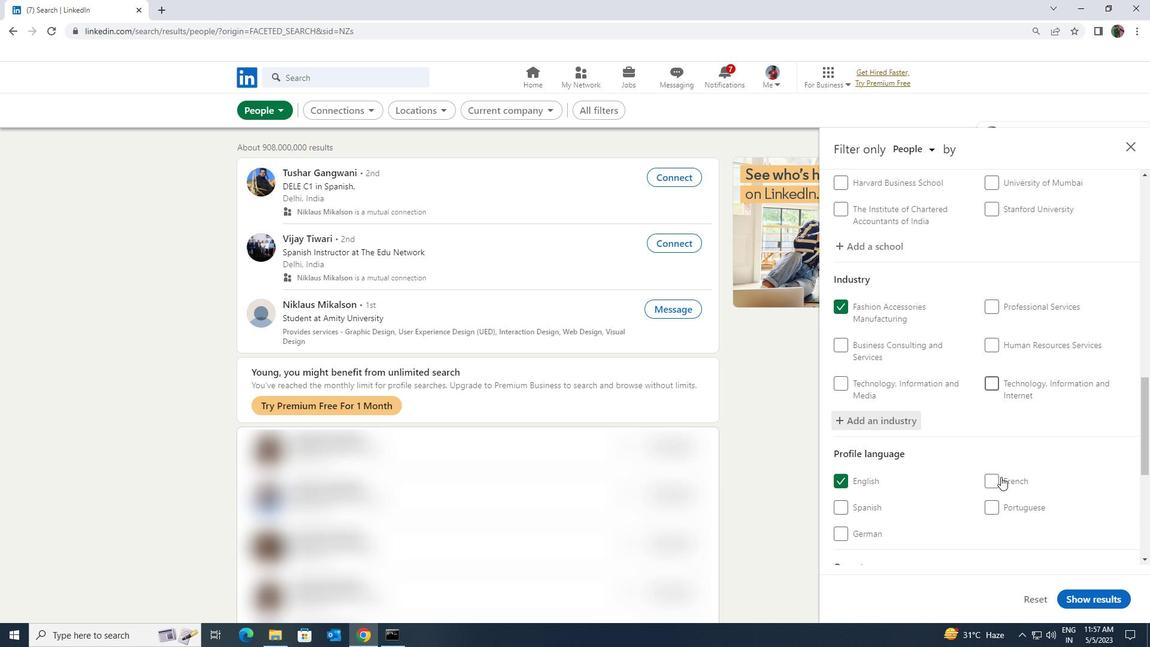 
Action: Mouse scrolled (1001, 476) with delta (0, 0)
Screenshot: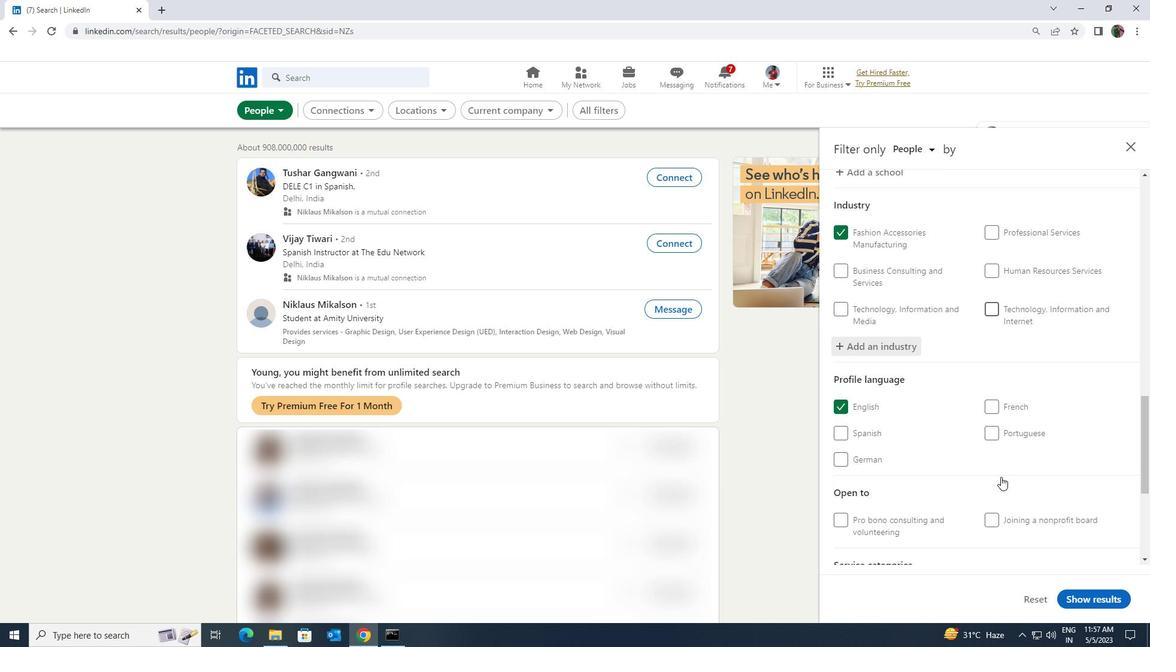
Action: Mouse scrolled (1001, 476) with delta (0, 0)
Screenshot: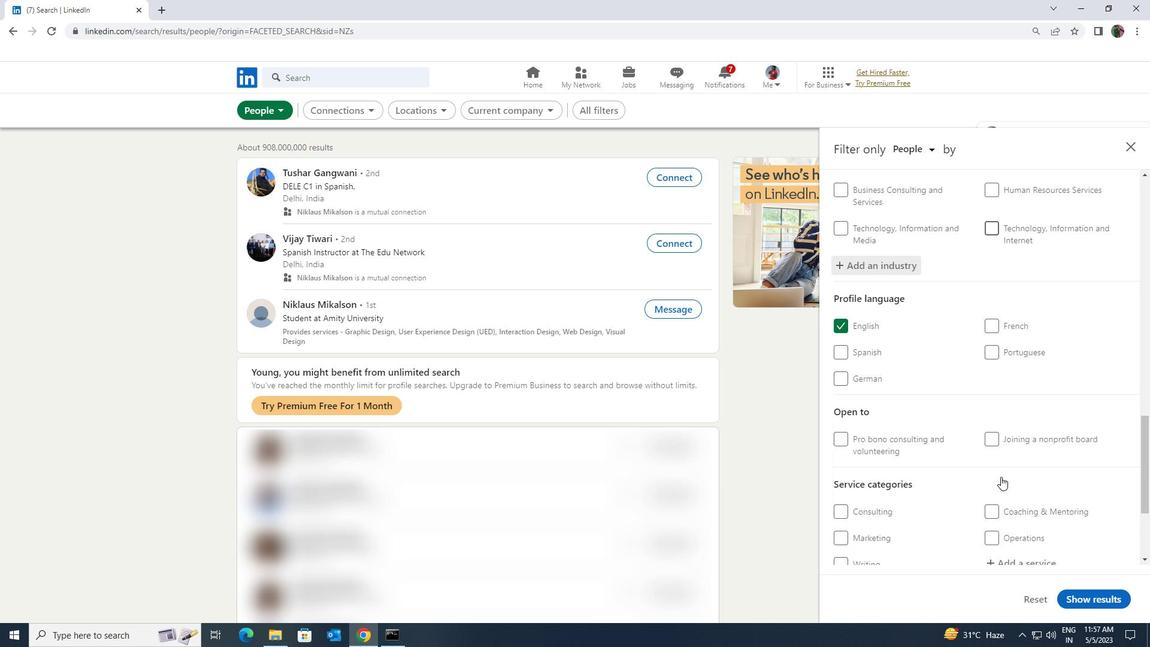 
Action: Mouse moved to (996, 500)
Screenshot: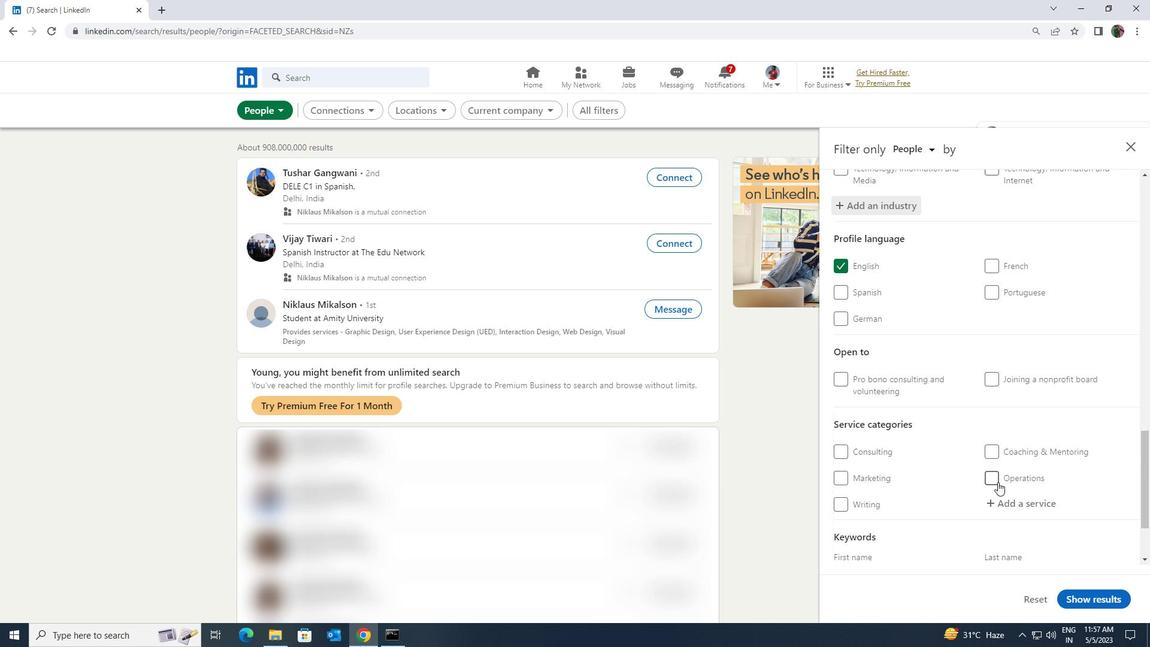
Action: Mouse pressed left at (996, 500)
Screenshot: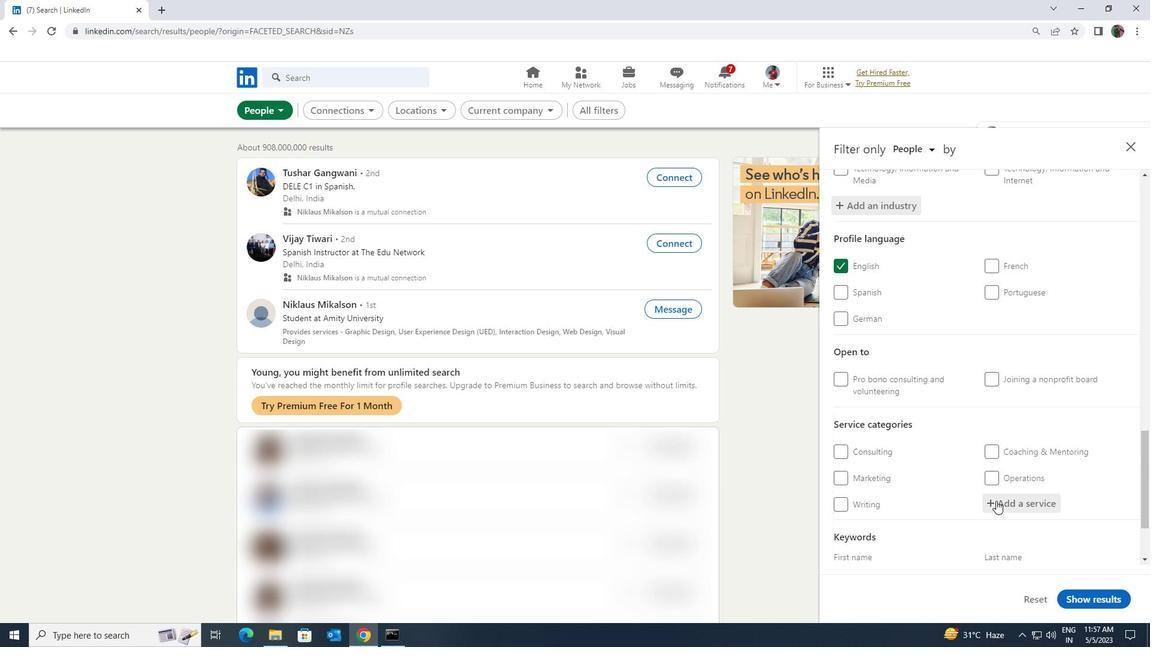 
Action: Mouse moved to (996, 501)
Screenshot: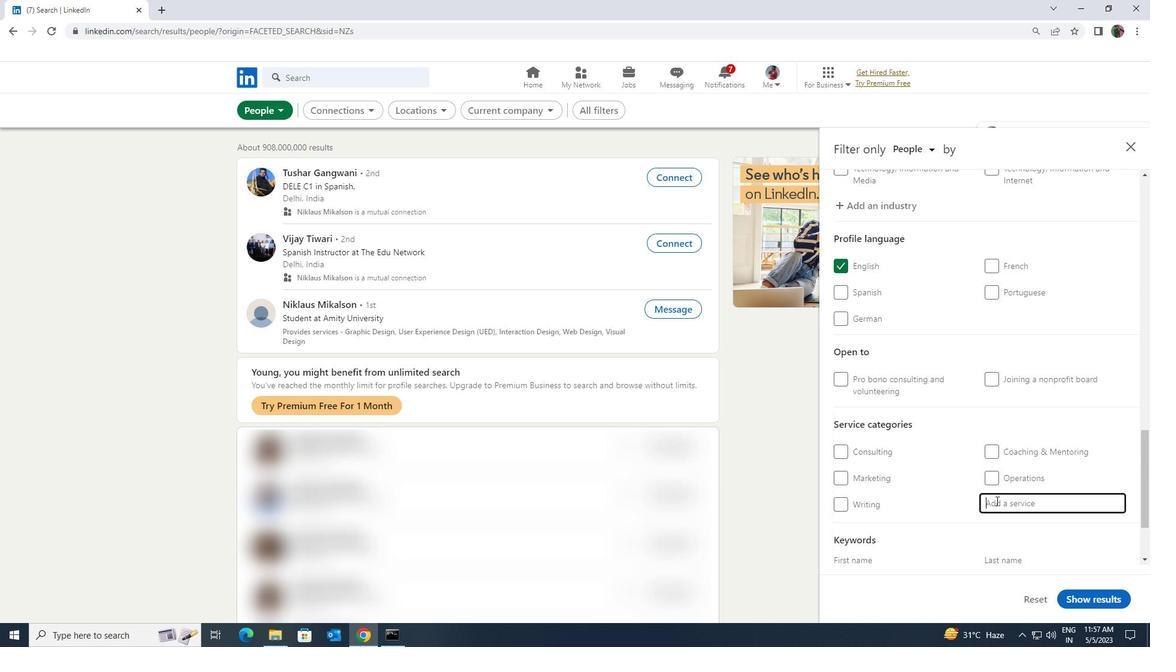 
Action: Key pressed <Key.shift><Key.shift><Key.shift><Key.shift><Key.shift><Key.shift><Key.shift><Key.shift><Key.shift><Key.shift><Key.shift><Key.shift>INTERA
Screenshot: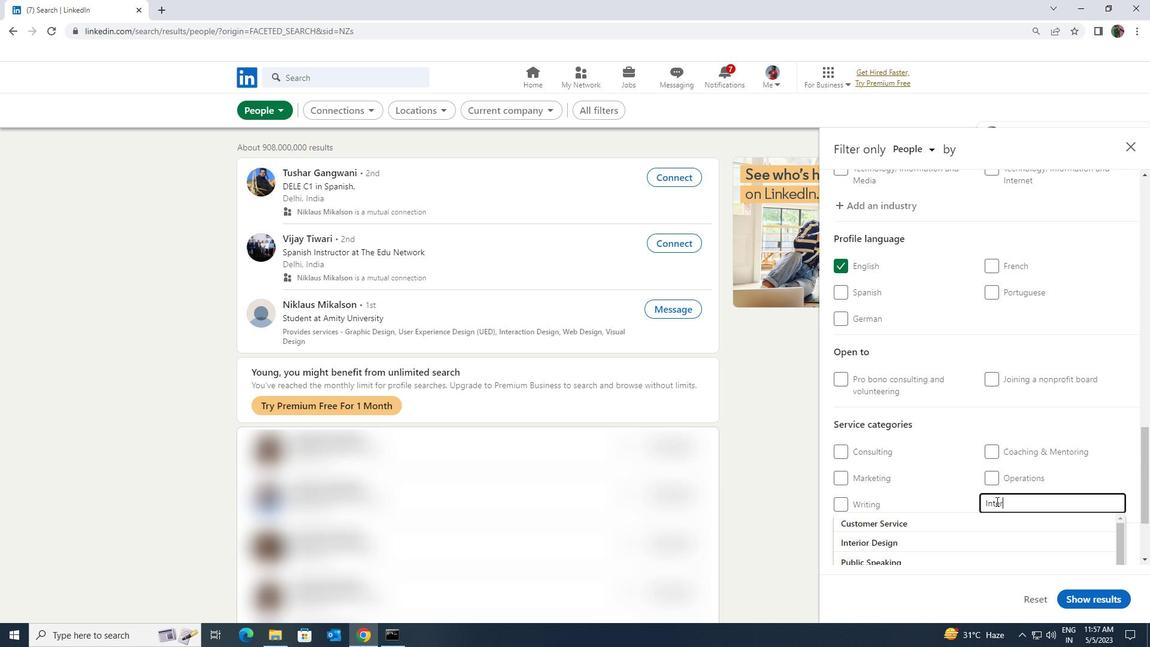 
Action: Mouse moved to (946, 541)
Screenshot: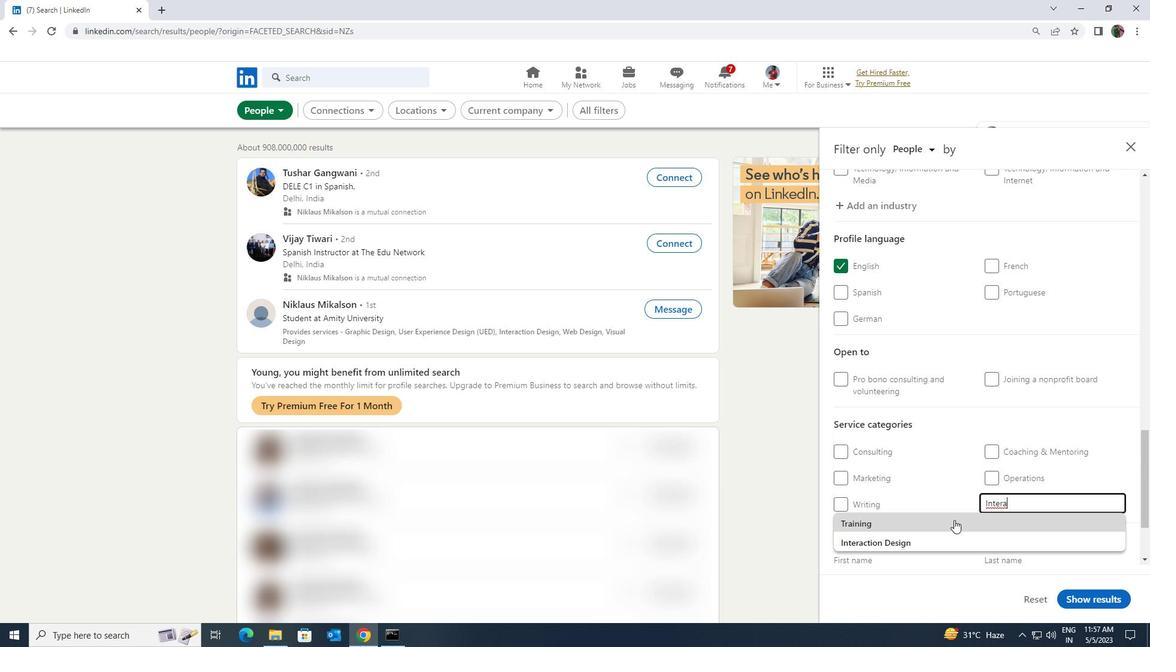 
Action: Mouse pressed left at (946, 541)
Screenshot: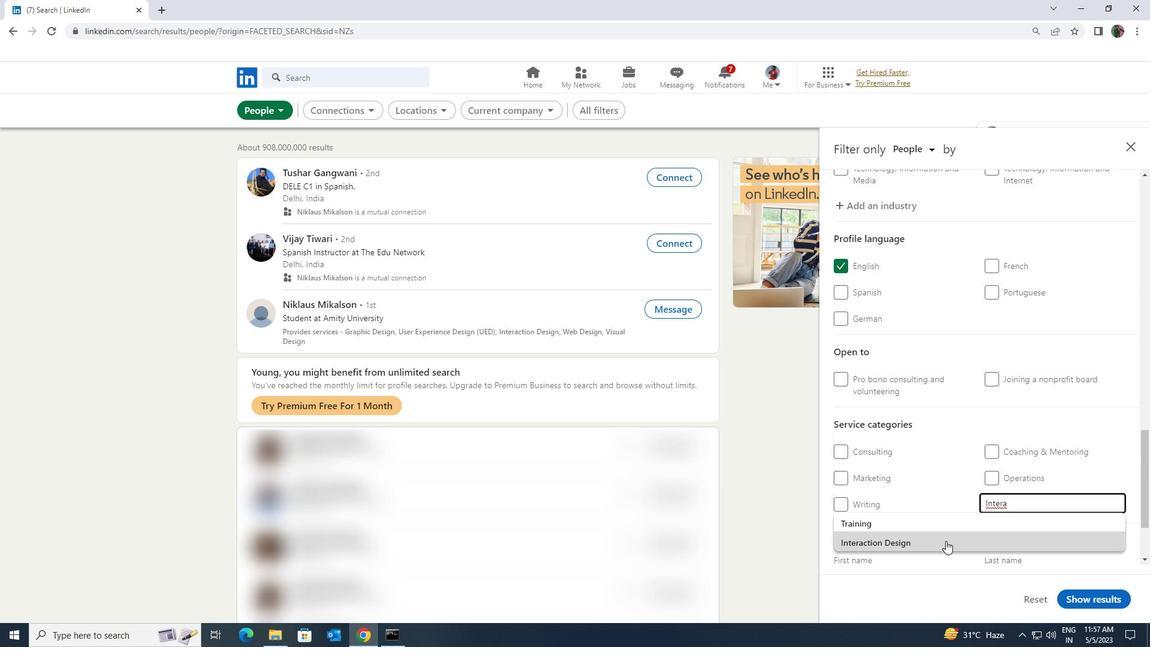 
Action: Mouse moved to (945, 538)
Screenshot: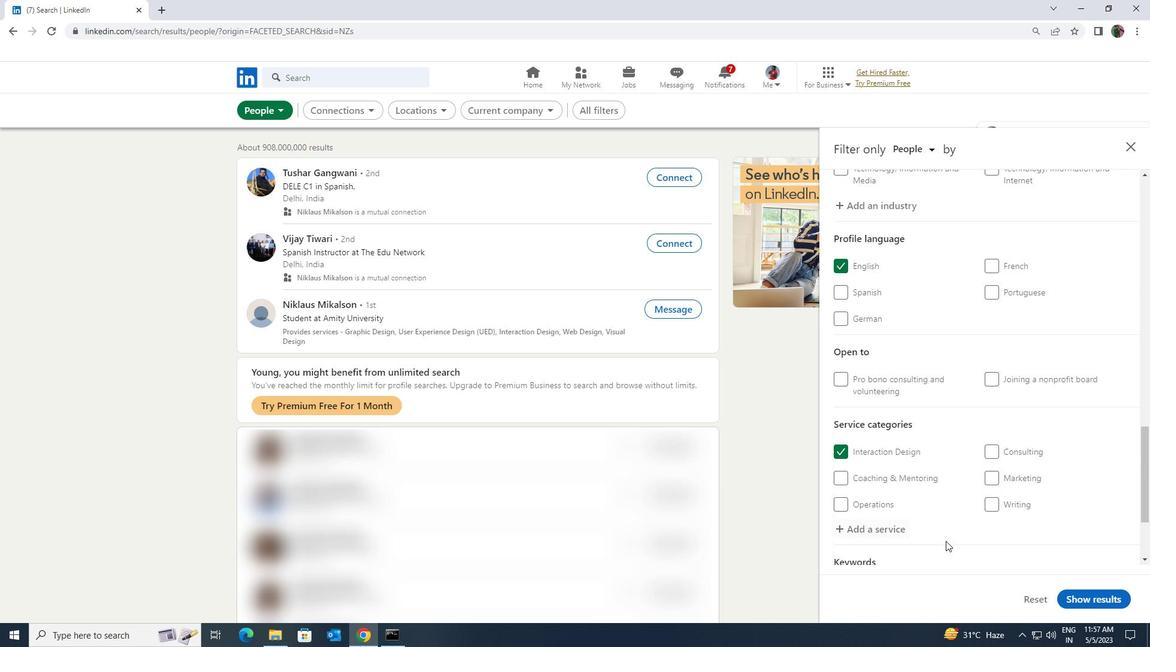 
Action: Mouse scrolled (945, 538) with delta (0, 0)
Screenshot: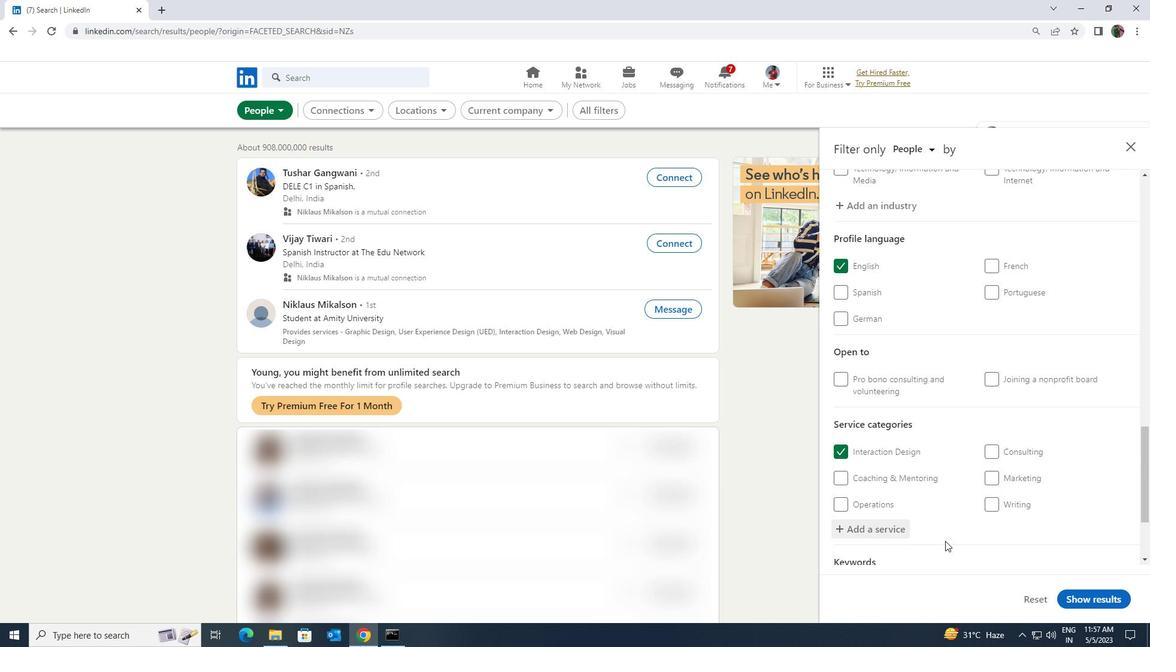 
Action: Mouse scrolled (945, 538) with delta (0, 0)
Screenshot: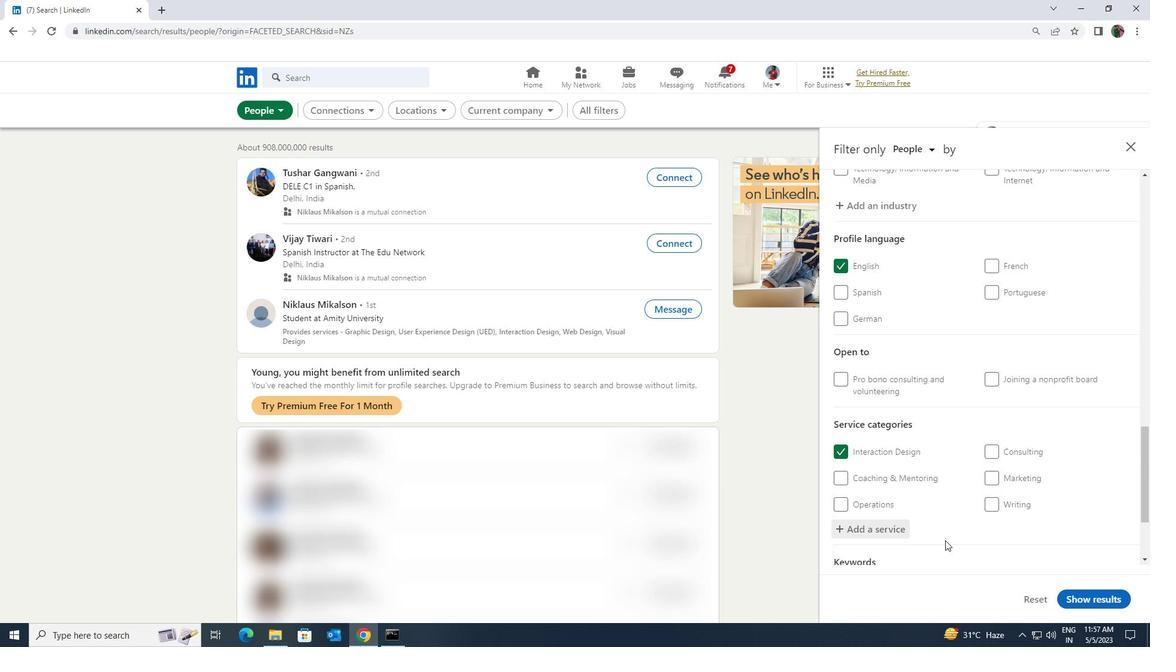 
Action: Mouse moved to (941, 524)
Screenshot: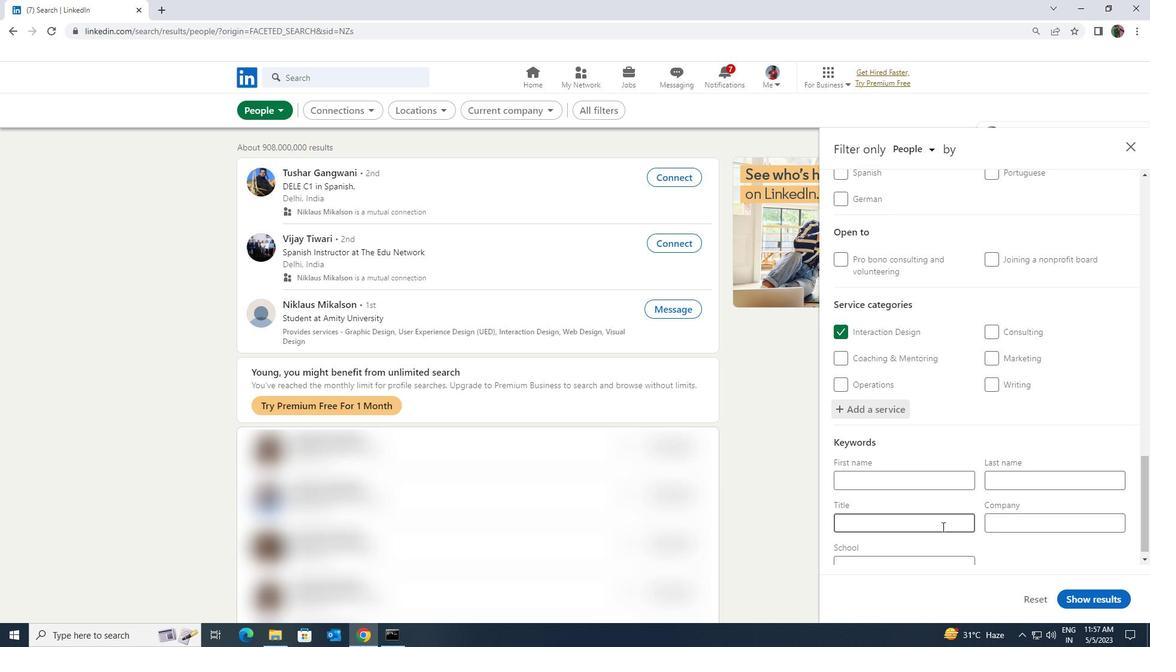 
Action: Mouse pressed left at (941, 524)
Screenshot: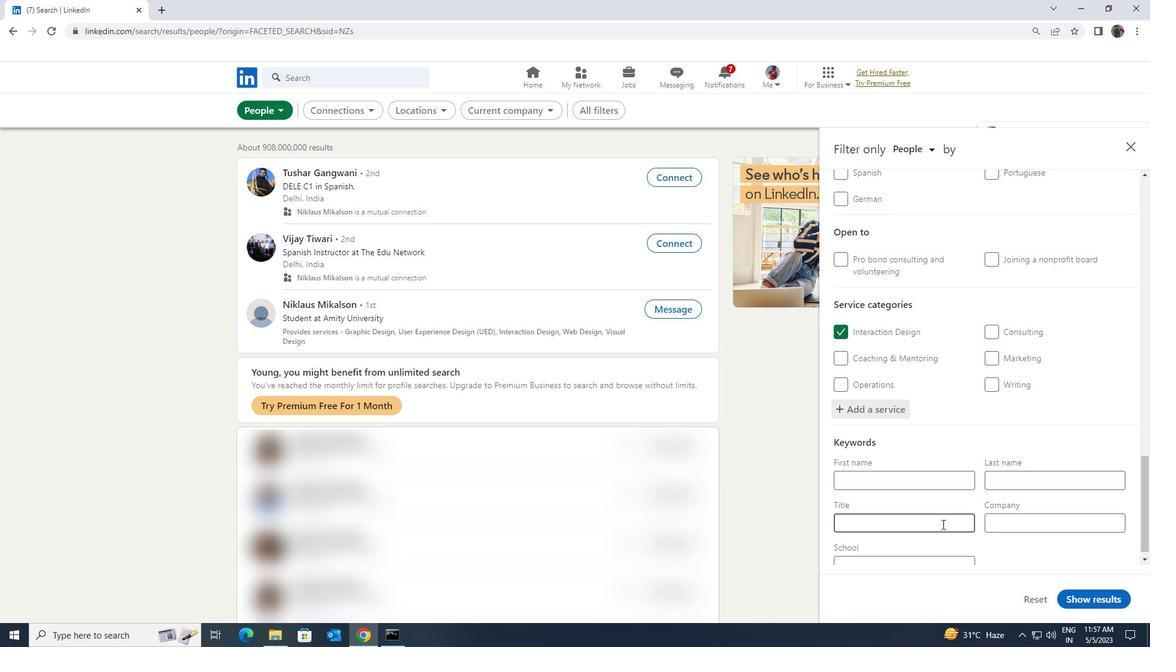 
Action: Key pressed <Key.shift><Key.shift><Key.shift><Key.shift><Key.shift><Key.shift><Key.shift><Key.shift><Key.shift><Key.shift><Key.shift><Key.shift><Key.shift><Key.shift><Key.shift><Key.shift><Key.shift><Key.shift><Key.shift><Key.shift><Key.shift><Key.shift><Key.shift><Key.shift><Key.shift><Key.shift><Key.shift><Key.shift><Key.shift><Key.shift><Key.shift><Key.shift>INTEROR<Key.space><Key.shift>DESIGN
Screenshot: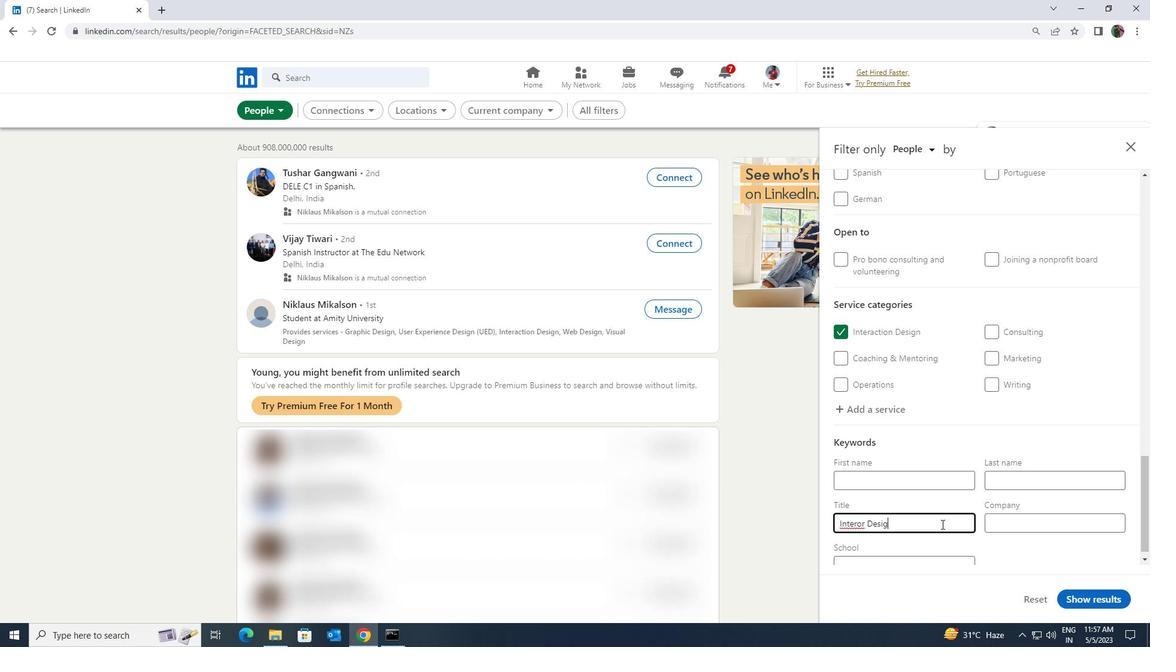 
Action: Mouse moved to (1085, 600)
Screenshot: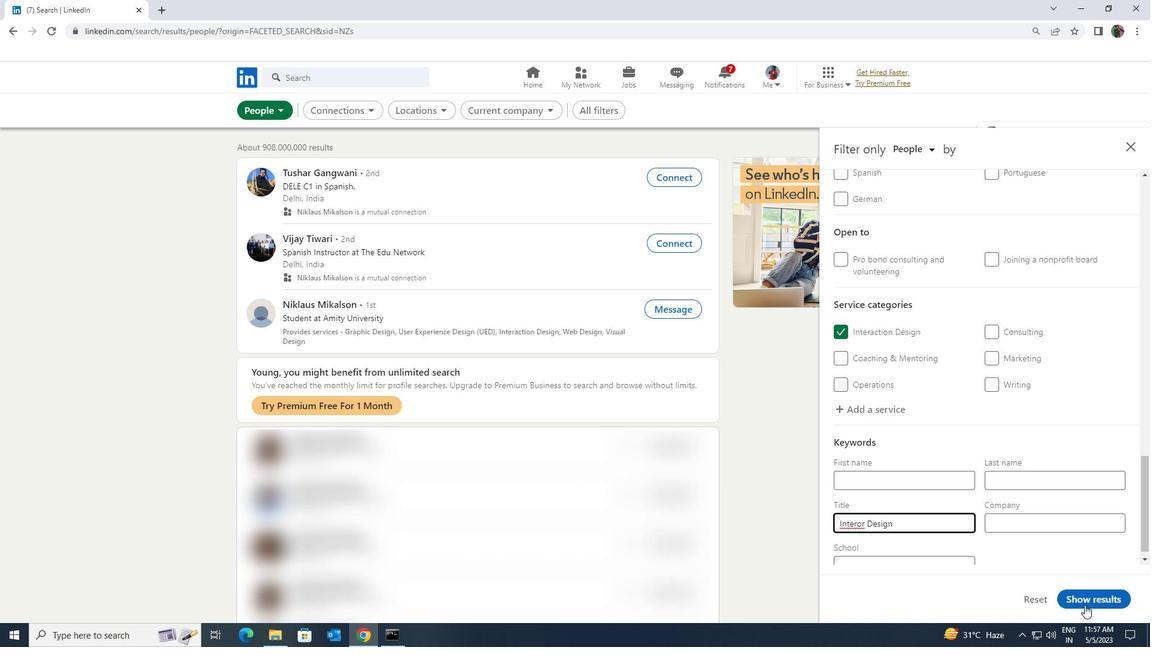 
Action: Mouse pressed left at (1085, 600)
Screenshot: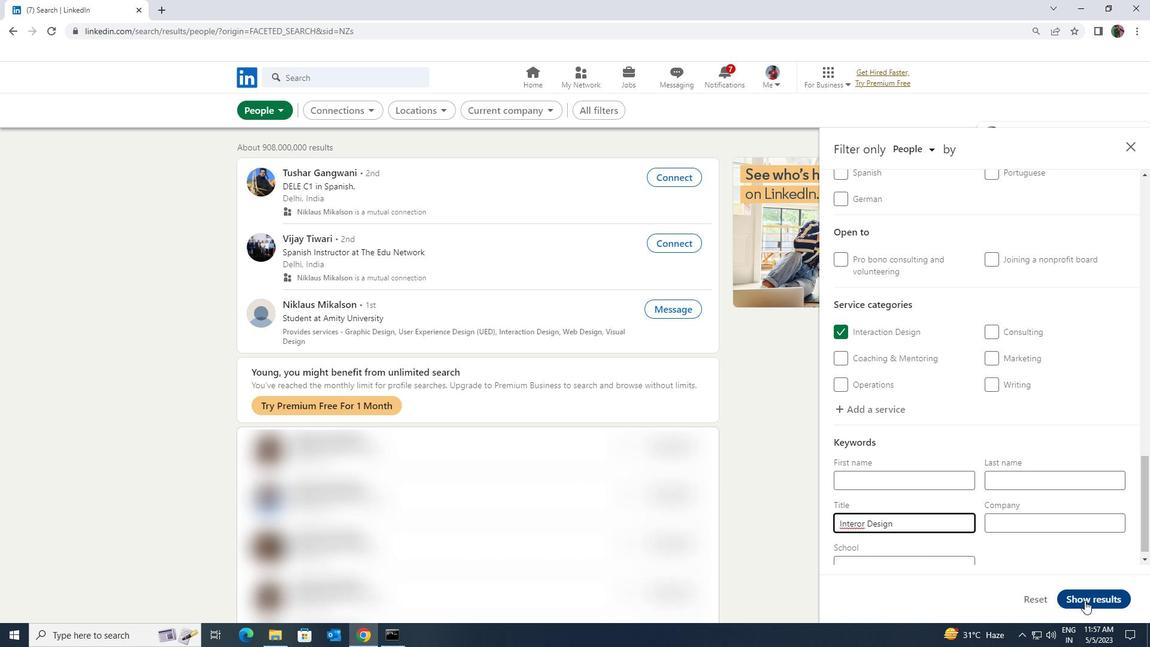 
